 Task: Compose an email with the signature Bailey Nelson with the subject Congratulations and the message I will review this document and get back to you shortly. from softage.1@softage.net to softage.10@softage.net with an attached document Financial_report.xlsx Undo the message and rewrite the message as I am sorry for any inconvenience this may have caused. Send the email. Finally, move the email from Sent Items to the label Cover letters
Action: Mouse moved to (368, 598)
Screenshot: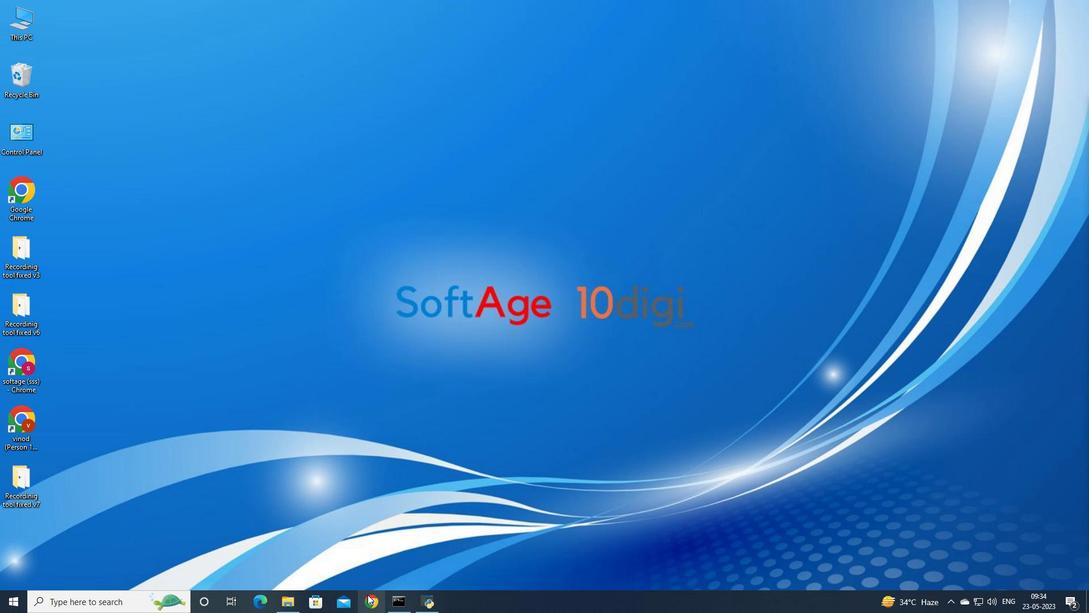 
Action: Mouse pressed left at (368, 598)
Screenshot: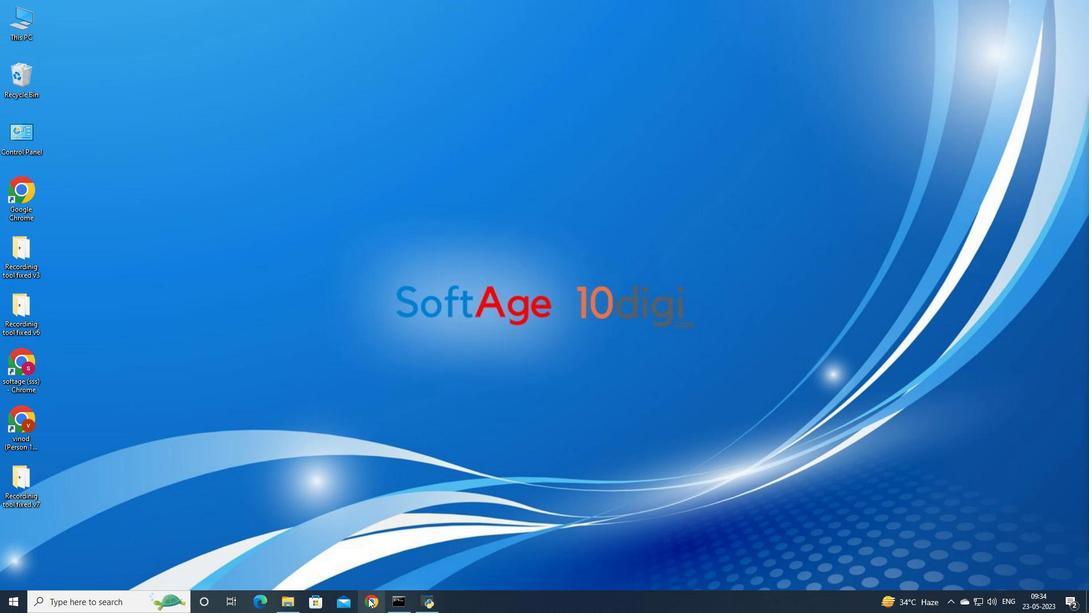 
Action: Mouse moved to (513, 332)
Screenshot: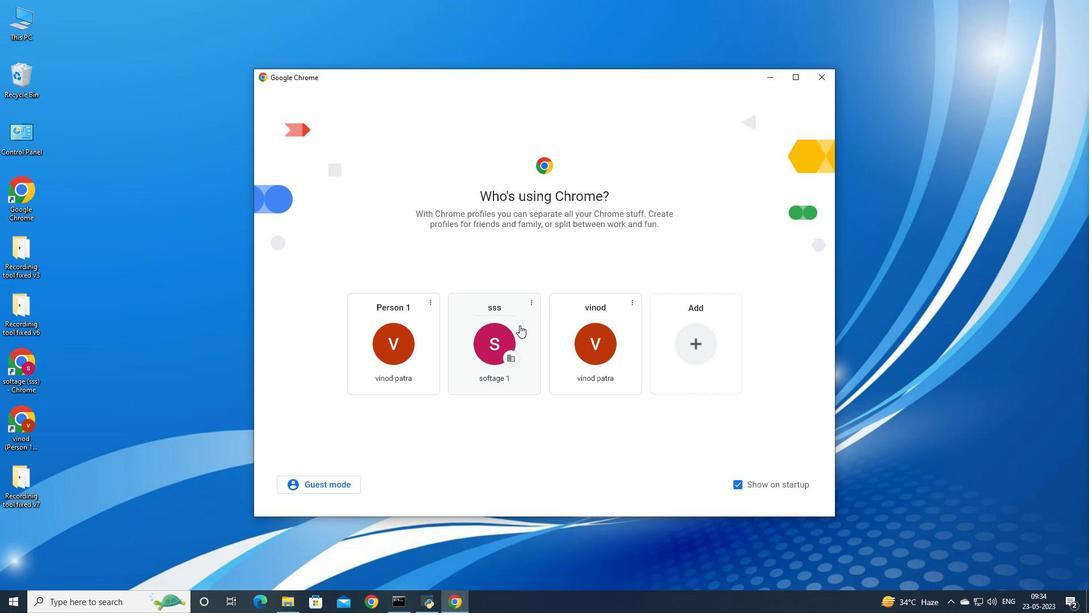 
Action: Mouse pressed left at (513, 332)
Screenshot: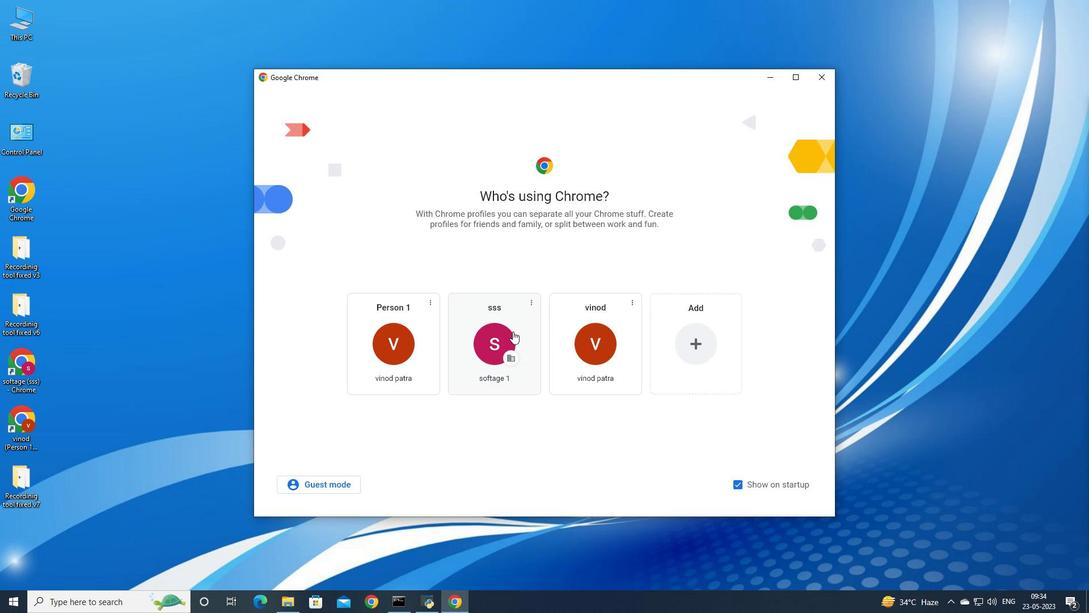 
Action: Mouse moved to (975, 59)
Screenshot: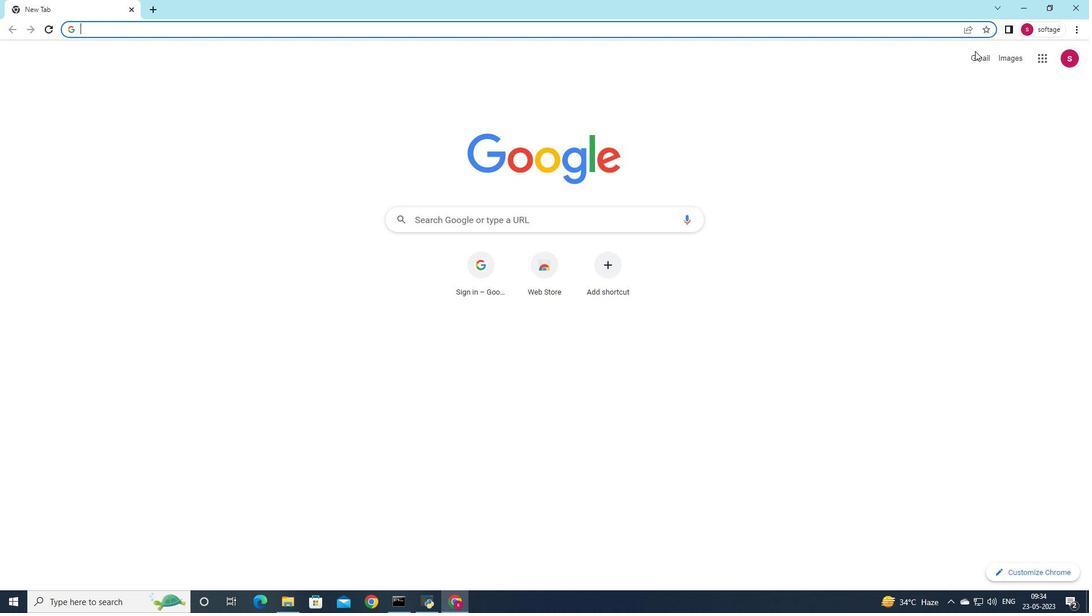 
Action: Mouse pressed left at (975, 59)
Screenshot: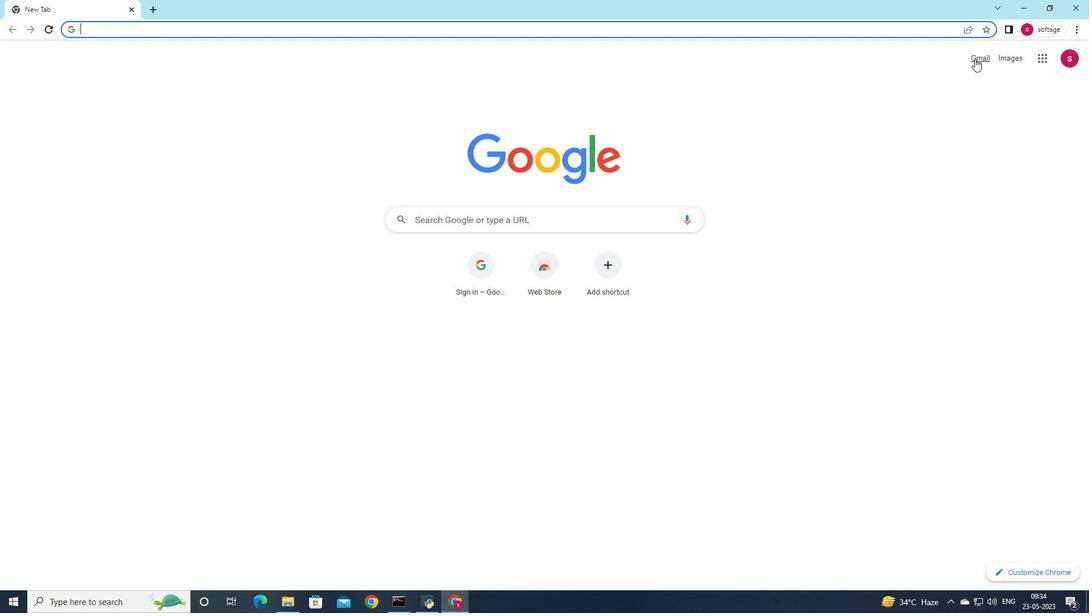 
Action: Mouse moved to (959, 80)
Screenshot: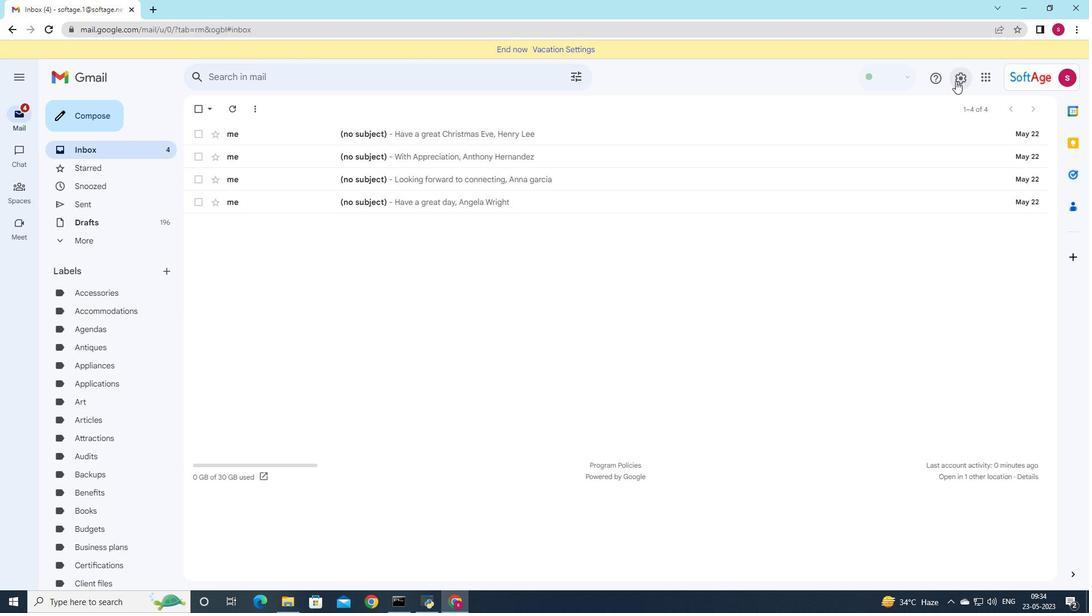 
Action: Mouse pressed left at (959, 80)
Screenshot: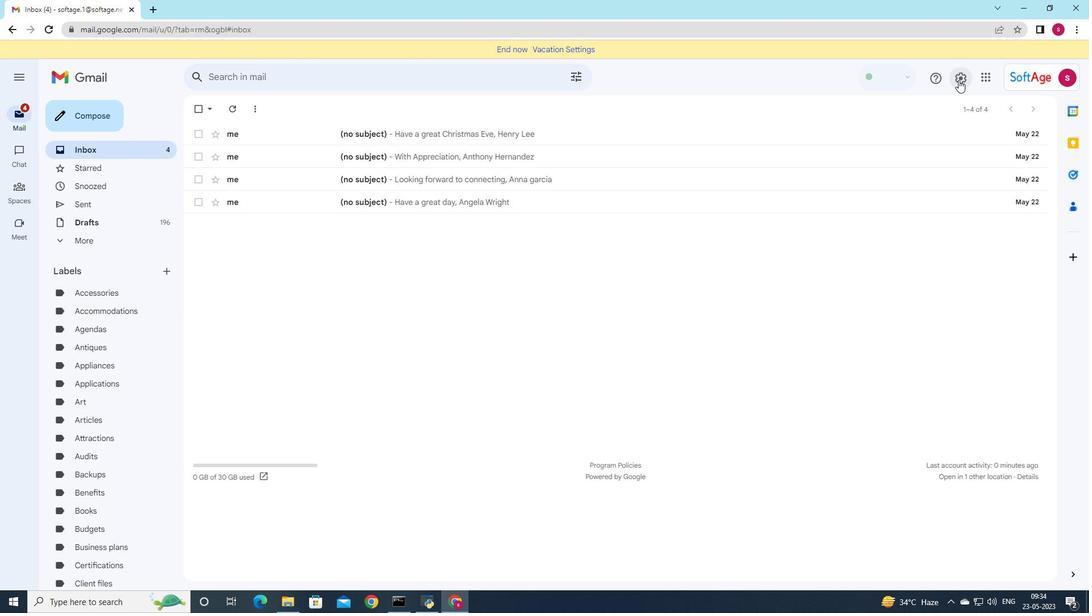 
Action: Mouse moved to (971, 135)
Screenshot: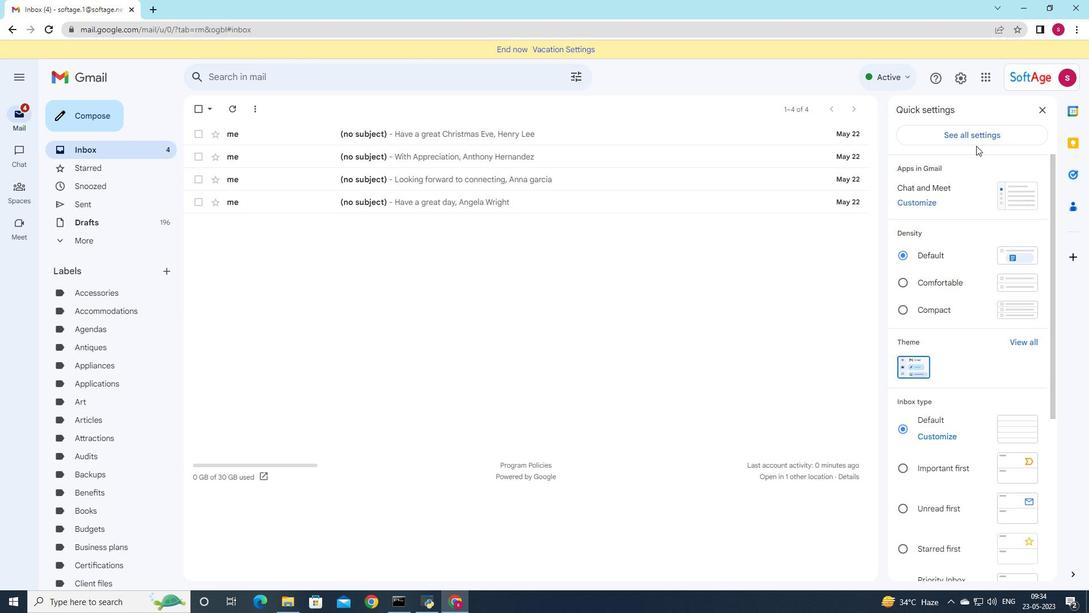 
Action: Mouse pressed left at (971, 135)
Screenshot: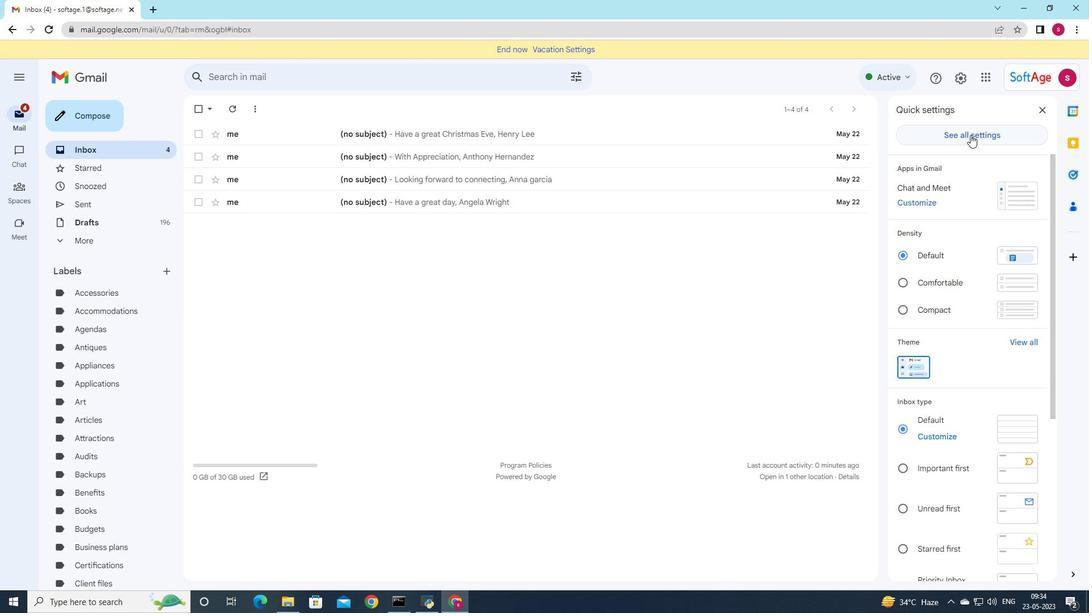 
Action: Mouse moved to (380, 291)
Screenshot: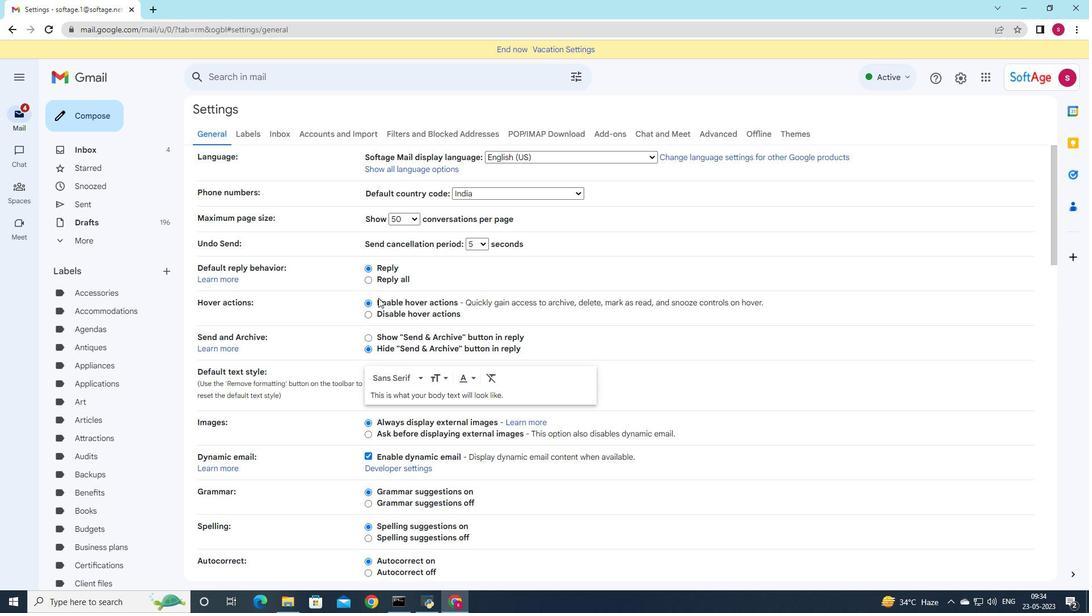 
Action: Mouse scrolled (380, 291) with delta (0, 0)
Screenshot: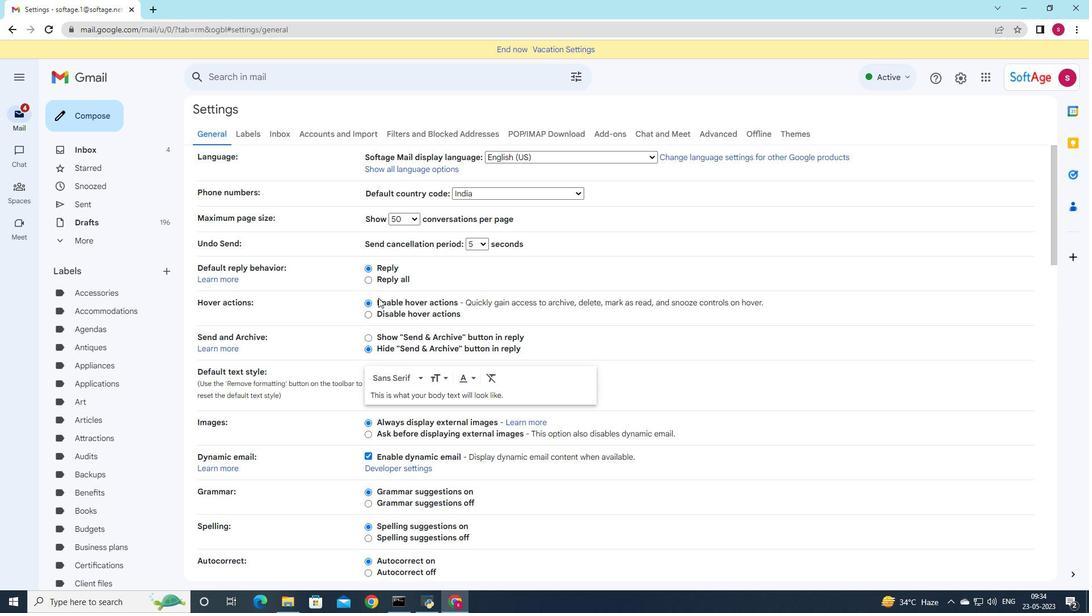 
Action: Mouse scrolled (380, 291) with delta (0, 0)
Screenshot: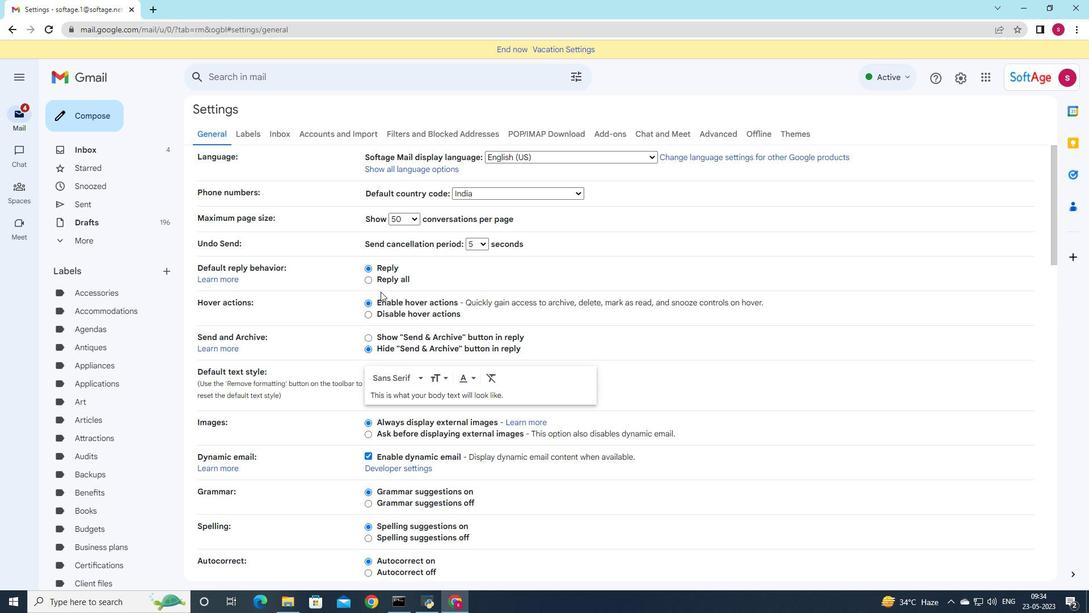 
Action: Mouse moved to (382, 291)
Screenshot: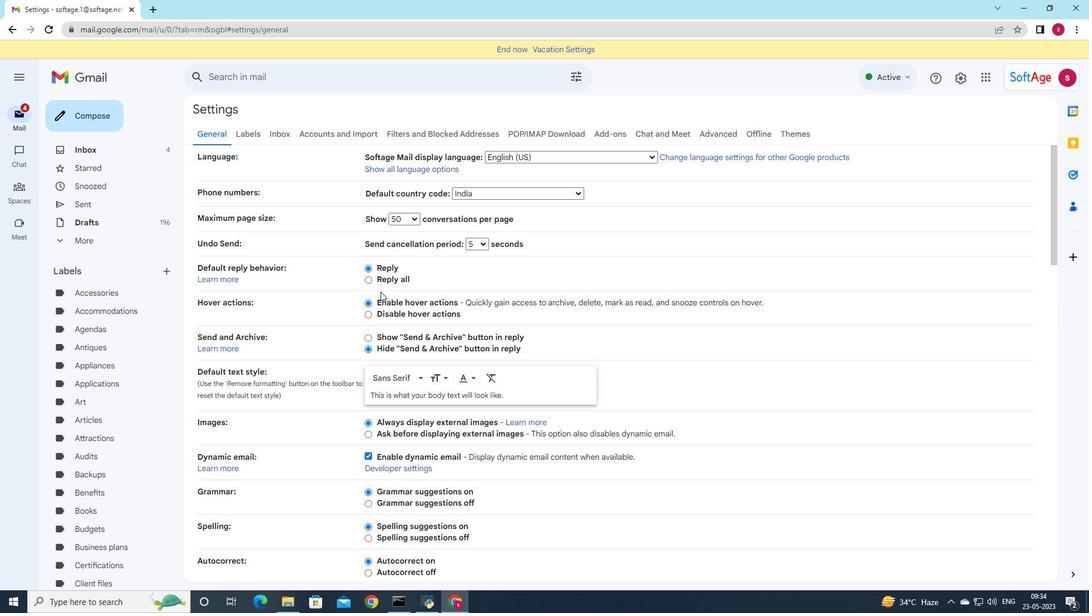 
Action: Mouse scrolled (382, 291) with delta (0, 0)
Screenshot: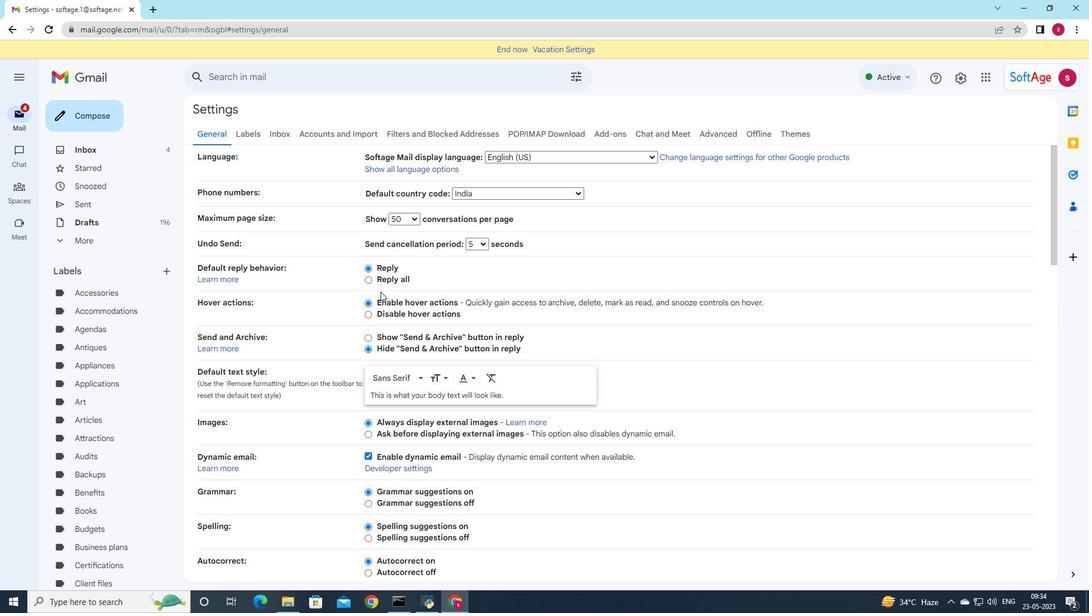 
Action: Mouse moved to (379, 250)
Screenshot: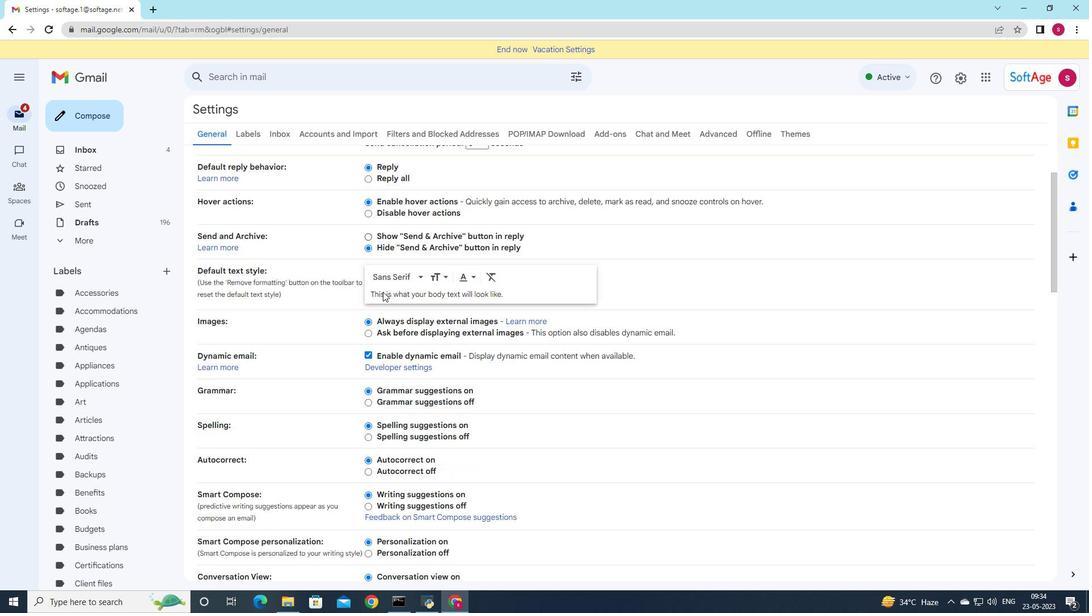
Action: Mouse scrolled (379, 250) with delta (0, 0)
Screenshot: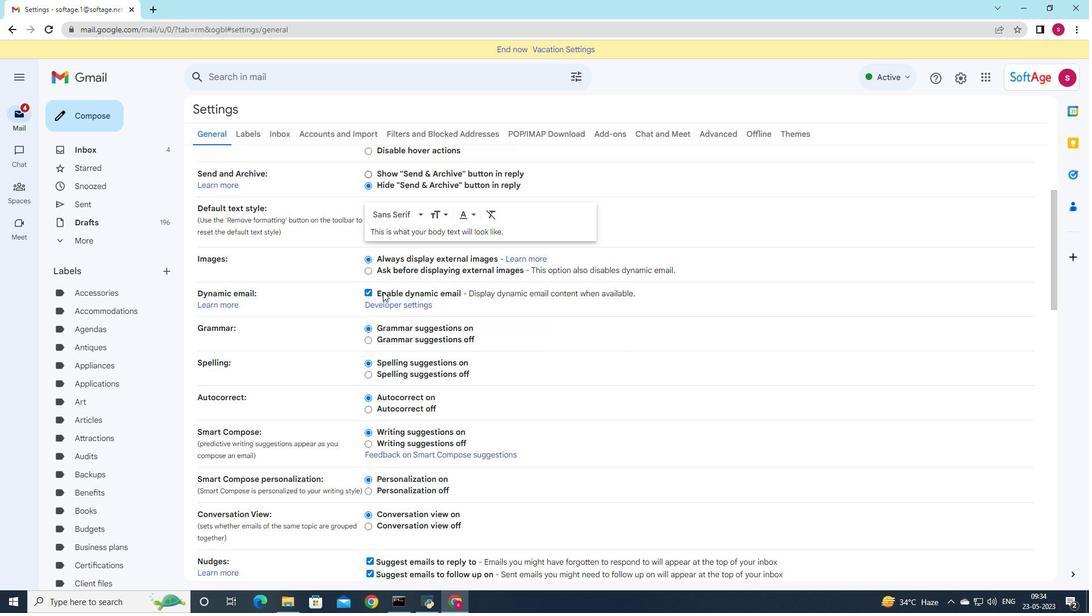 
Action: Mouse moved to (379, 250)
Screenshot: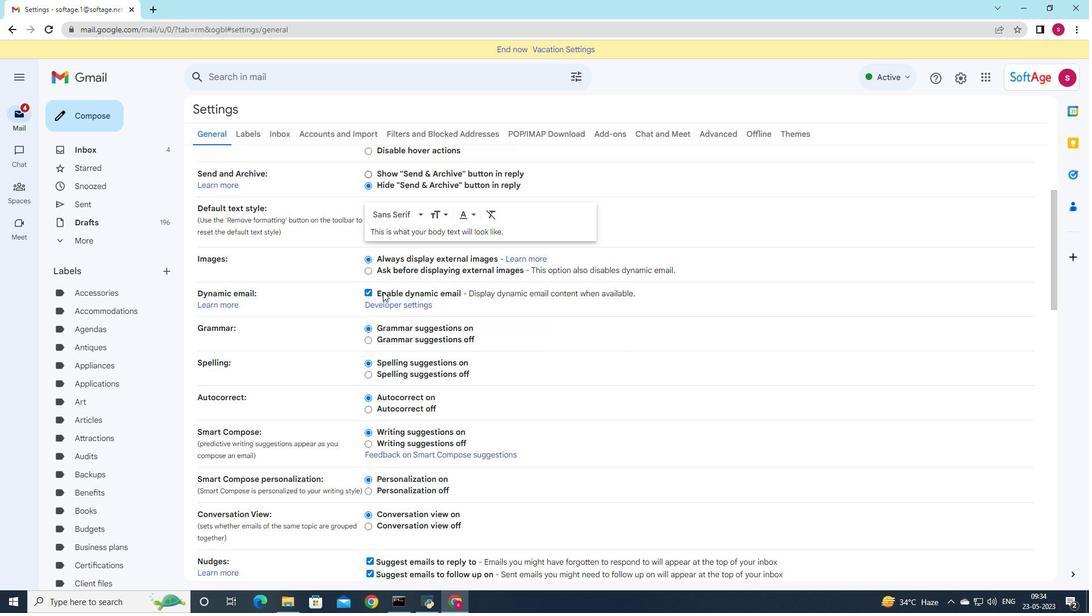 
Action: Mouse scrolled (379, 250) with delta (0, 0)
Screenshot: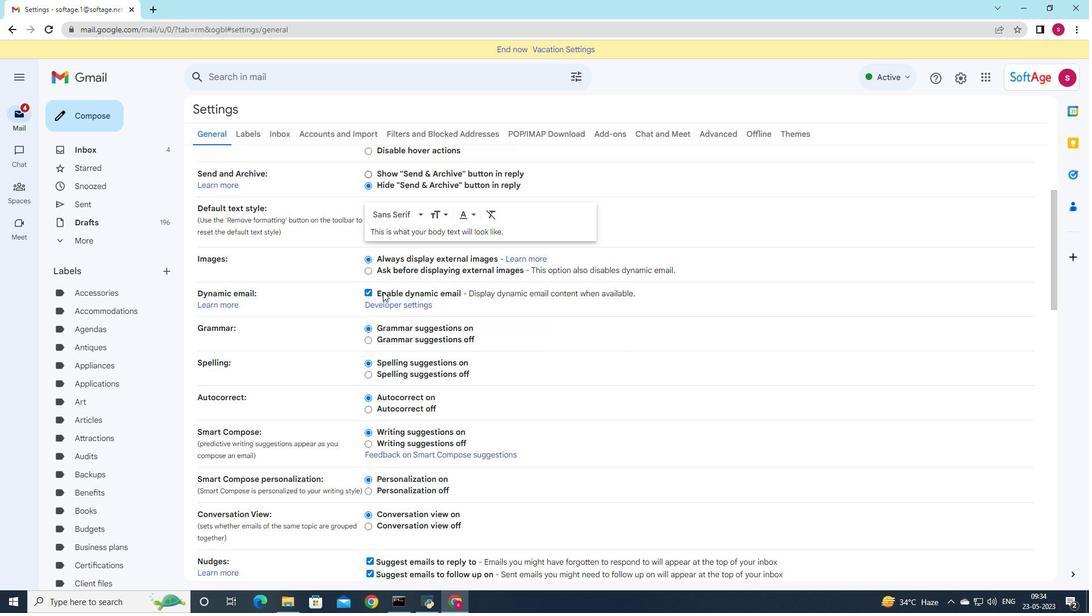 
Action: Mouse moved to (379, 250)
Screenshot: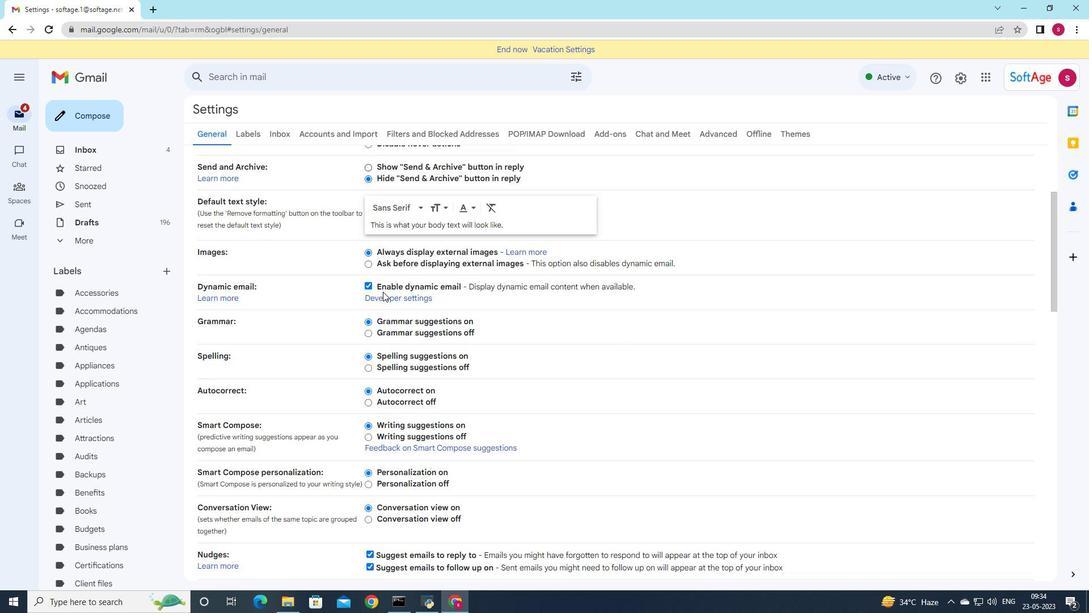 
Action: Mouse scrolled (379, 250) with delta (0, 0)
Screenshot: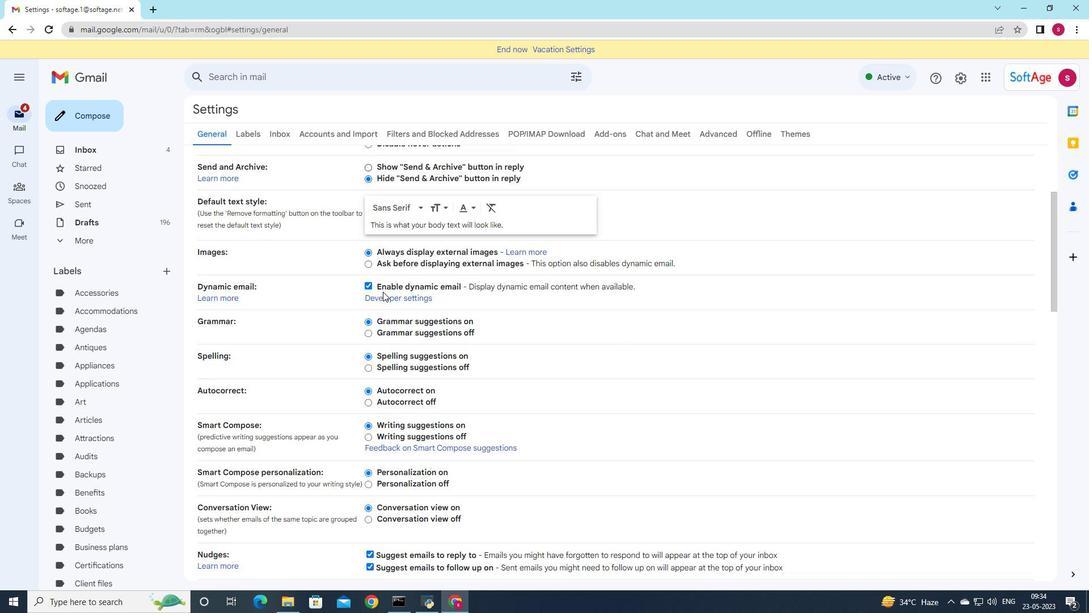 
Action: Mouse scrolled (379, 250) with delta (0, 0)
Screenshot: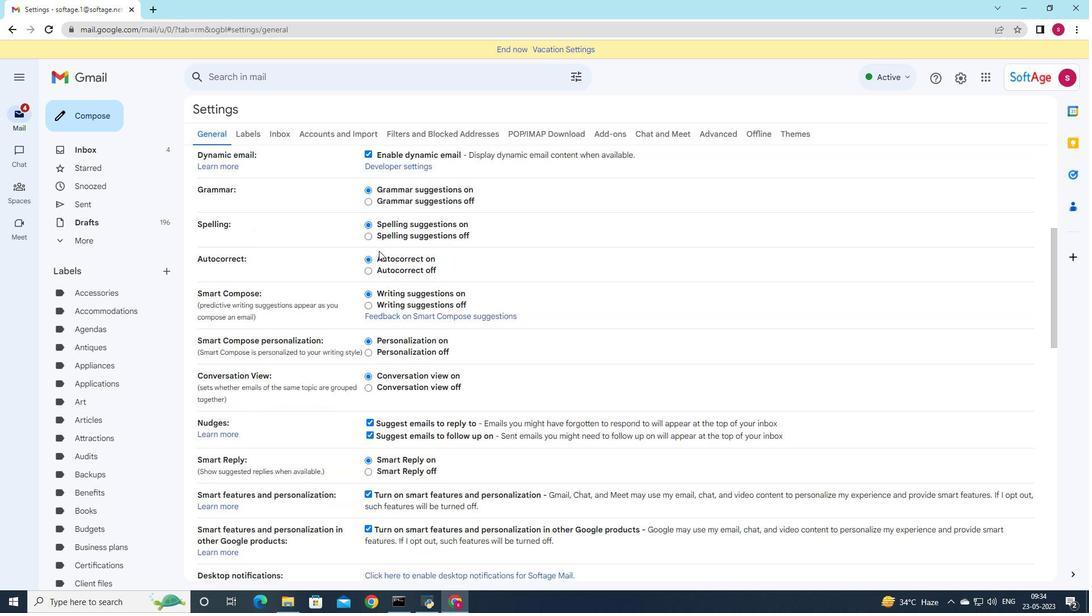 
Action: Mouse scrolled (379, 250) with delta (0, 0)
Screenshot: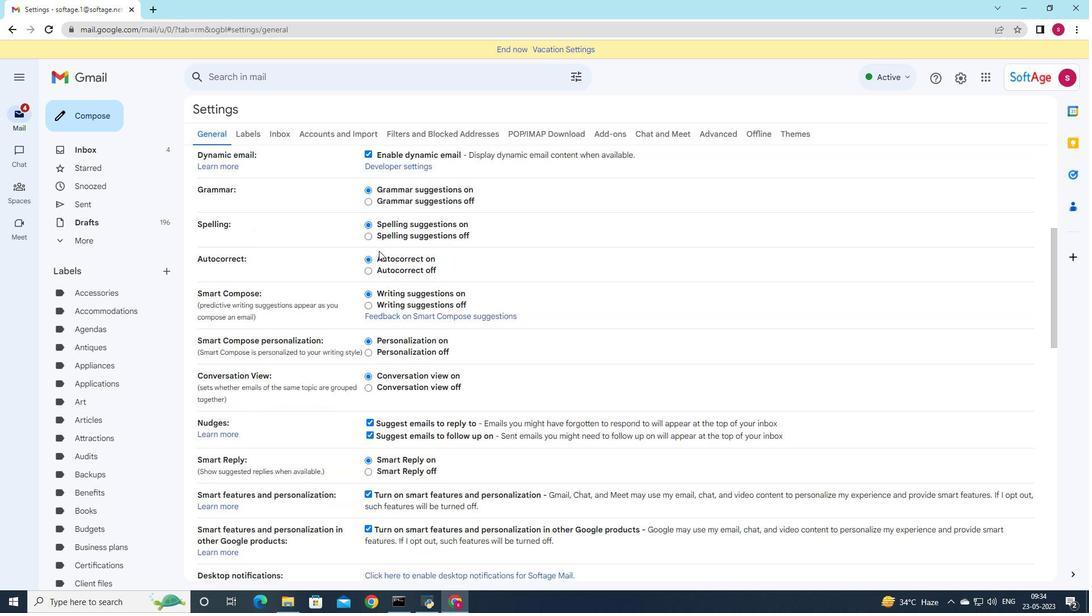 
Action: Mouse scrolled (379, 250) with delta (0, 0)
Screenshot: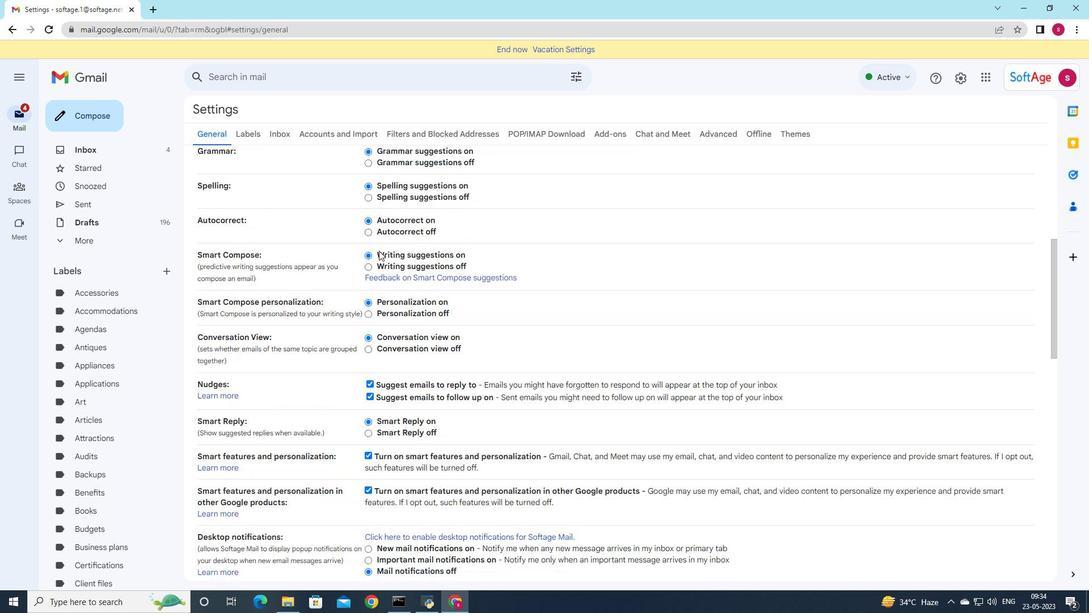 
Action: Mouse scrolled (379, 250) with delta (0, 0)
Screenshot: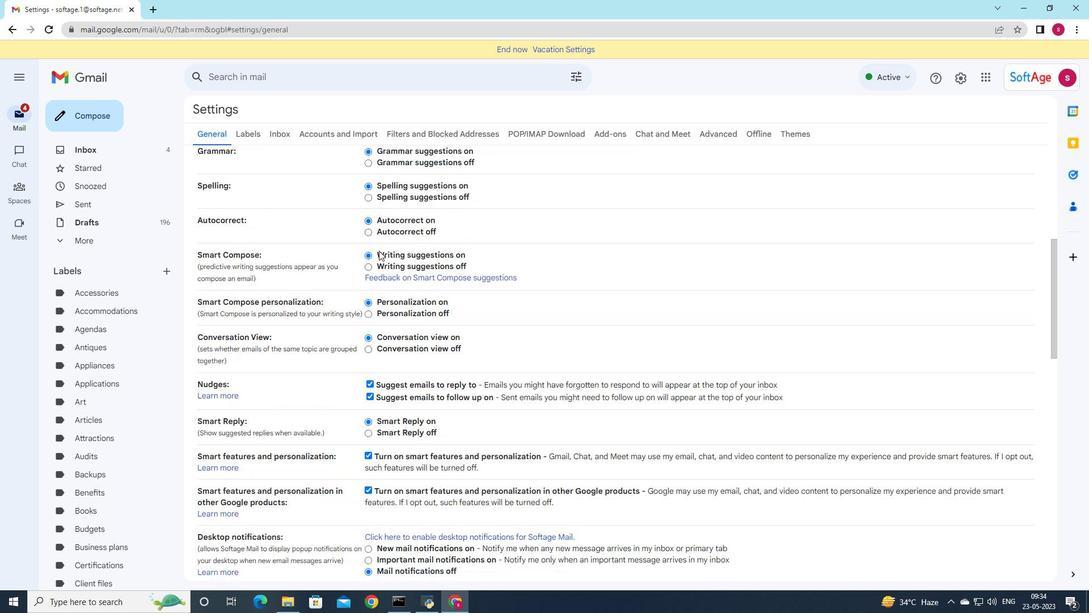 
Action: Mouse scrolled (379, 250) with delta (0, 0)
Screenshot: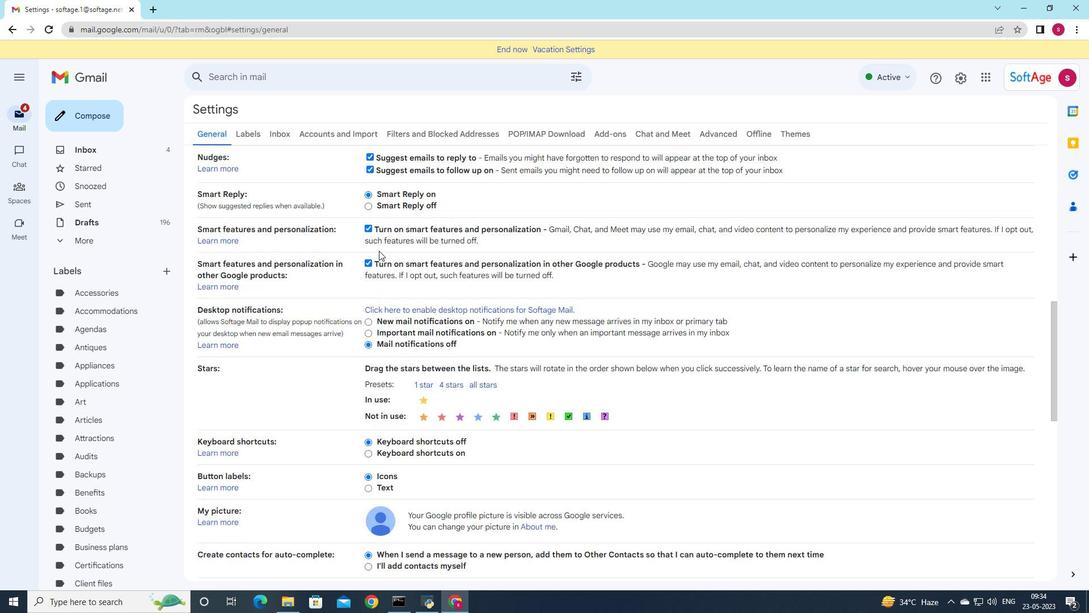 
Action: Mouse scrolled (379, 250) with delta (0, 0)
Screenshot: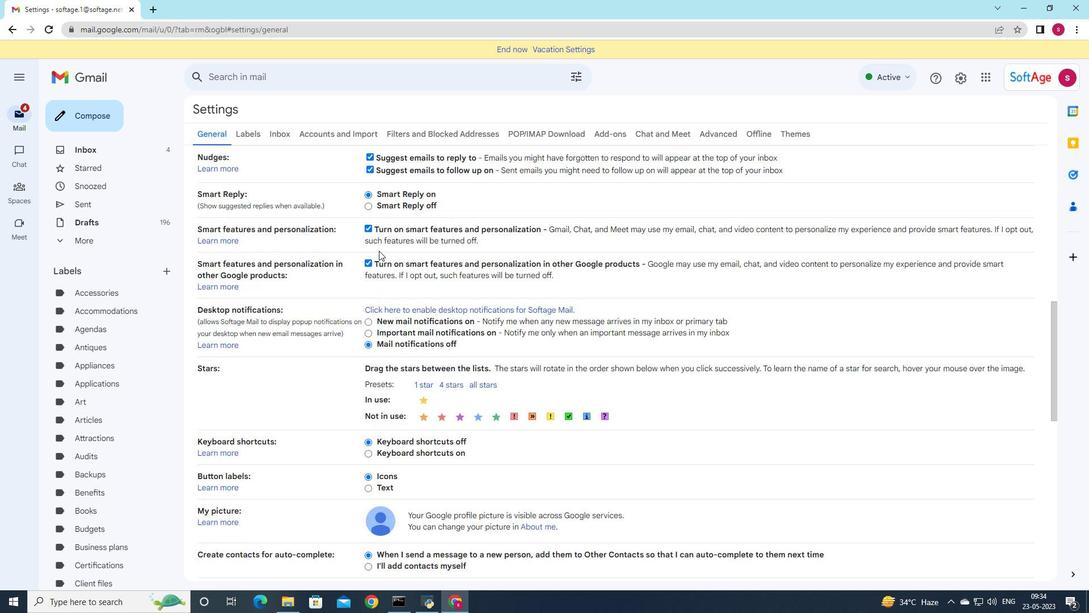 
Action: Mouse scrolled (379, 250) with delta (0, 0)
Screenshot: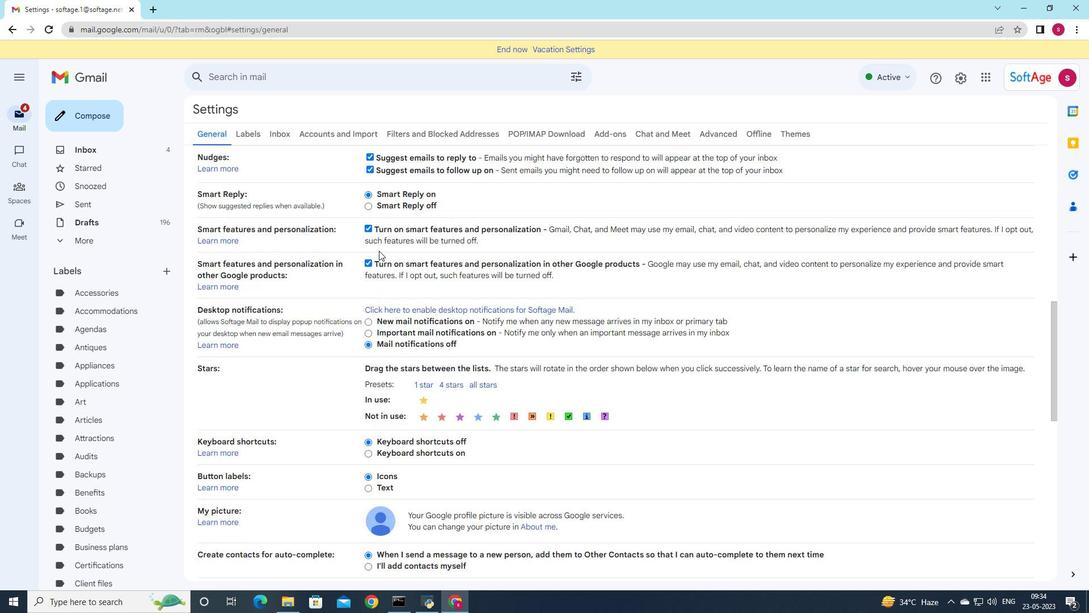 
Action: Mouse moved to (394, 276)
Screenshot: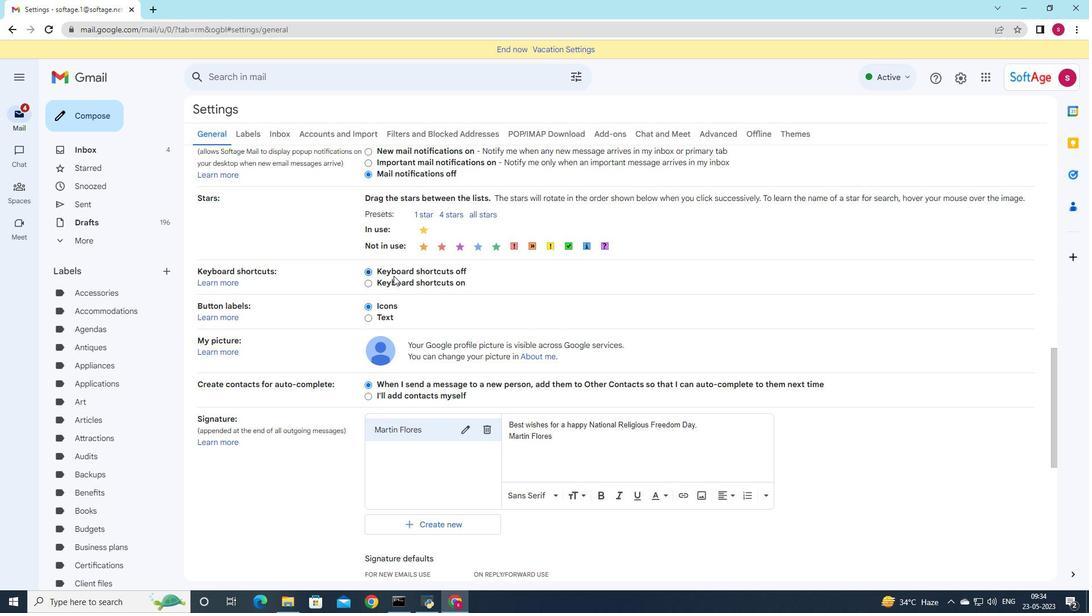 
Action: Mouse scrolled (394, 275) with delta (0, 0)
Screenshot: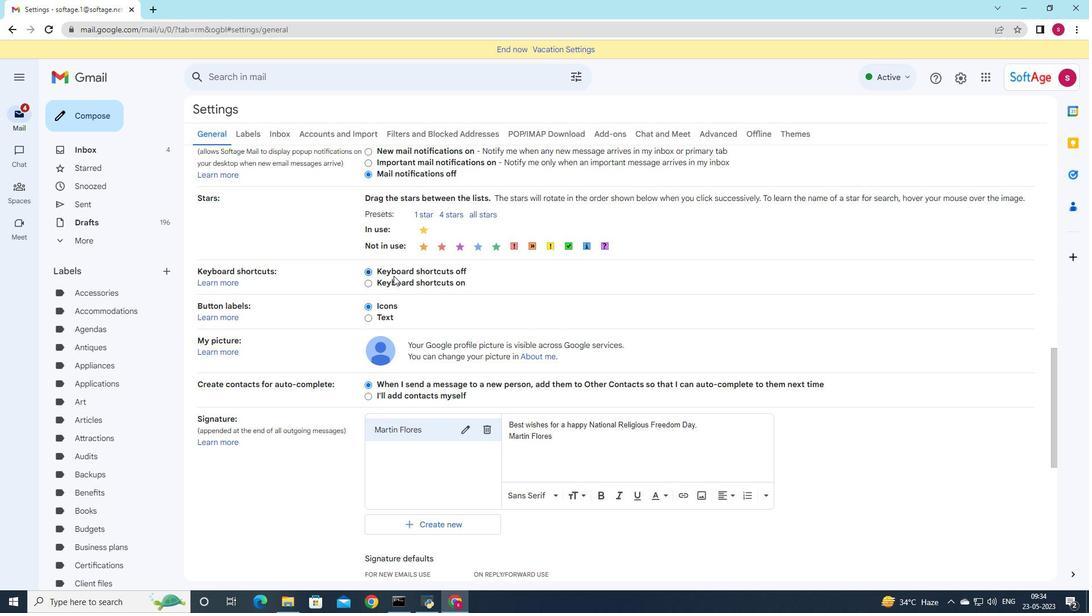
Action: Mouse scrolled (394, 275) with delta (0, 0)
Screenshot: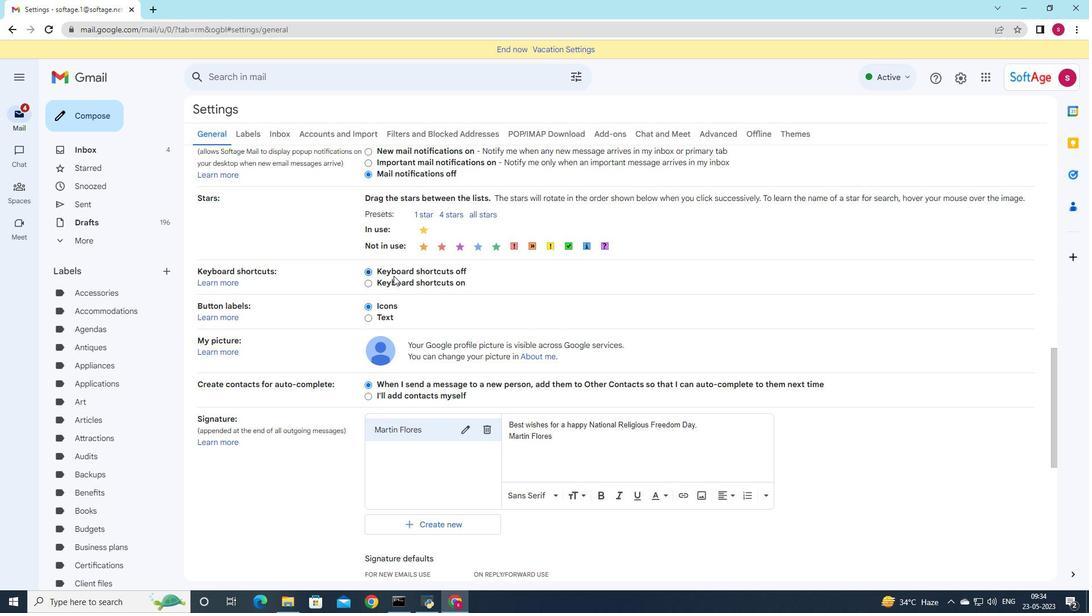 
Action: Mouse scrolled (394, 275) with delta (0, 0)
Screenshot: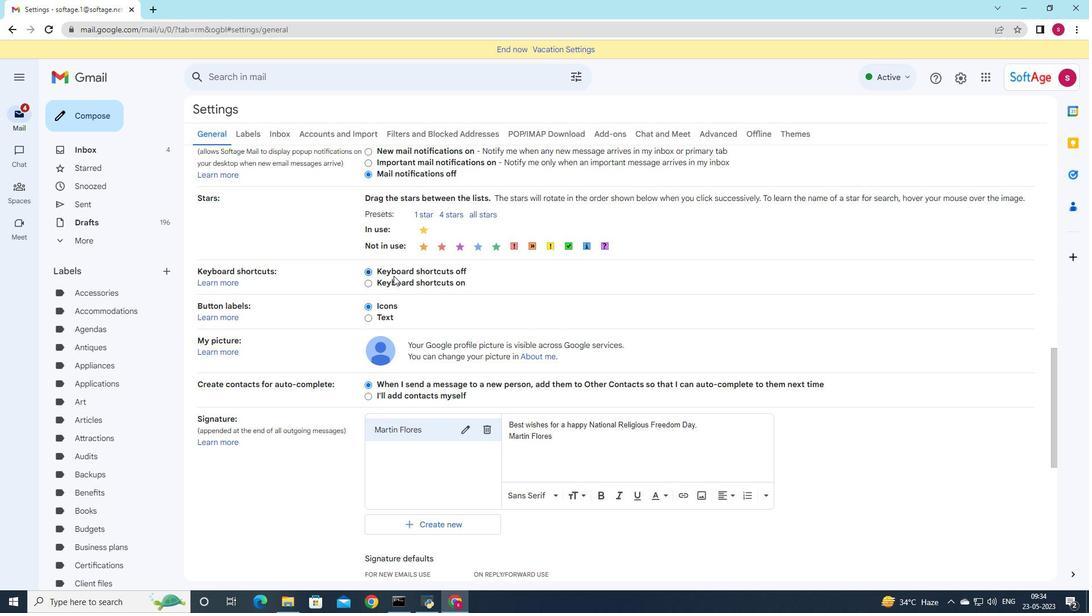 
Action: Mouse scrolled (394, 275) with delta (0, 0)
Screenshot: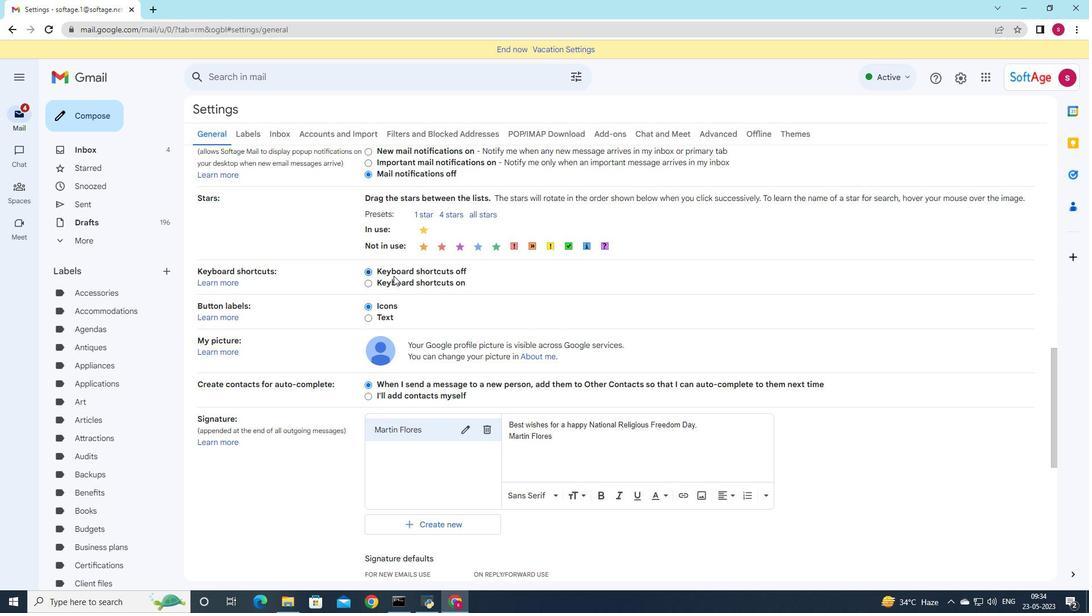 
Action: Mouse moved to (491, 202)
Screenshot: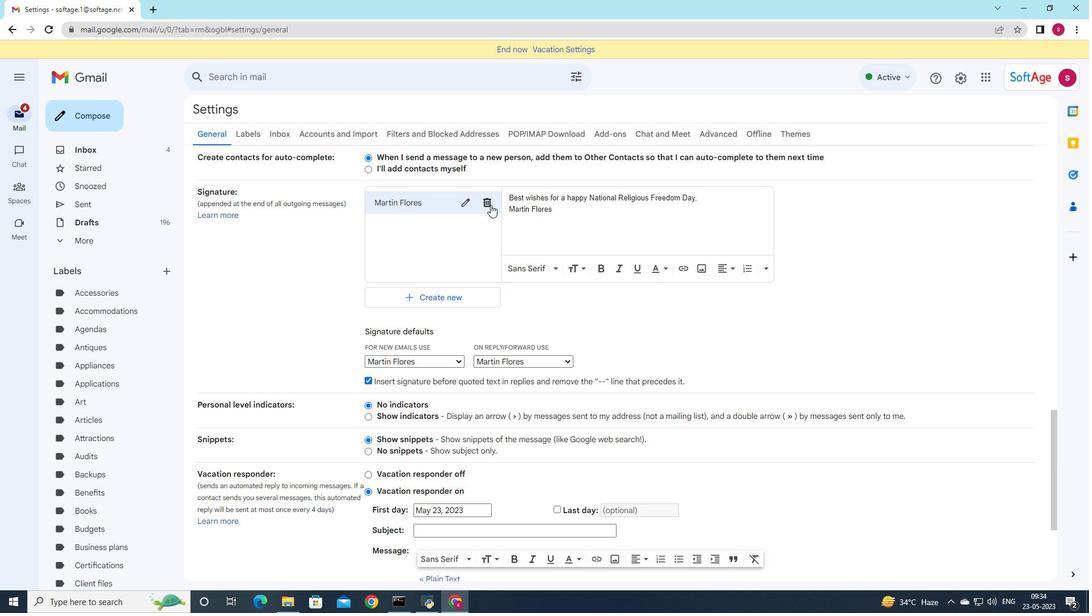 
Action: Mouse pressed left at (491, 202)
Screenshot: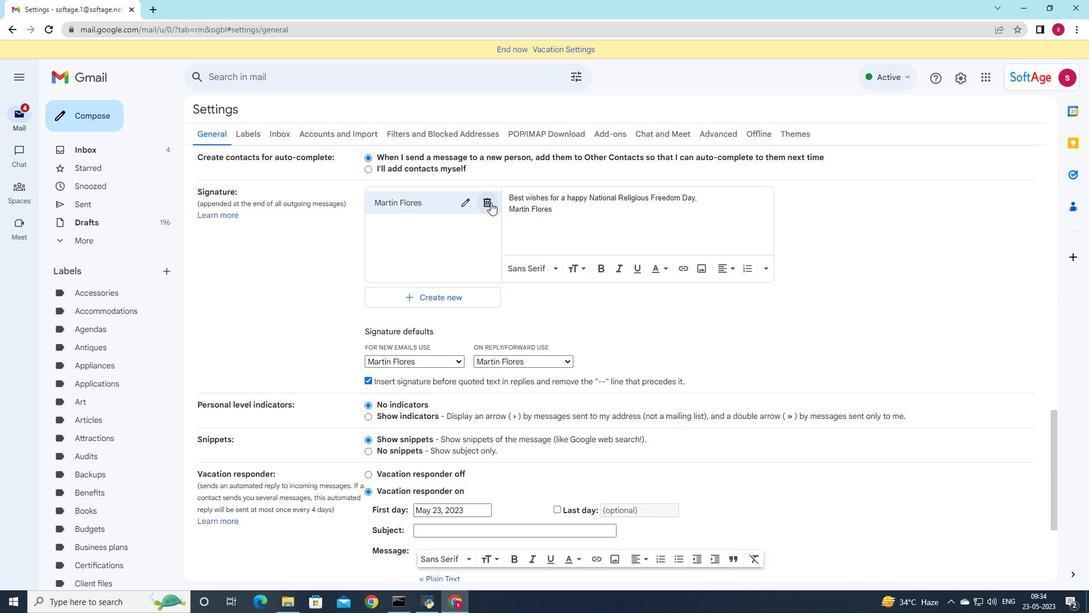 
Action: Mouse moved to (634, 333)
Screenshot: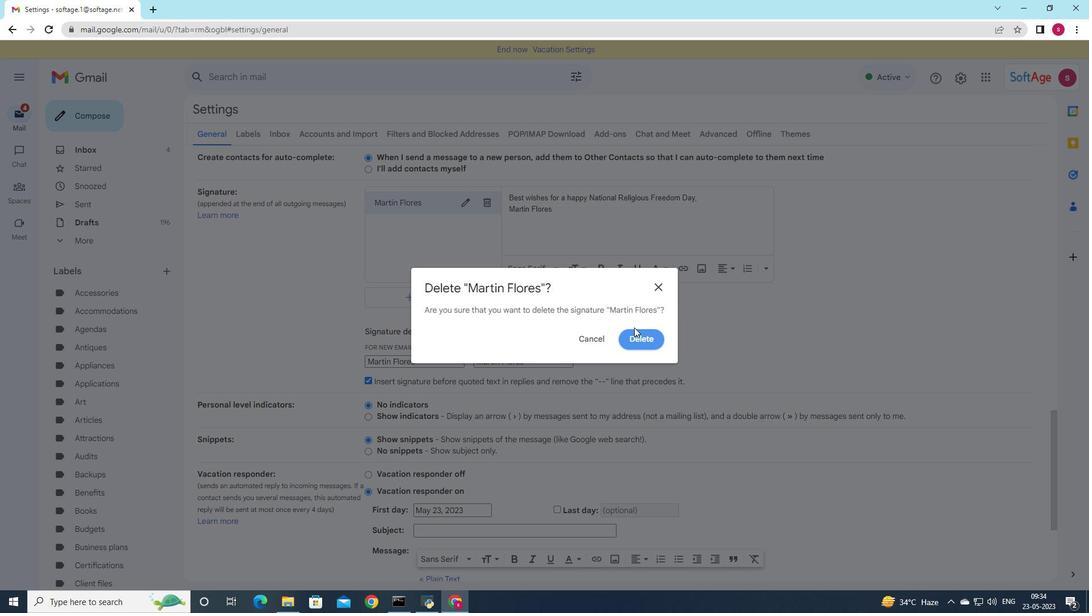 
Action: Mouse pressed left at (634, 333)
Screenshot: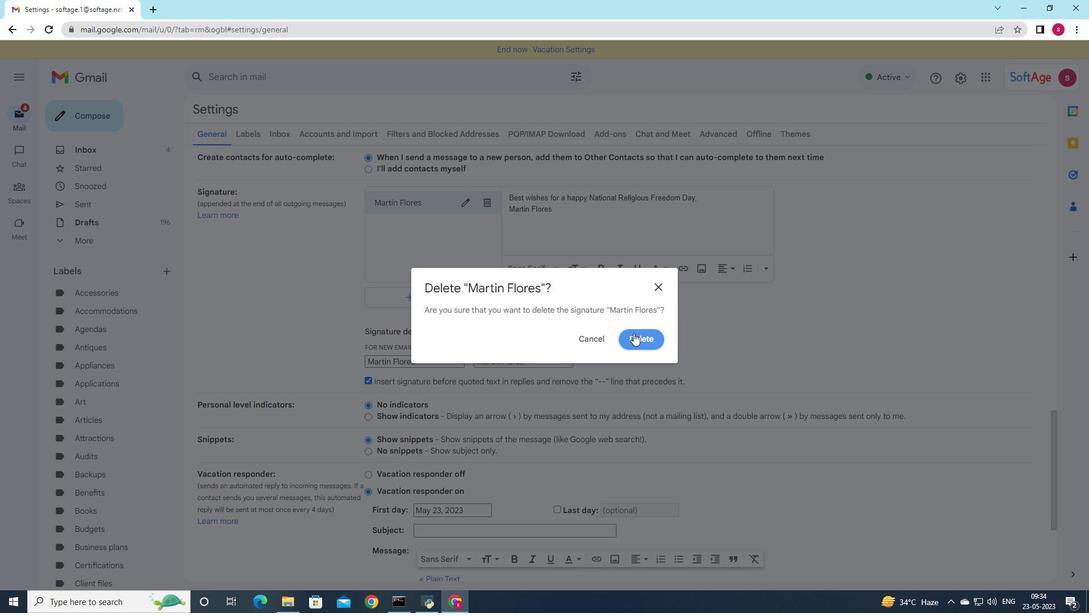 
Action: Mouse moved to (426, 217)
Screenshot: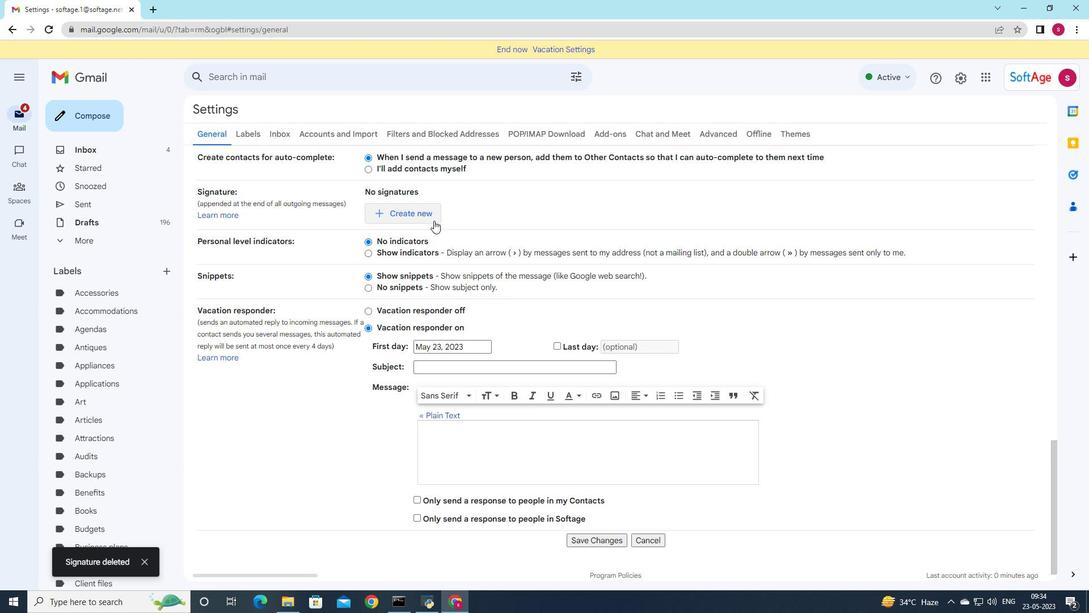 
Action: Mouse pressed left at (426, 217)
Screenshot: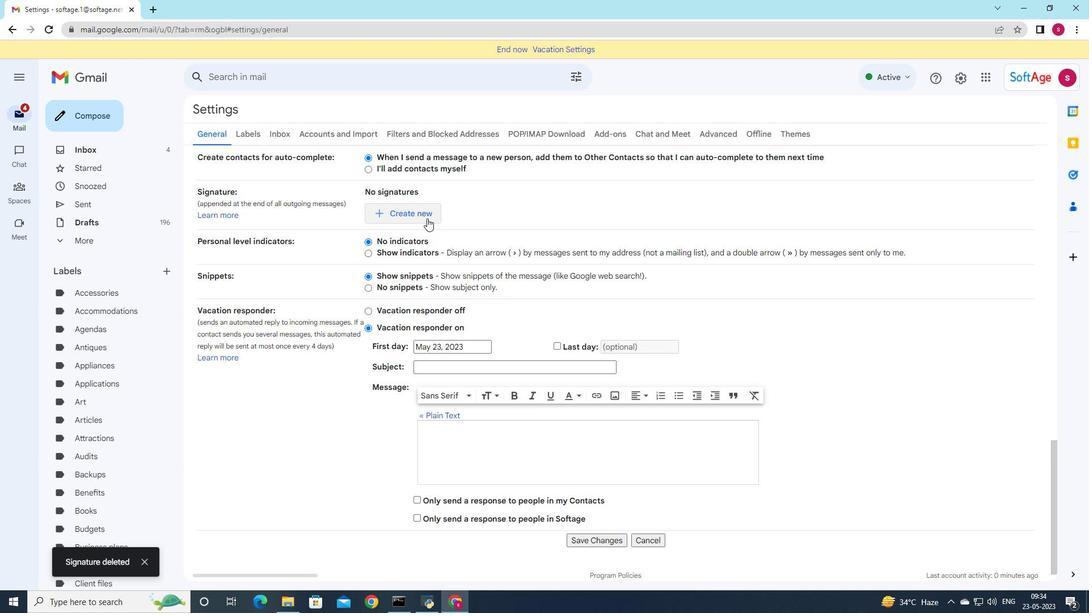 
Action: Mouse moved to (528, 234)
Screenshot: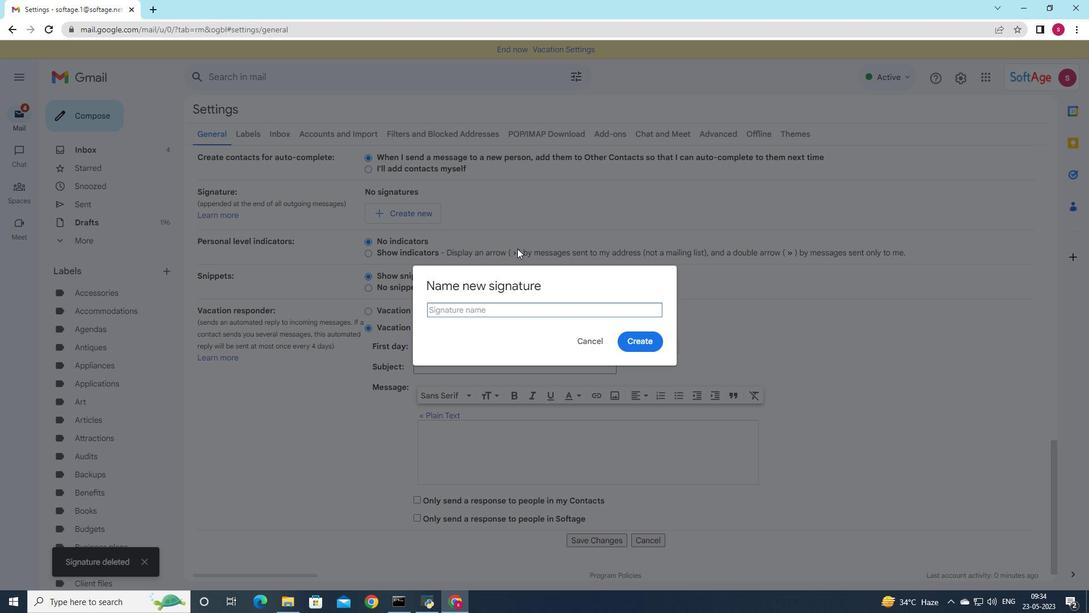 
Action: Key pressed <Key.shift>Bailey
Screenshot: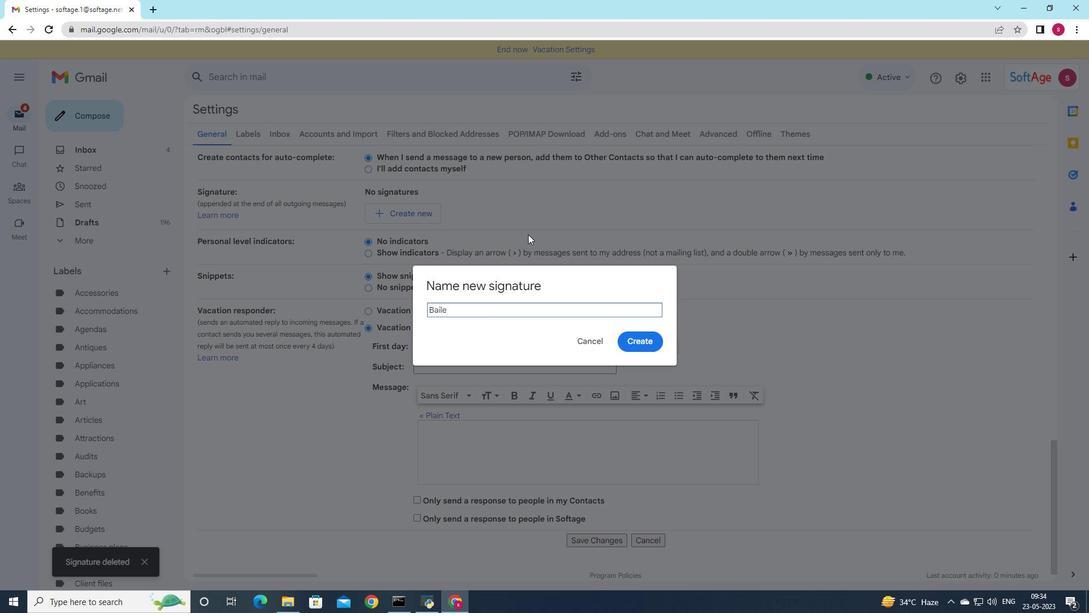 
Action: Mouse moved to (645, 336)
Screenshot: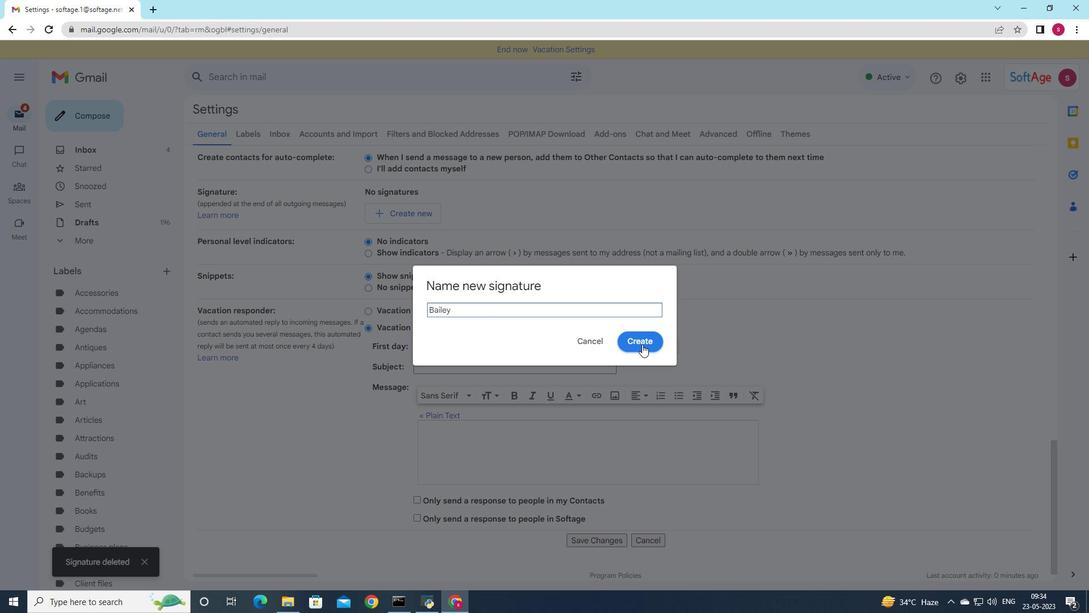 
Action: Mouse pressed left at (645, 336)
Screenshot: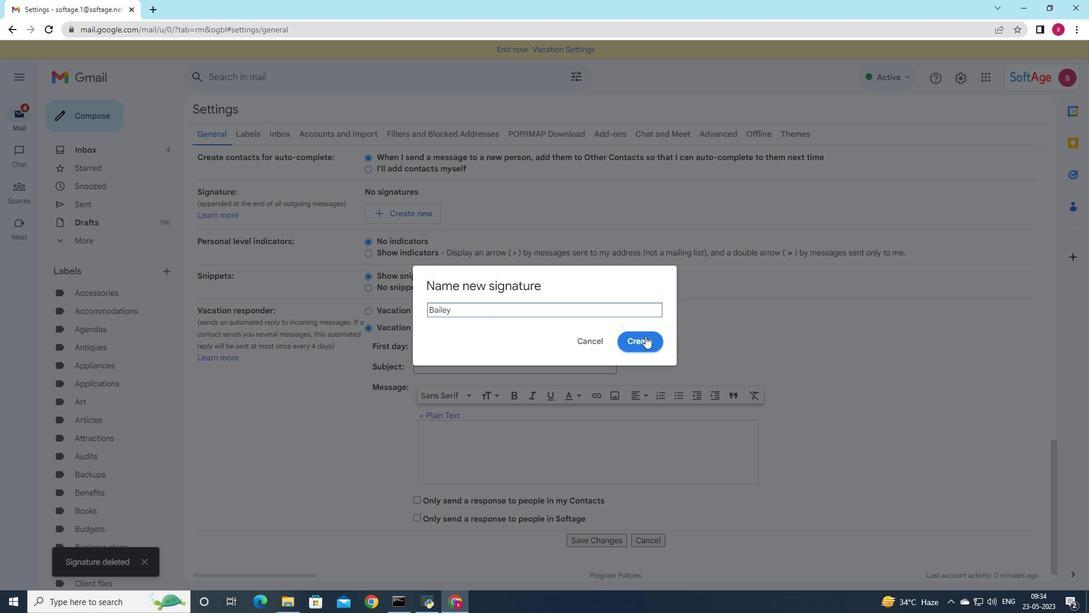 
Action: Mouse moved to (523, 192)
Screenshot: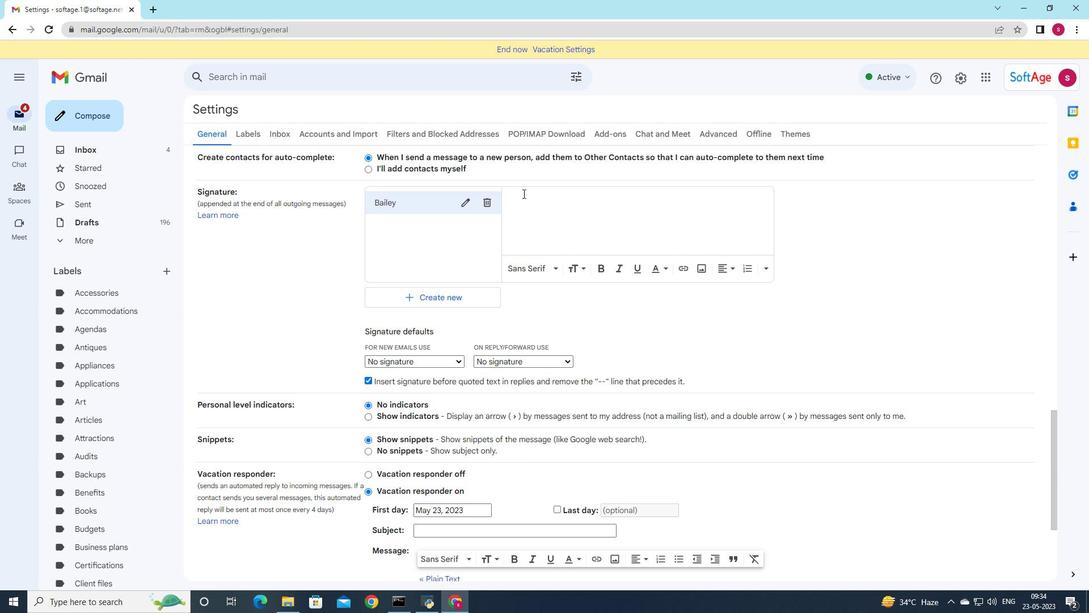 
Action: Mouse pressed middle at (523, 192)
Screenshot: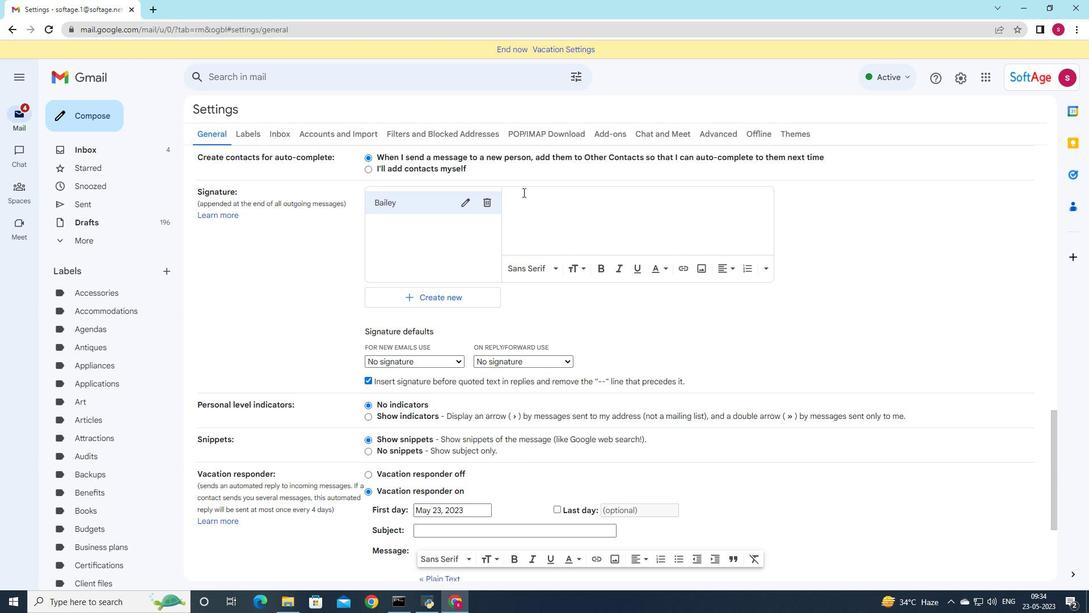
Action: Mouse moved to (526, 207)
Screenshot: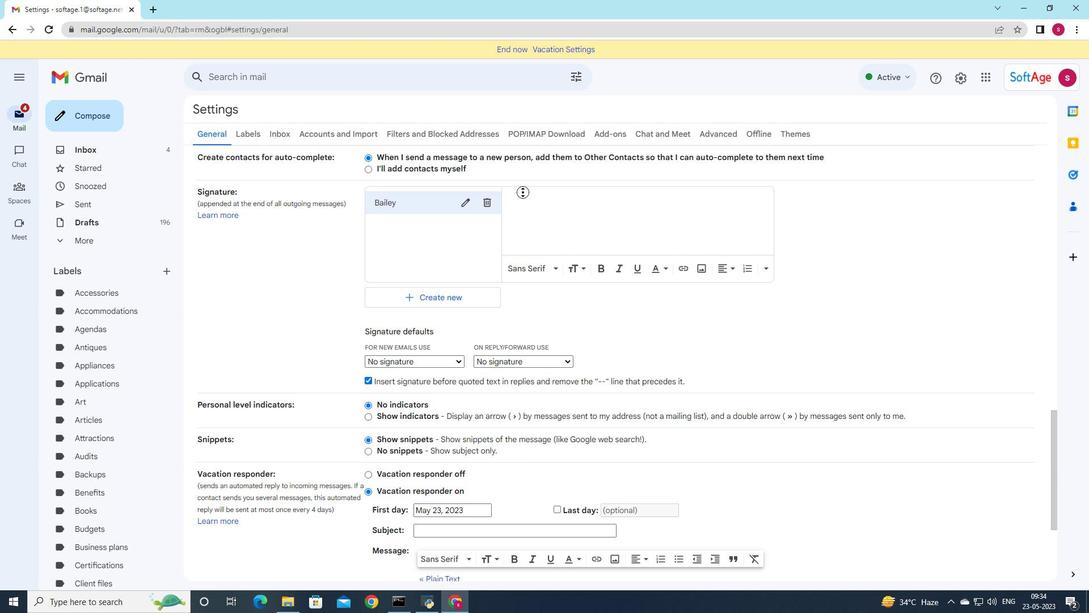 
Action: Mouse pressed left at (526, 207)
Screenshot: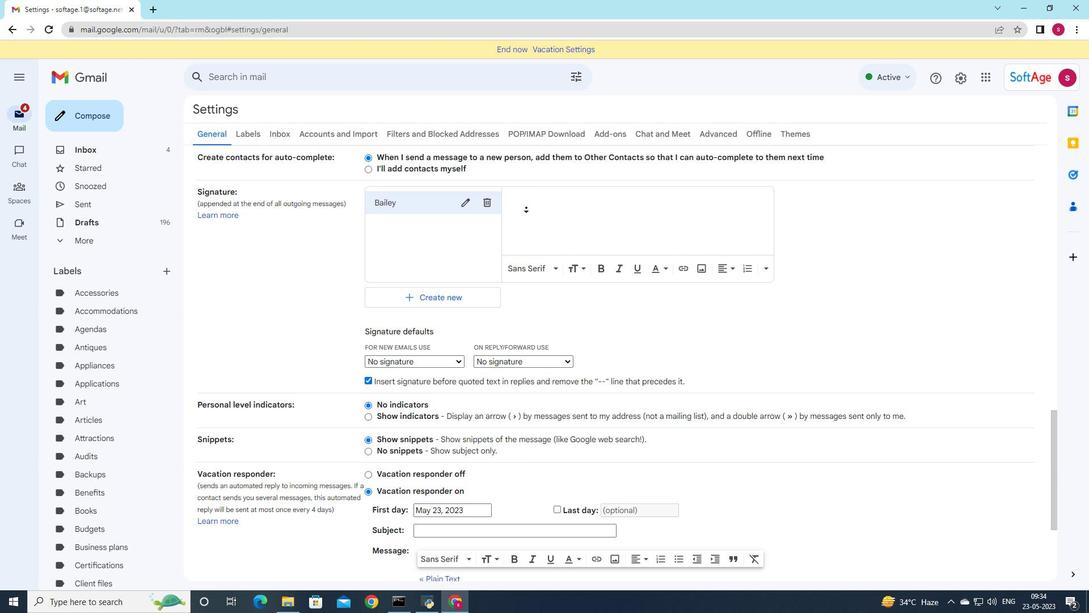 
Action: Mouse moved to (606, 190)
Screenshot: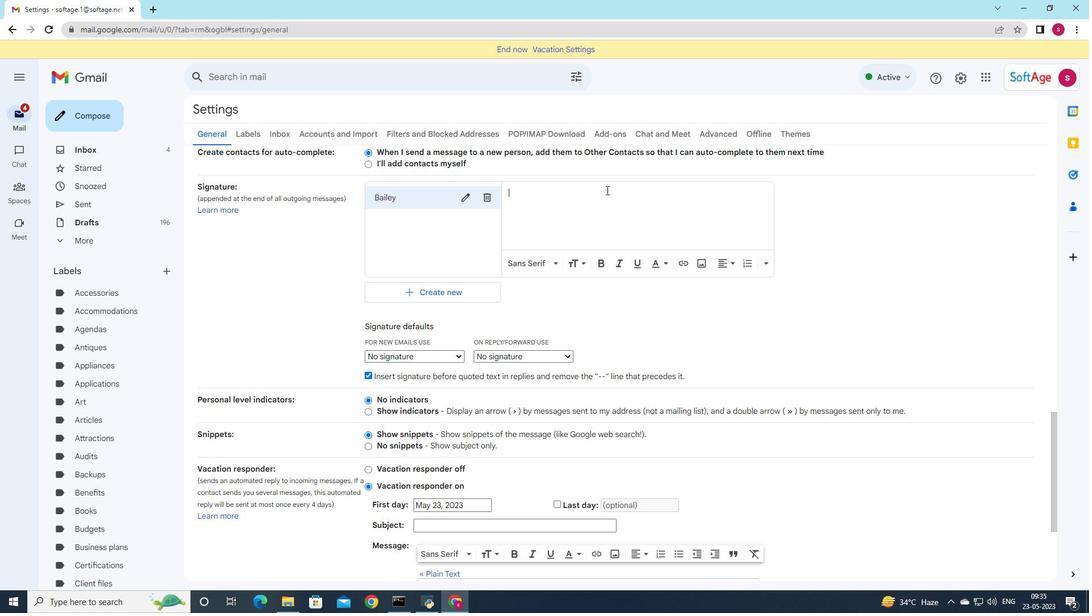 
Action: Key pressed <Key.shift><Key.shift><Key.shift>I<Key.space>will<Key.space>review<Key.space>this<Key.space>document<Key.space>and<Key.space>get<Key.space>back<Key.space>to<Key.space>you<Key.space>shortly<Key.enter><Key.shift>bailey<Key.backspace><Key.backspace><Key.backspace><Key.backspace><Key.backspace><Key.backspace><Key.caps_lock>BAI<Key.insert><Key.backspace><Key.backspace><Key.caps_lock>ailey<Key.space><Key.shift>Nelson
Screenshot: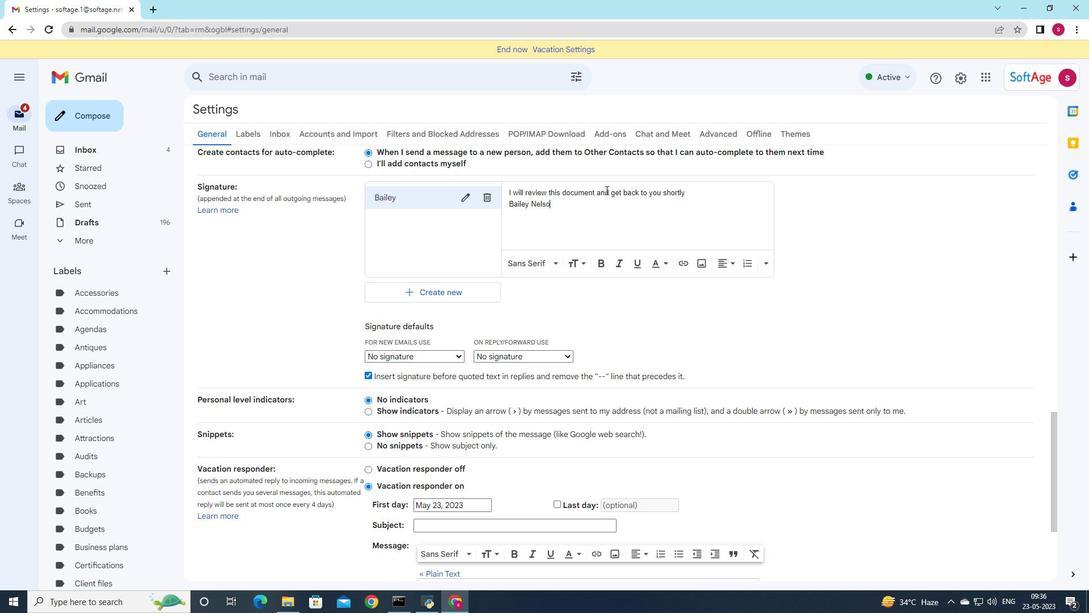 
Action: Mouse moved to (568, 275)
Screenshot: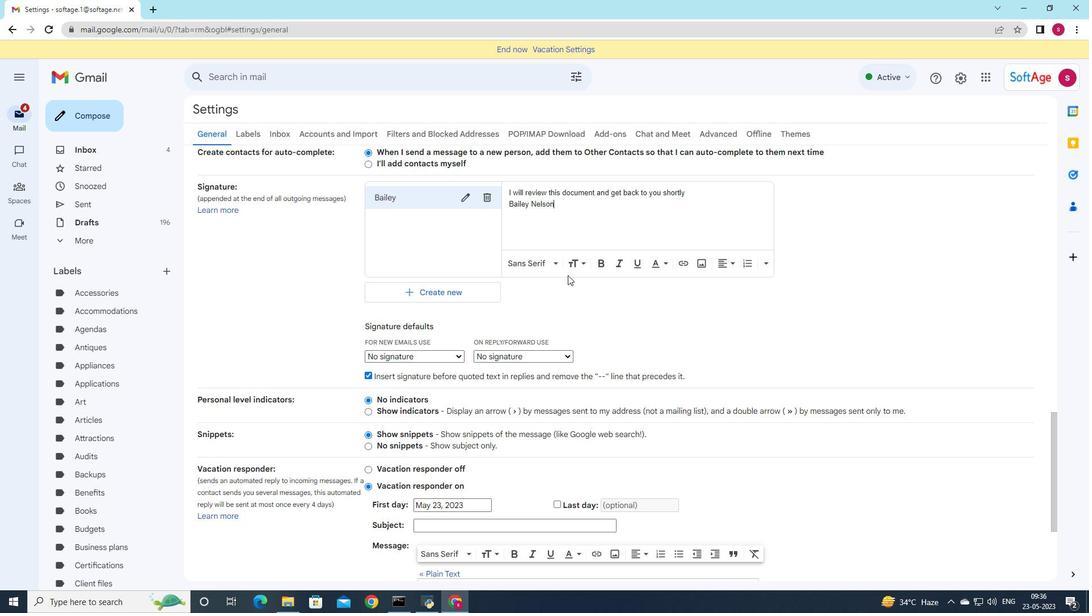 
Action: Mouse scrolled (568, 274) with delta (0, 0)
Screenshot: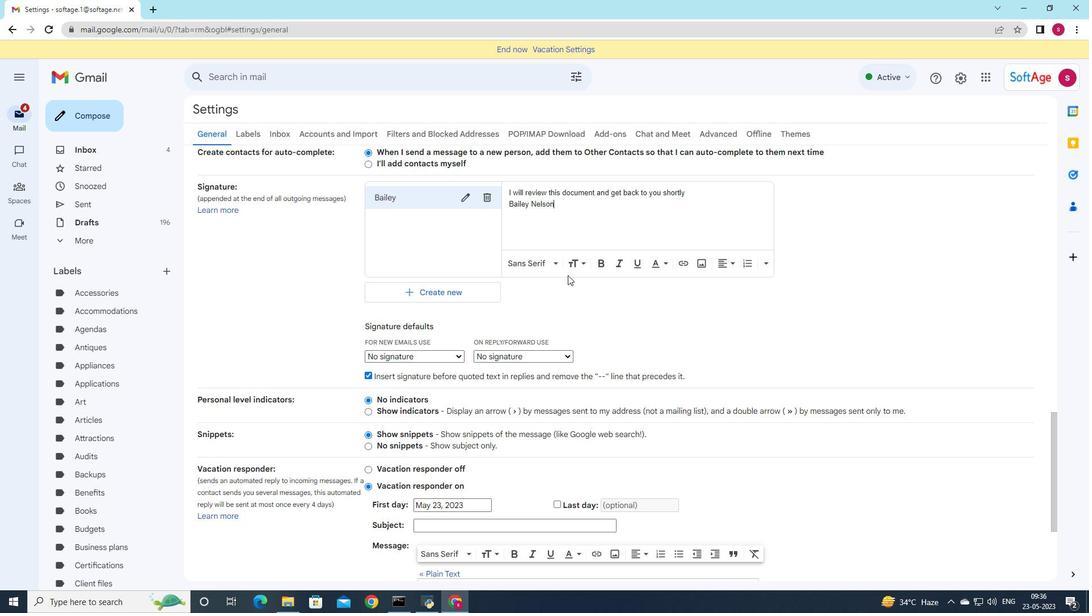 
Action: Mouse moved to (456, 301)
Screenshot: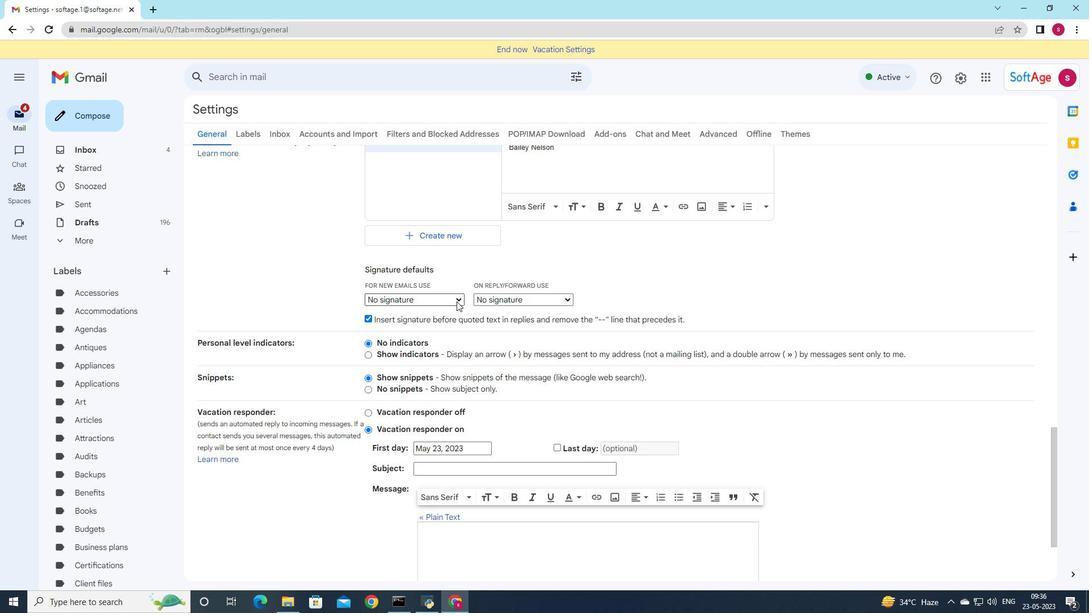 
Action: Mouse pressed left at (456, 301)
Screenshot: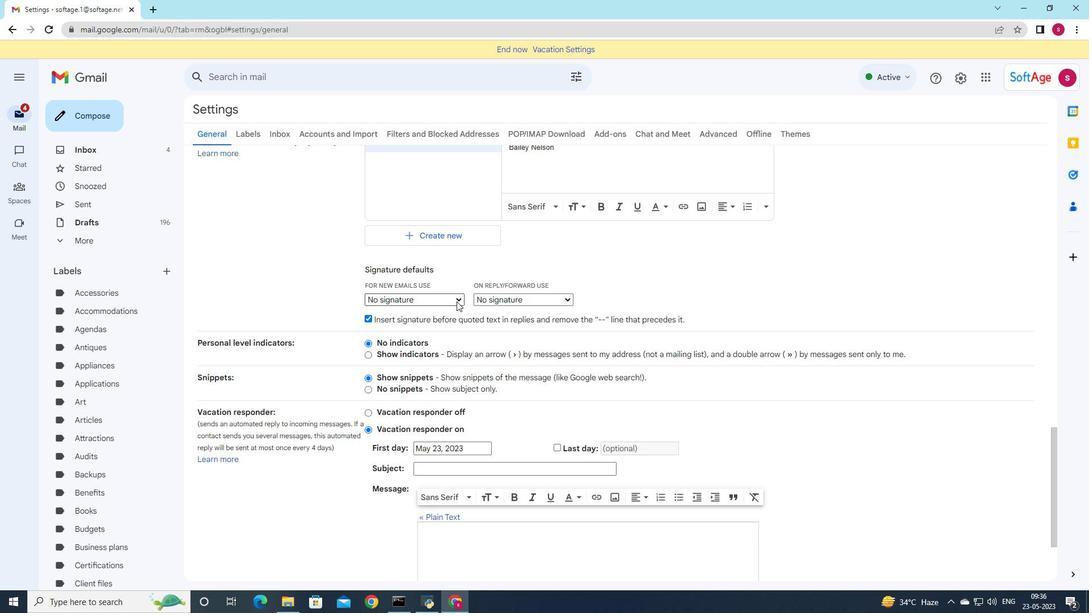 
Action: Mouse moved to (452, 329)
Screenshot: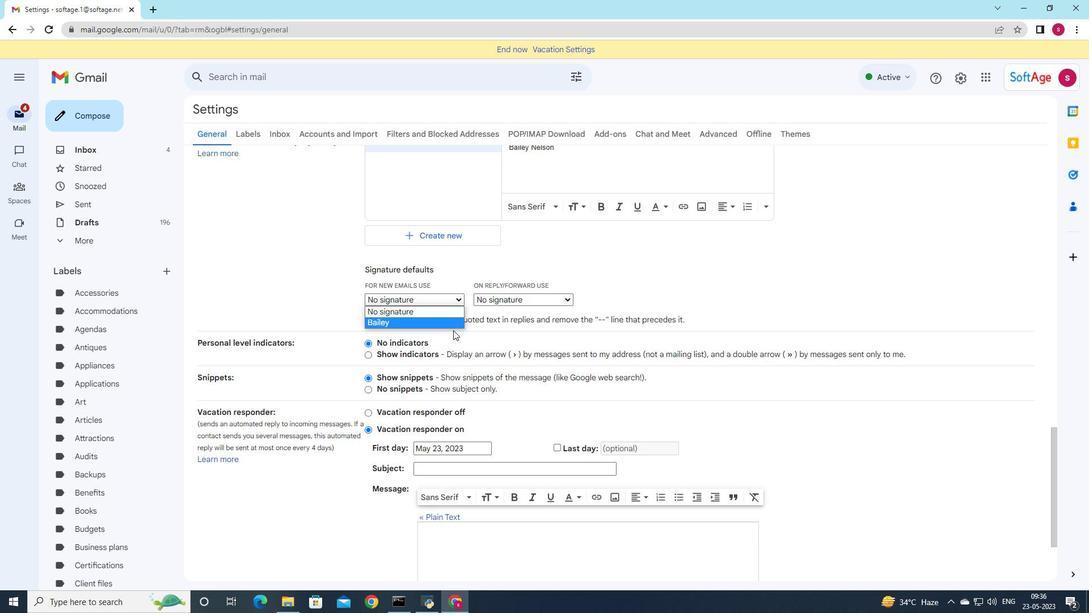 
Action: Mouse pressed left at (452, 329)
Screenshot: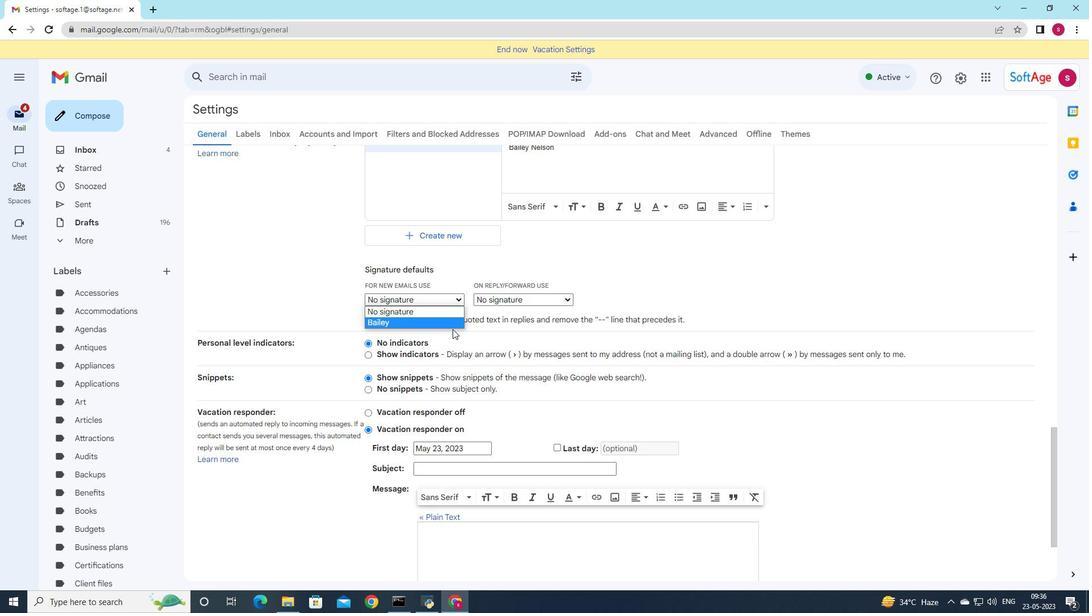 
Action: Mouse moved to (454, 300)
Screenshot: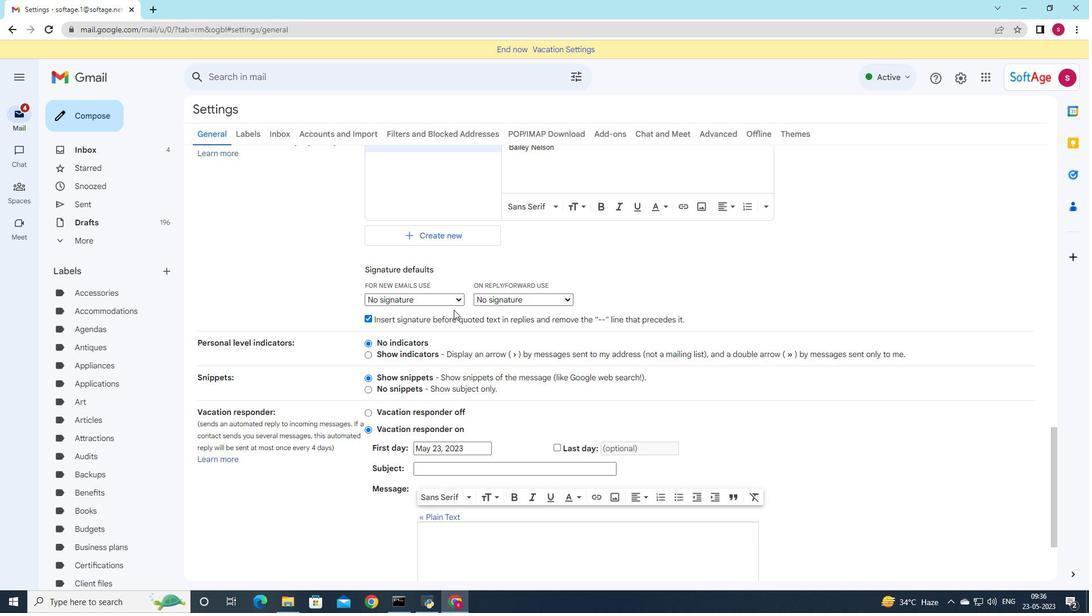 
Action: Mouse pressed left at (454, 300)
Screenshot: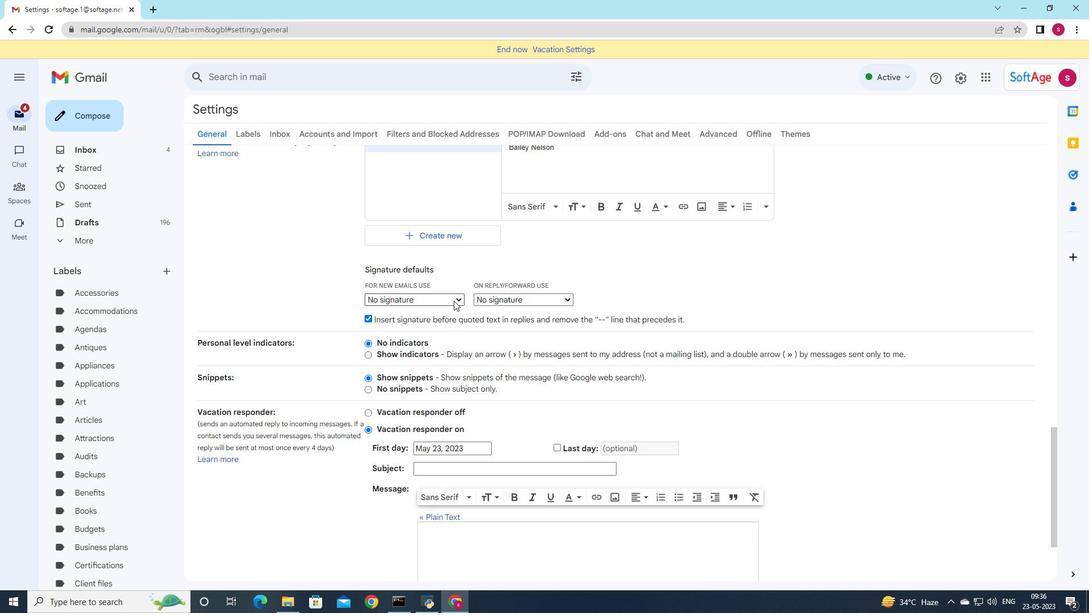 
Action: Mouse moved to (451, 315)
Screenshot: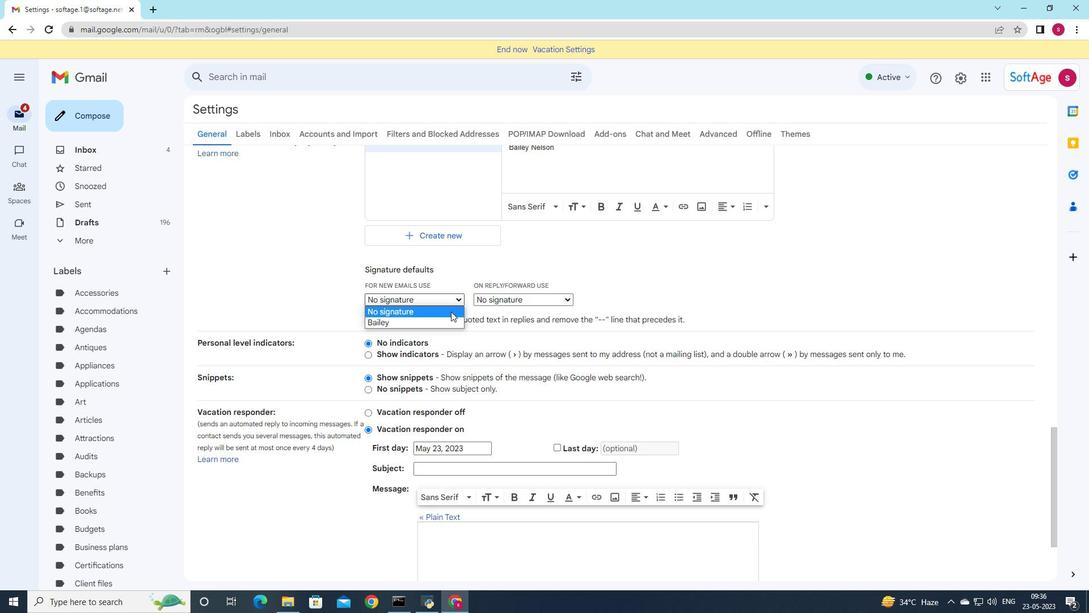 
Action: Mouse pressed left at (451, 315)
Screenshot: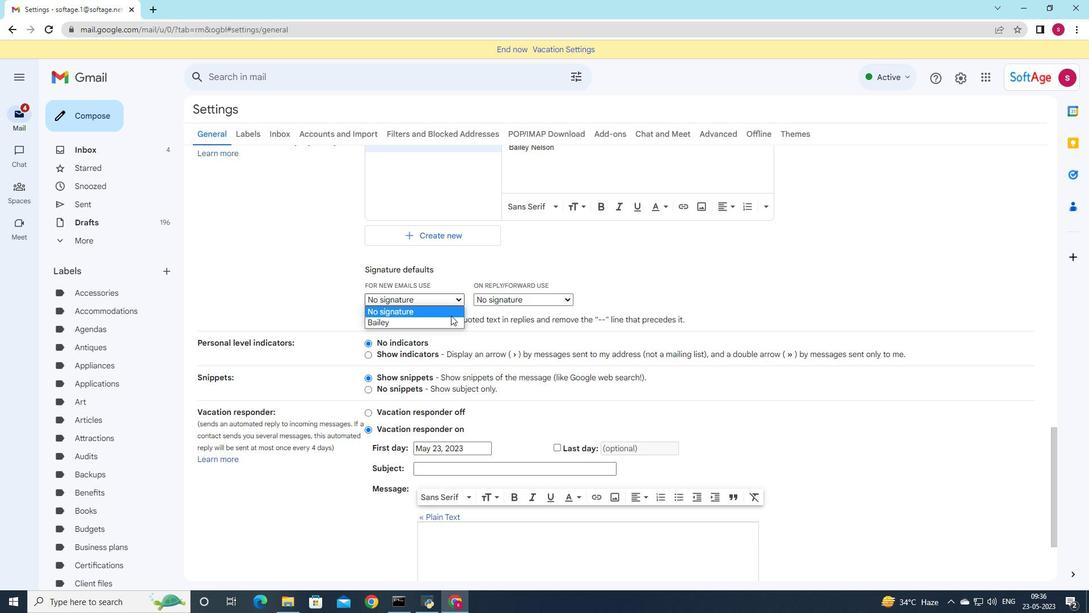 
Action: Mouse moved to (449, 321)
Screenshot: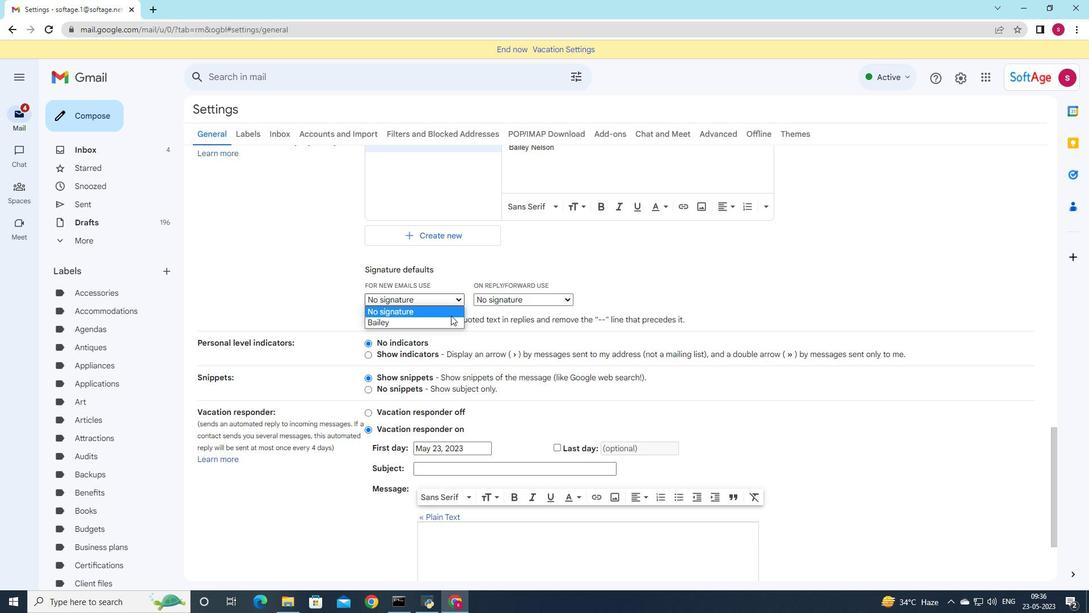 
Action: Mouse pressed left at (449, 321)
Screenshot: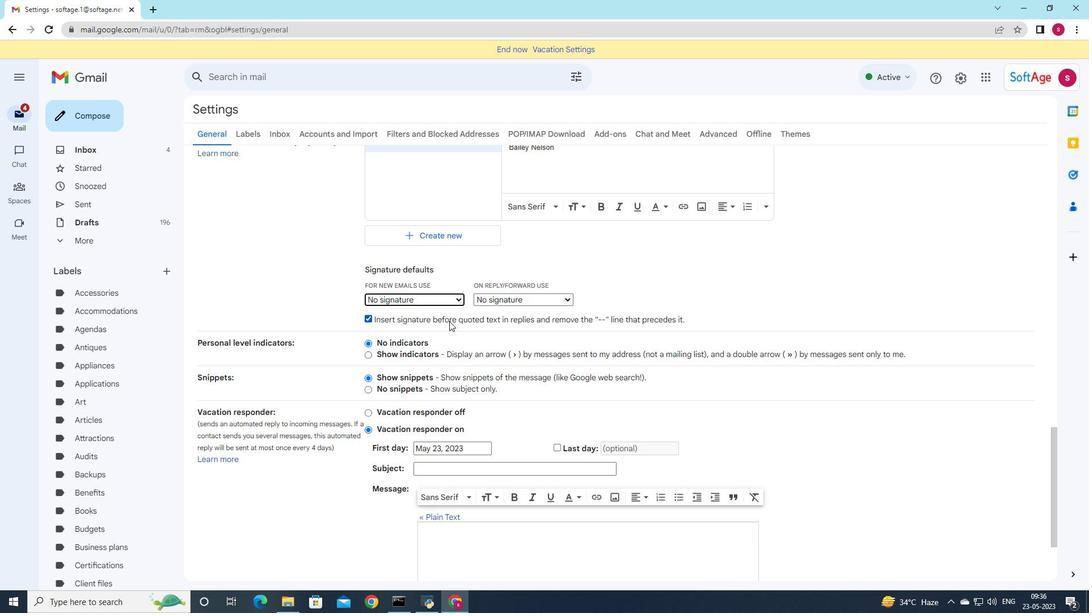 
Action: Mouse moved to (448, 294)
Screenshot: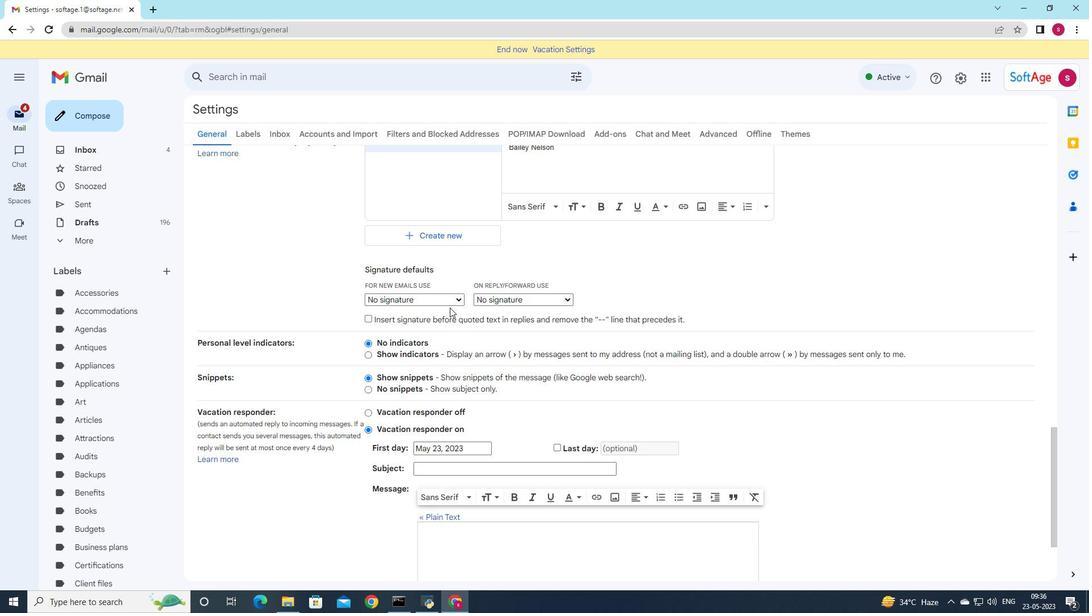 
Action: Mouse pressed left at (448, 294)
Screenshot: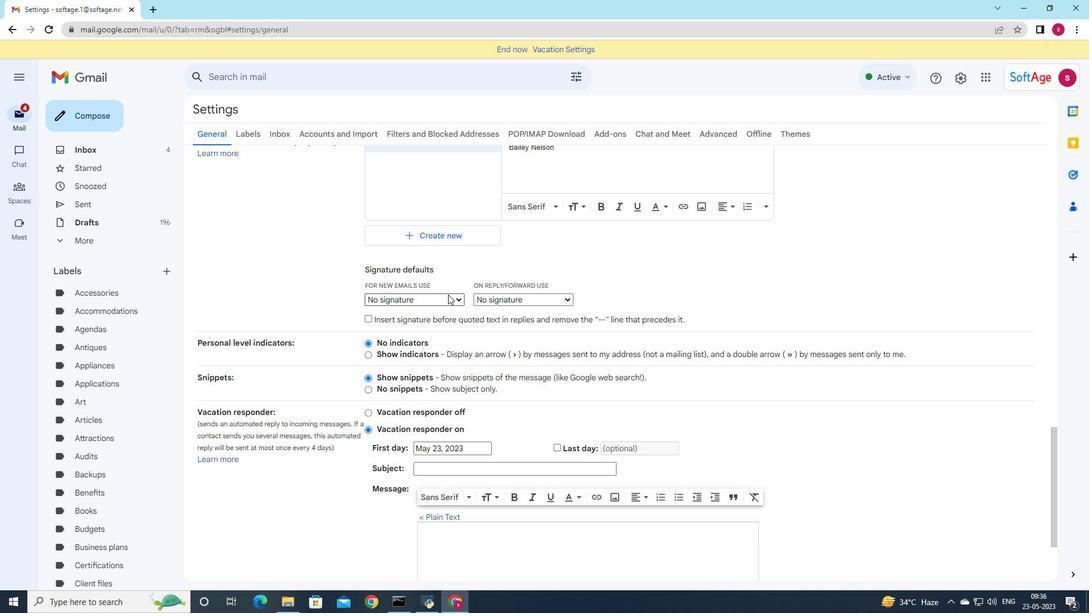 
Action: Mouse moved to (445, 321)
Screenshot: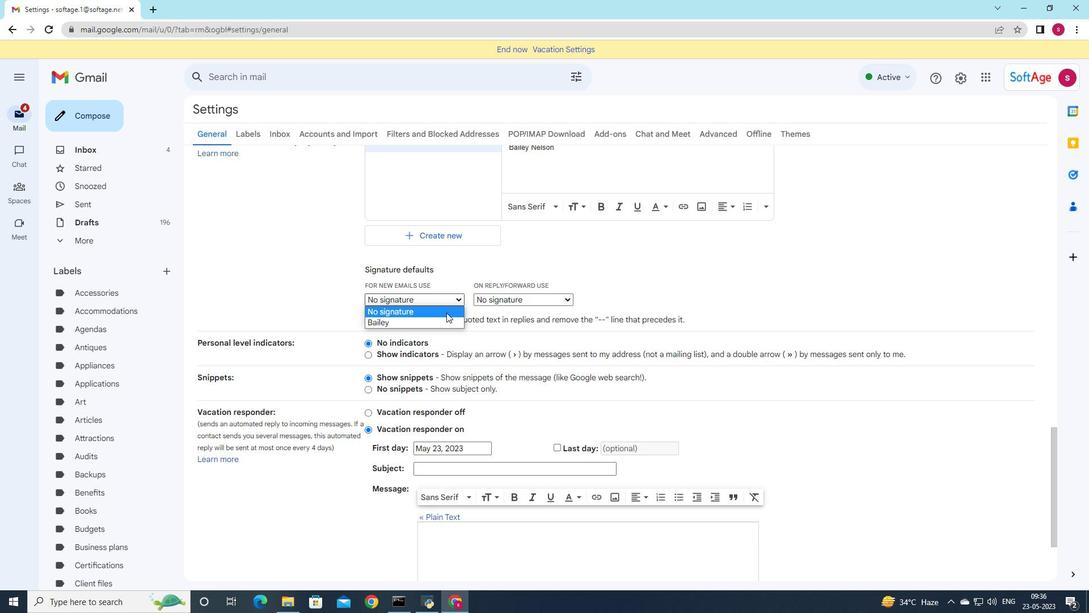 
Action: Mouse pressed left at (445, 321)
Screenshot: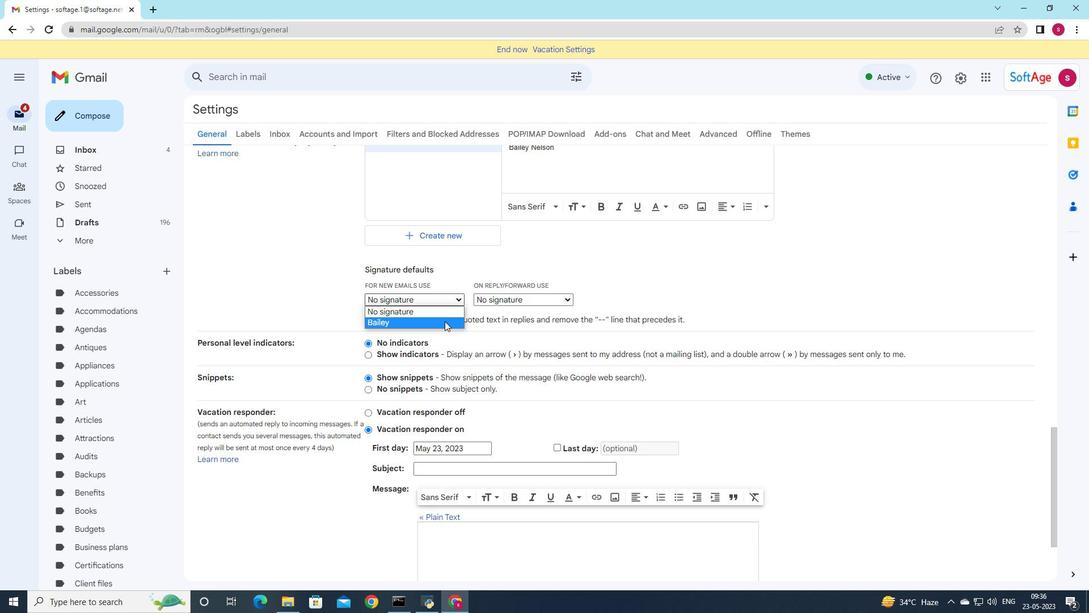 
Action: Mouse moved to (369, 320)
Screenshot: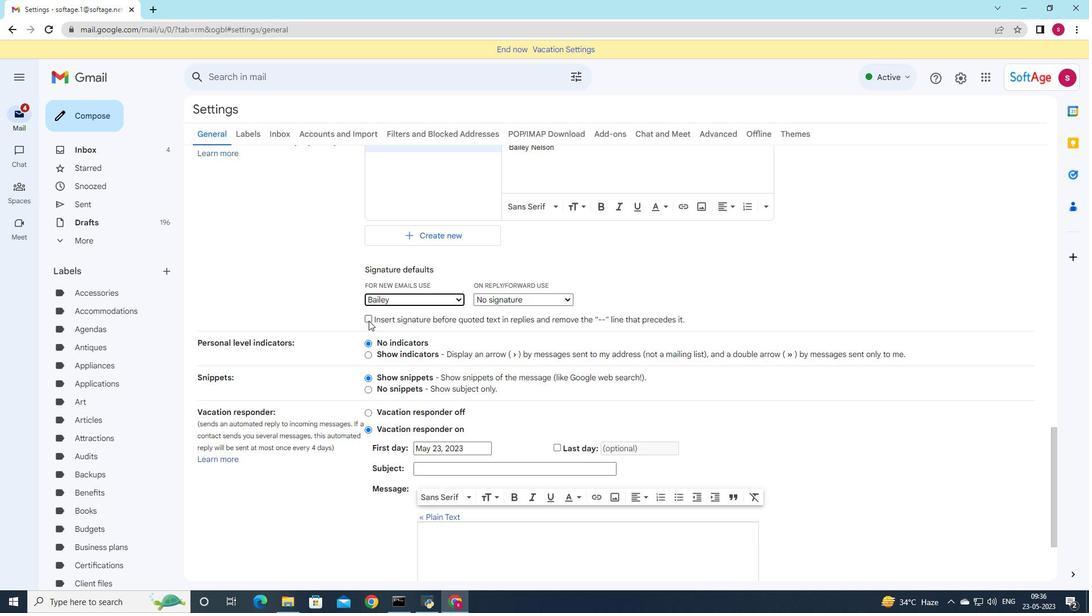 
Action: Mouse pressed left at (369, 320)
Screenshot: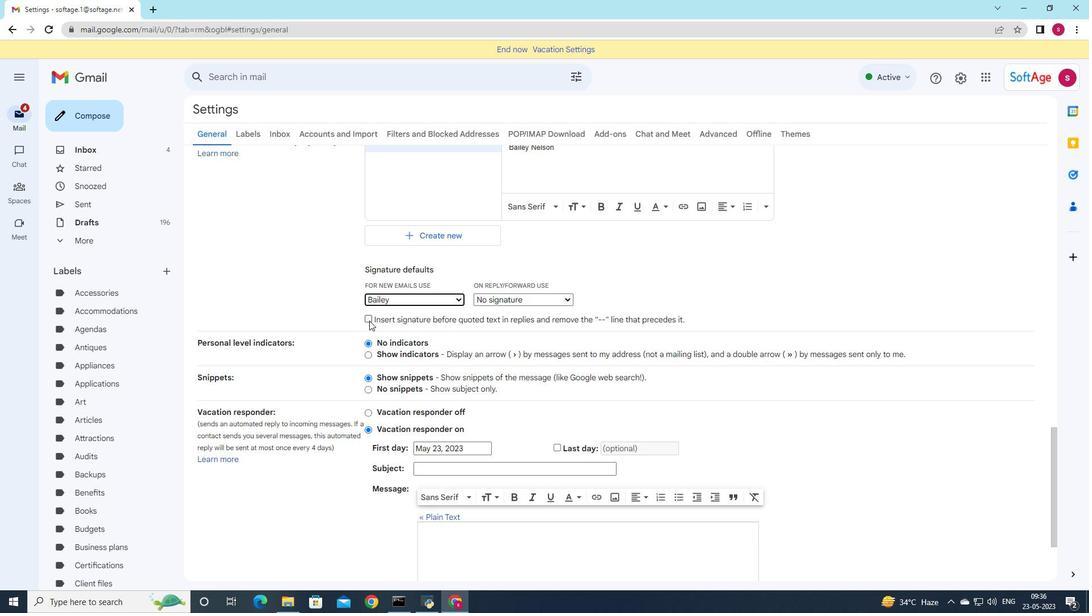 
Action: Mouse moved to (568, 303)
Screenshot: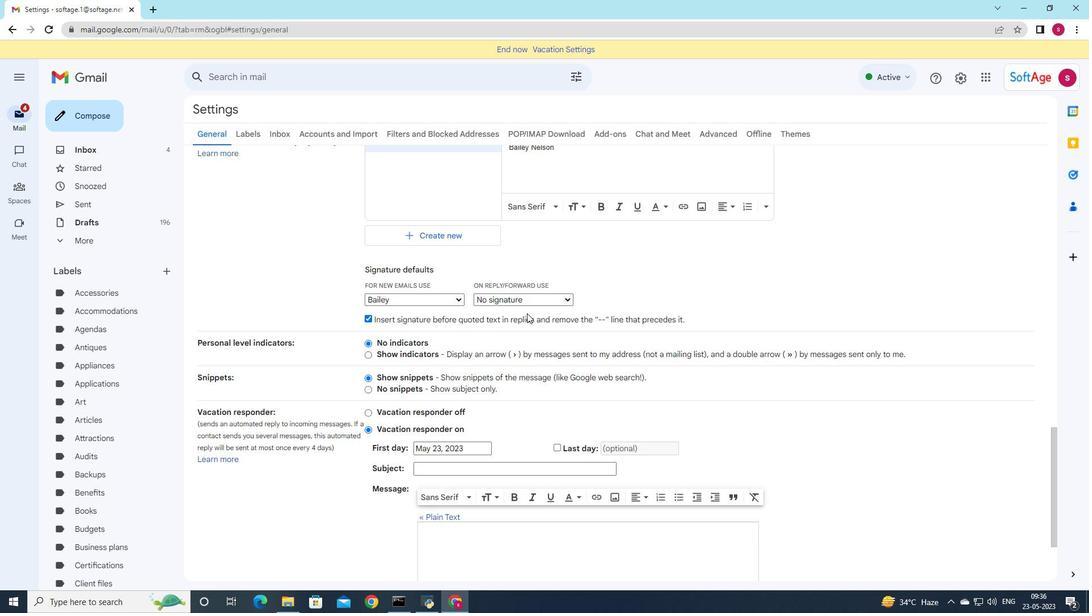 
Action: Mouse pressed left at (568, 303)
Screenshot: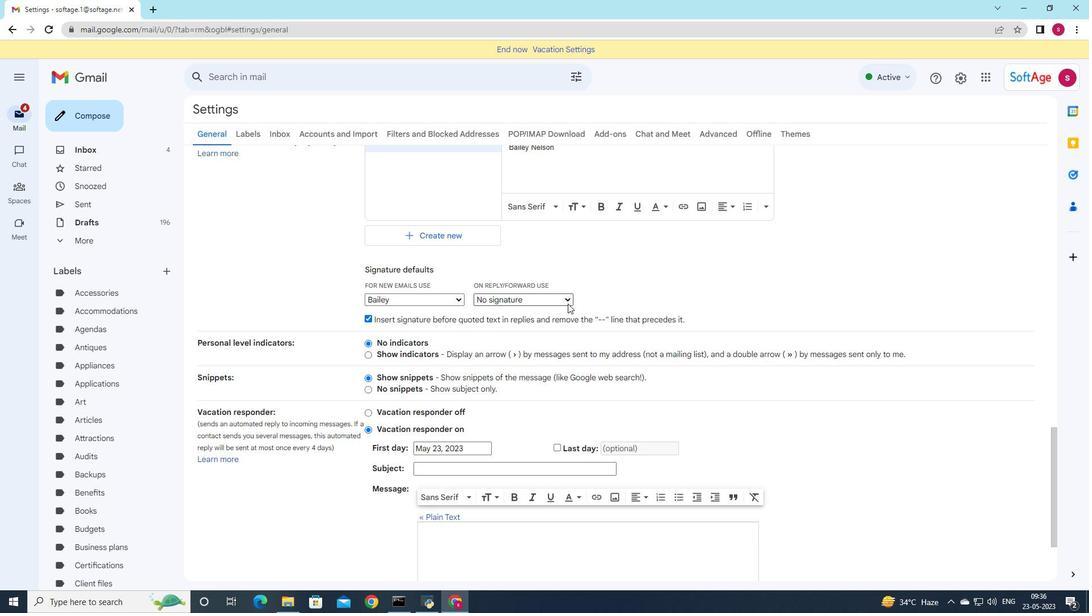
Action: Mouse moved to (558, 318)
Screenshot: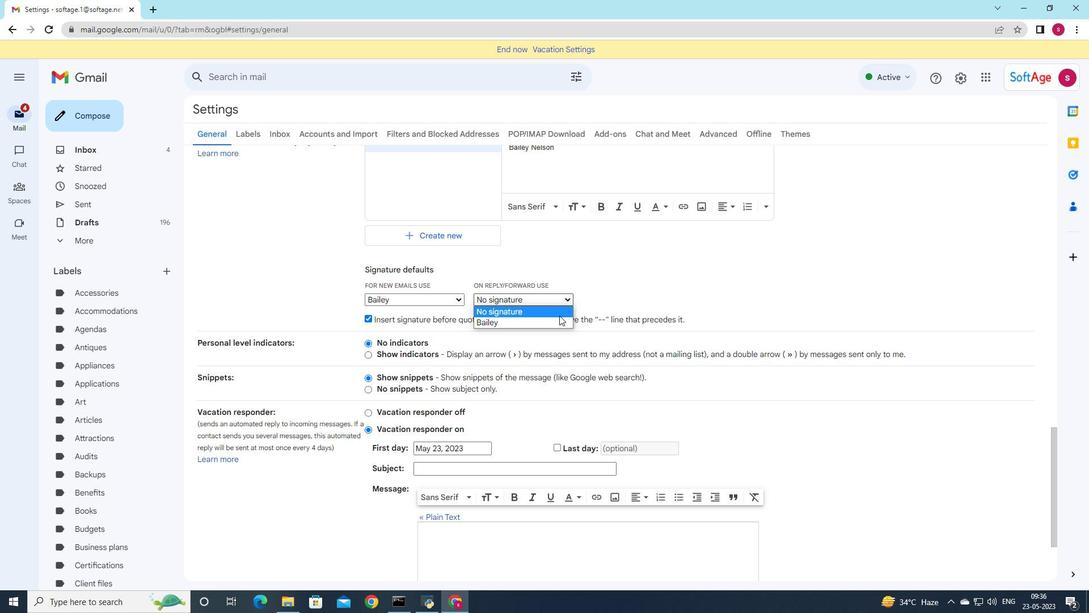 
Action: Mouse pressed left at (558, 318)
Screenshot: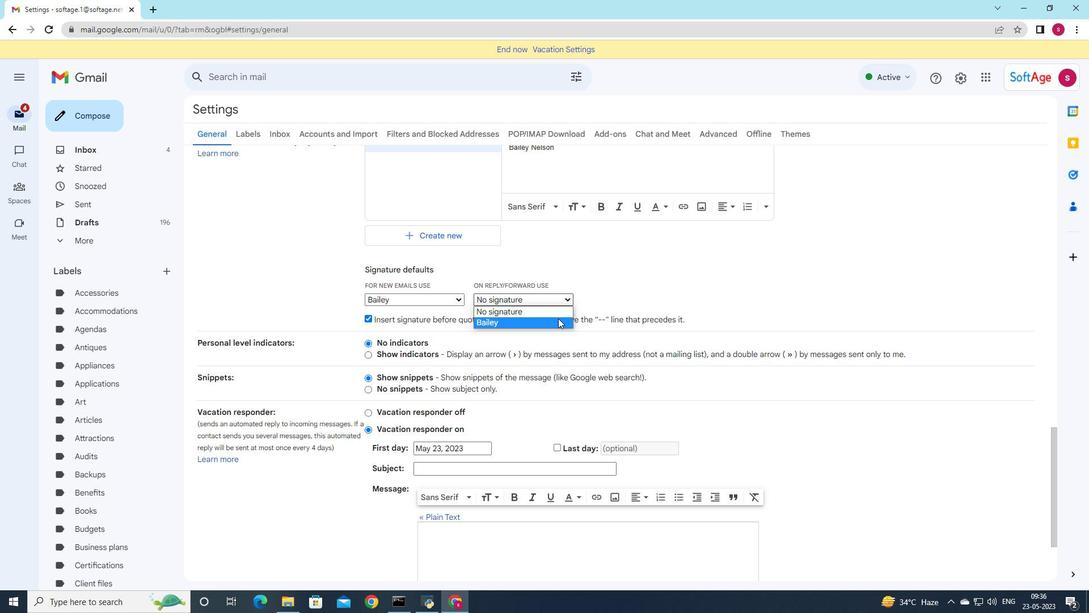 
Action: Mouse moved to (456, 305)
Screenshot: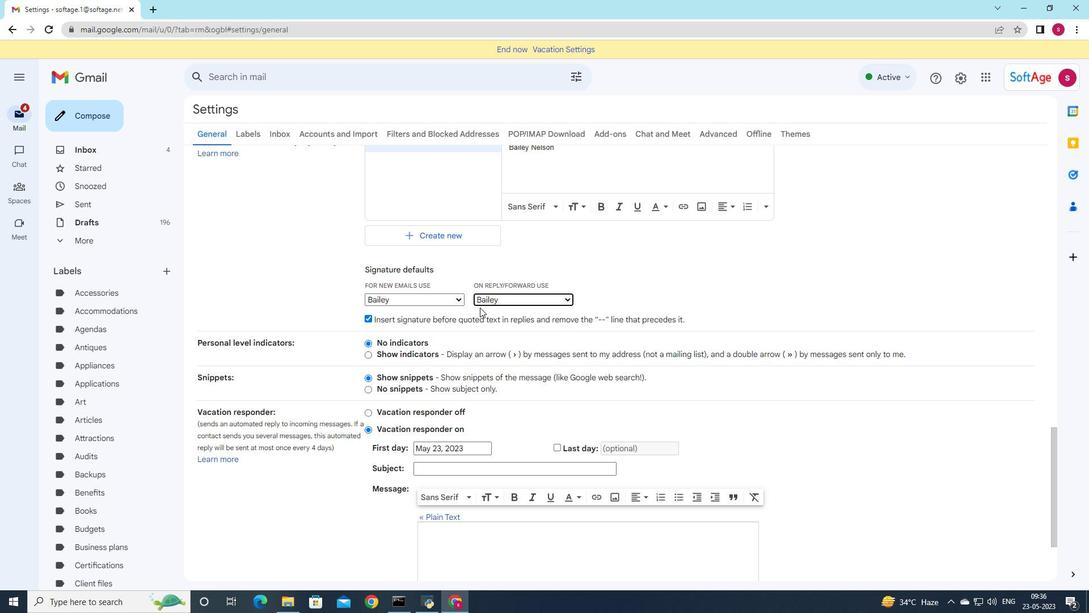 
Action: Mouse scrolled (456, 304) with delta (0, 0)
Screenshot: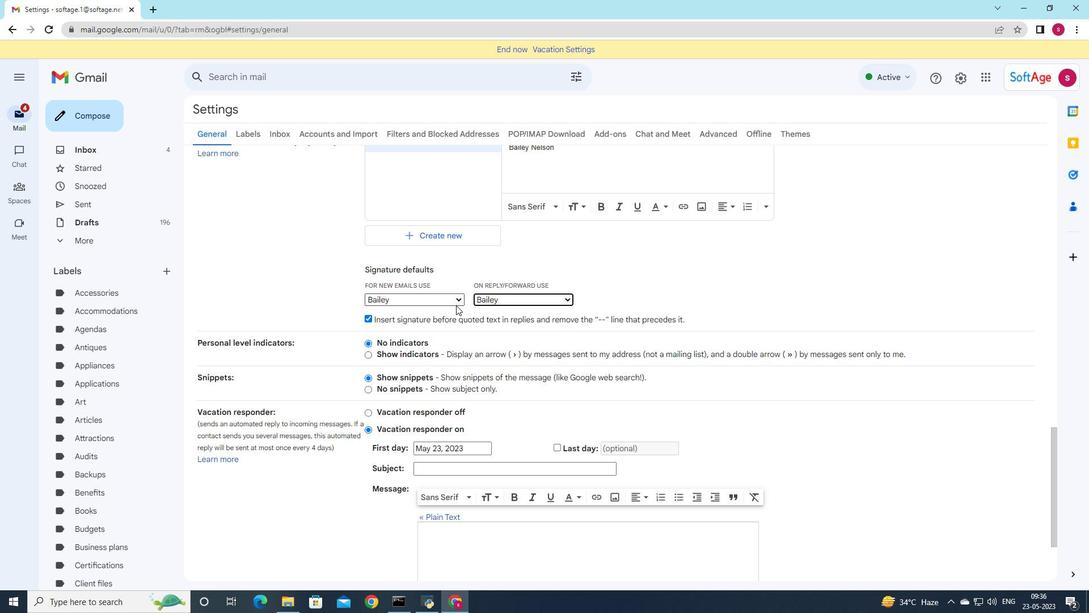 
Action: Mouse scrolled (456, 304) with delta (0, 0)
Screenshot: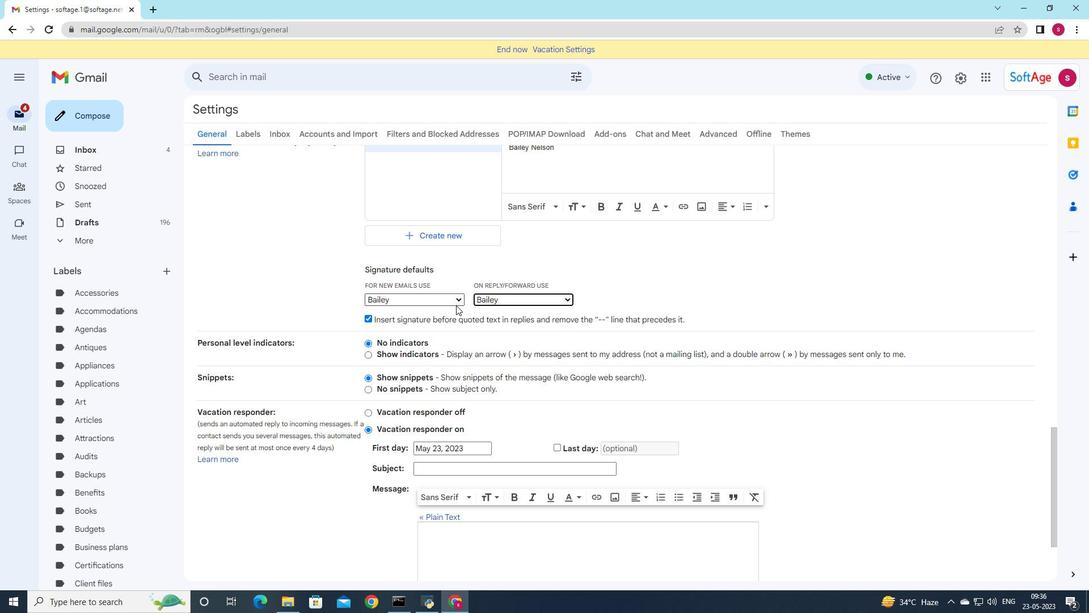 
Action: Mouse scrolled (456, 304) with delta (0, 0)
Screenshot: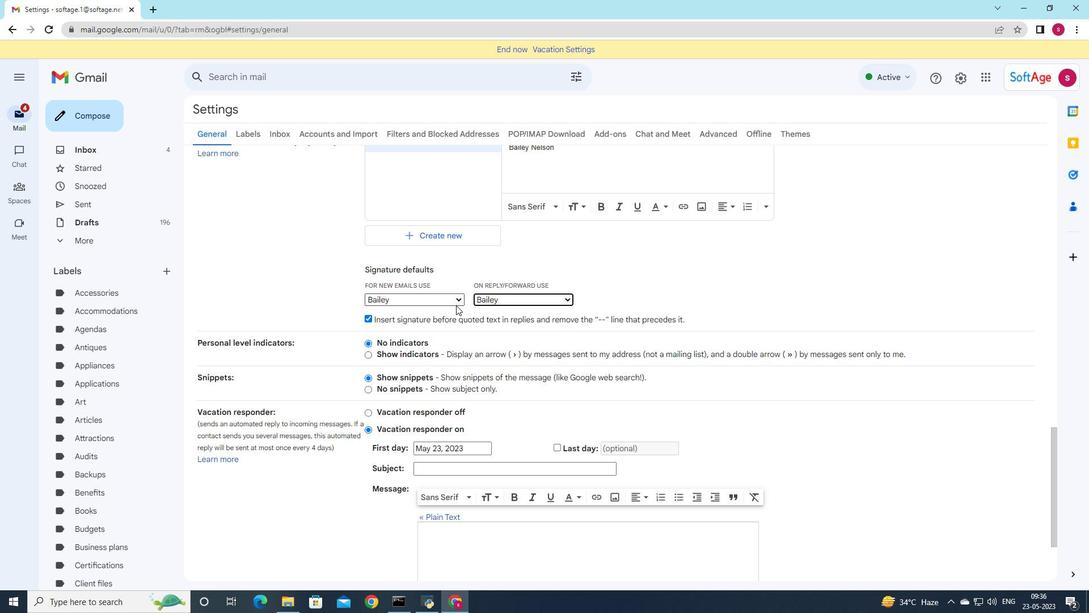 
Action: Mouse moved to (462, 310)
Screenshot: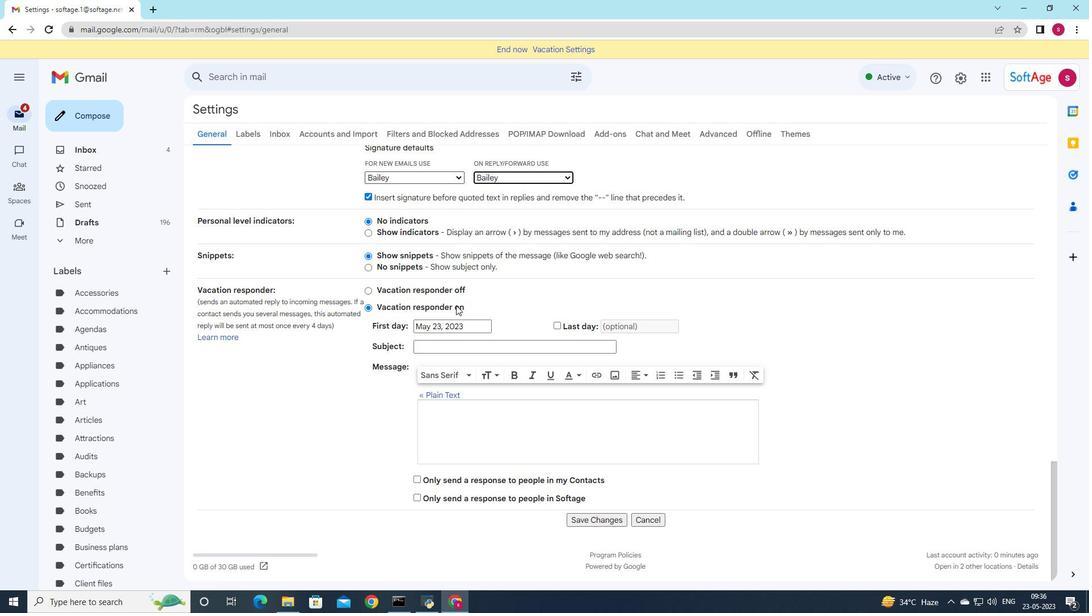 
Action: Mouse scrolled (462, 309) with delta (0, 0)
Screenshot: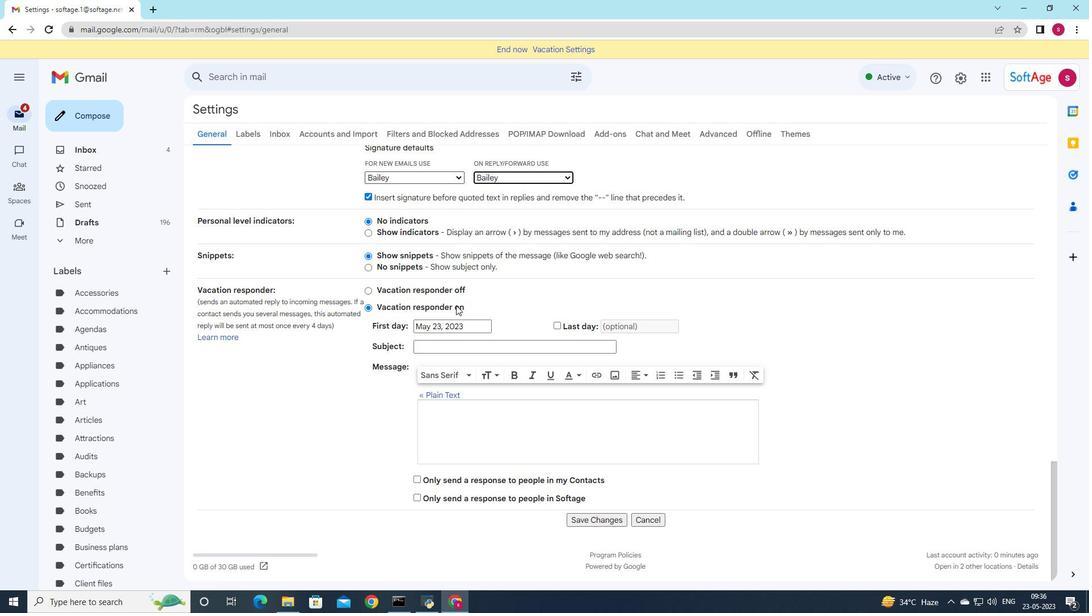 
Action: Mouse moved to (463, 313)
Screenshot: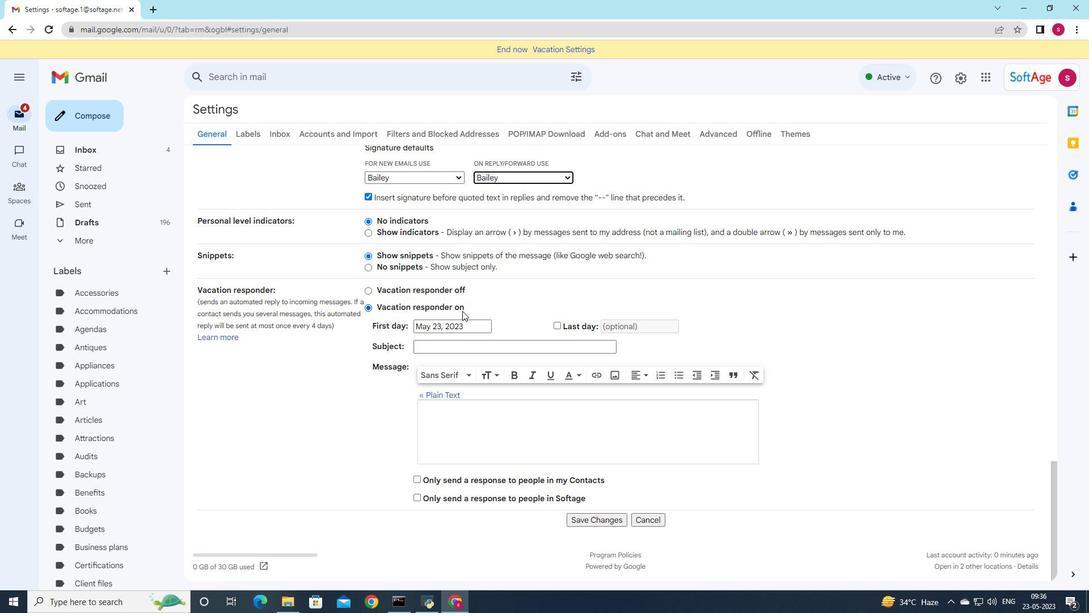 
Action: Mouse scrolled (463, 313) with delta (0, 0)
Screenshot: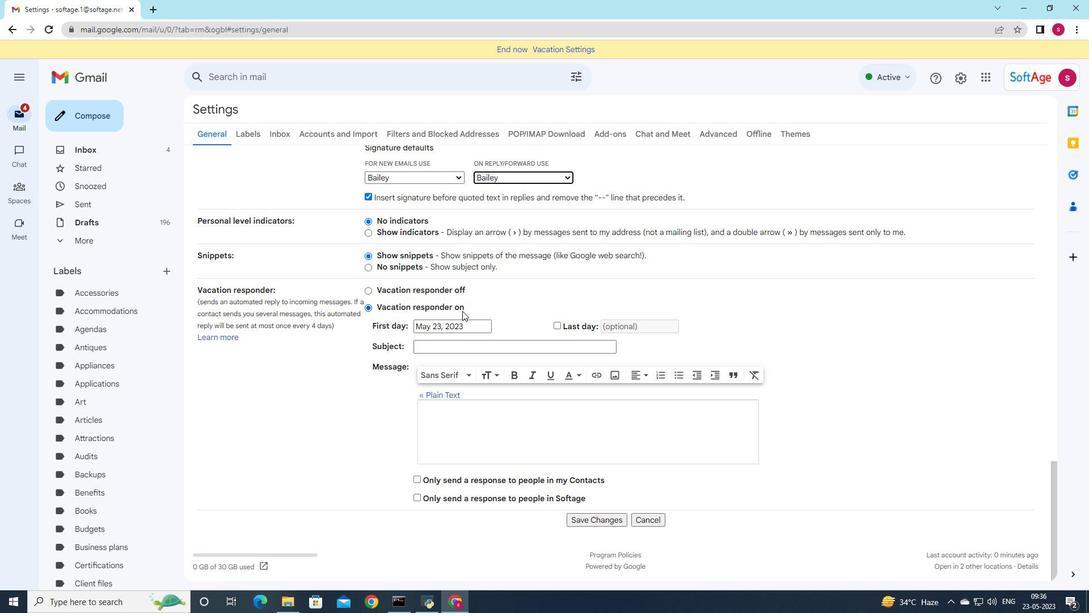 
Action: Mouse moved to (480, 326)
Screenshot: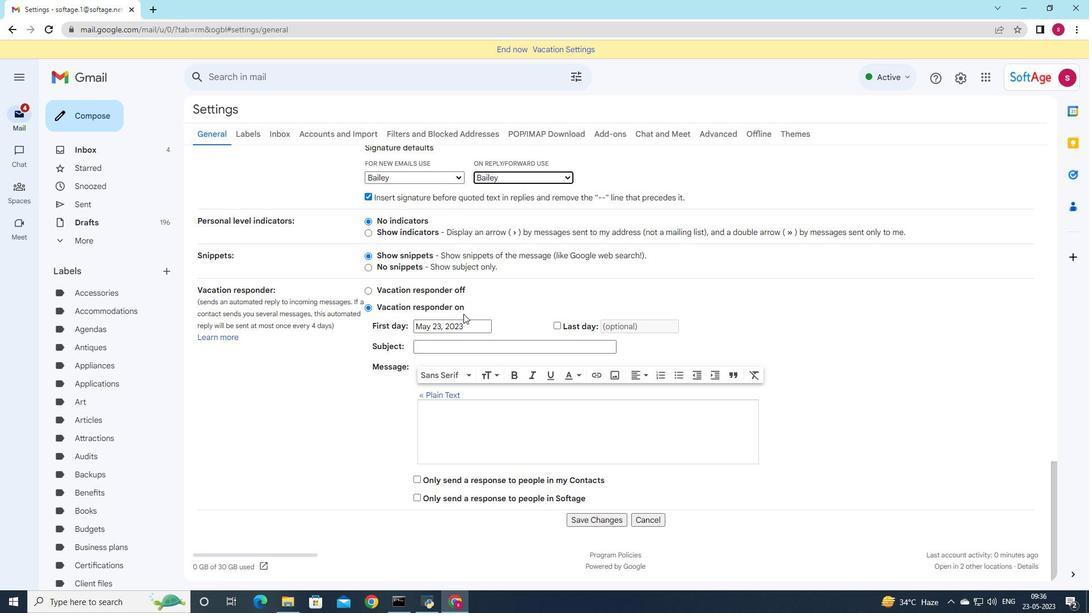 
Action: Mouse scrolled (480, 325) with delta (0, 0)
Screenshot: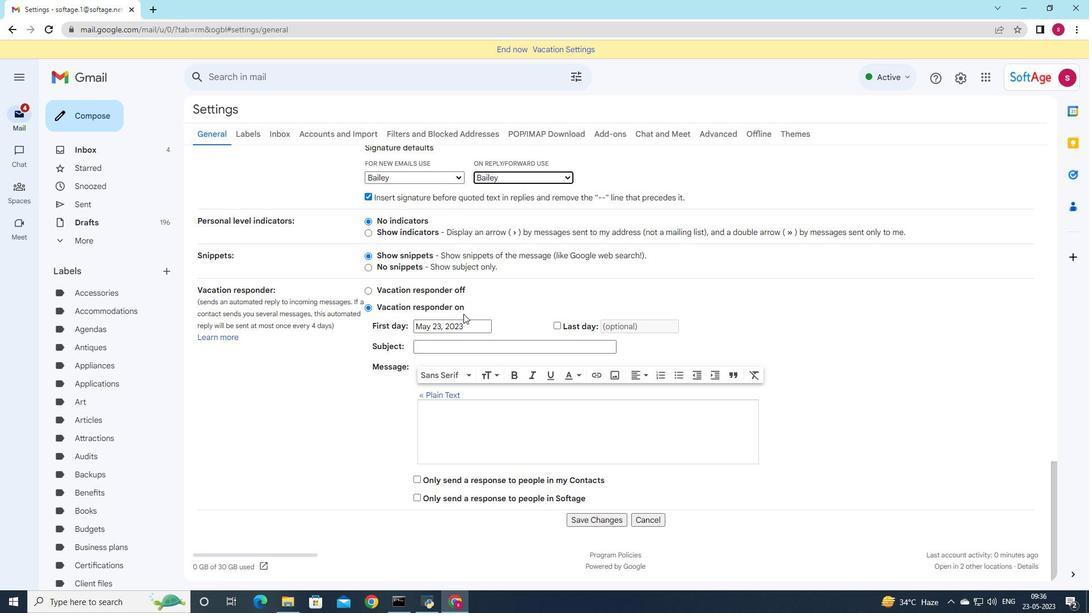 
Action: Mouse moved to (509, 341)
Screenshot: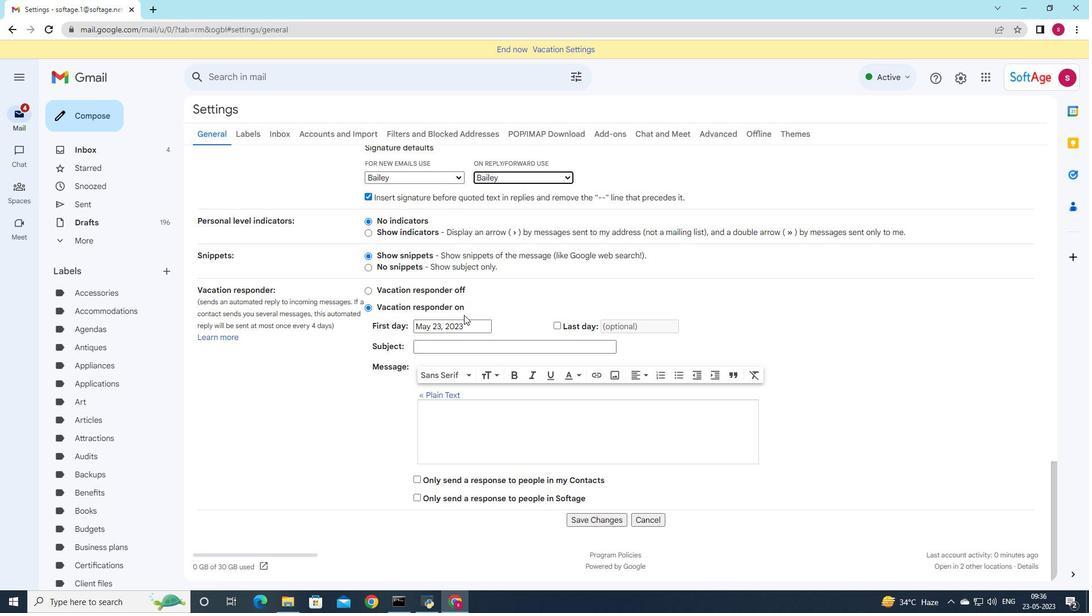 
Action: Mouse scrolled (509, 340) with delta (0, 0)
Screenshot: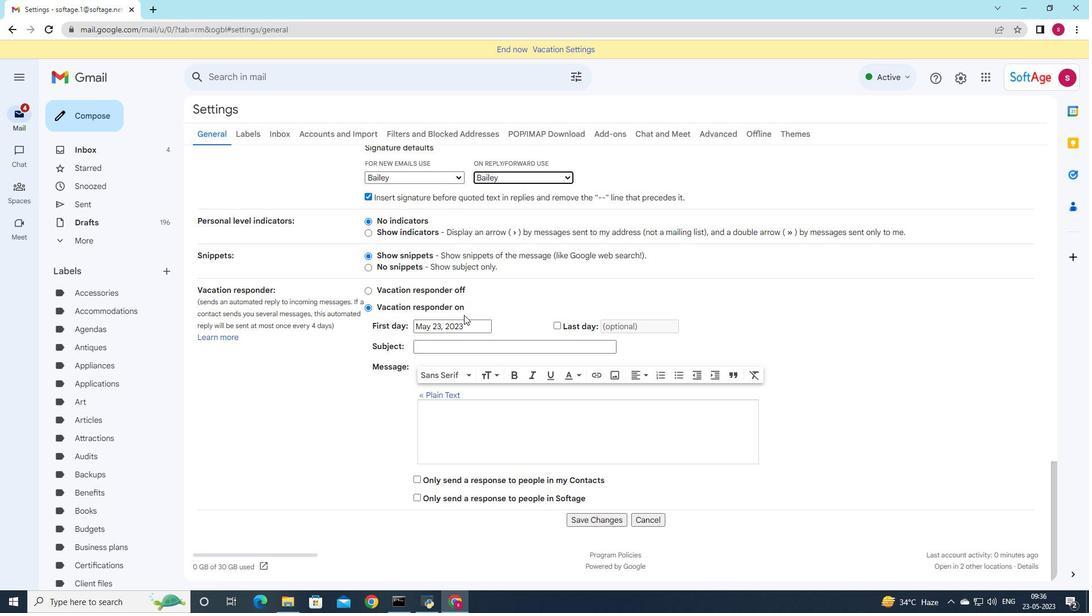 
Action: Mouse moved to (596, 519)
Screenshot: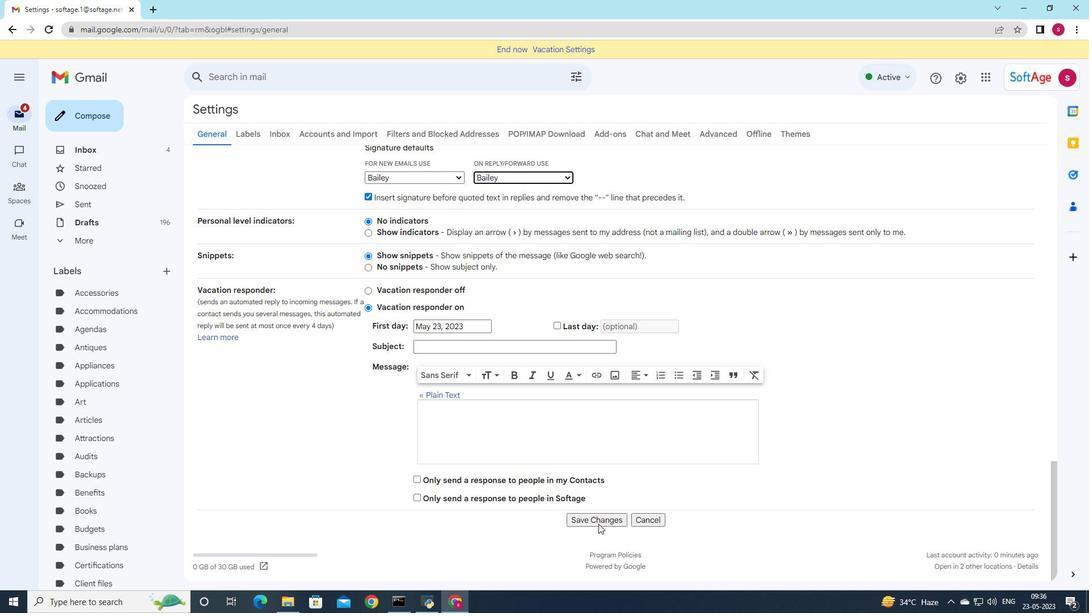 
Action: Mouse pressed left at (596, 519)
Screenshot: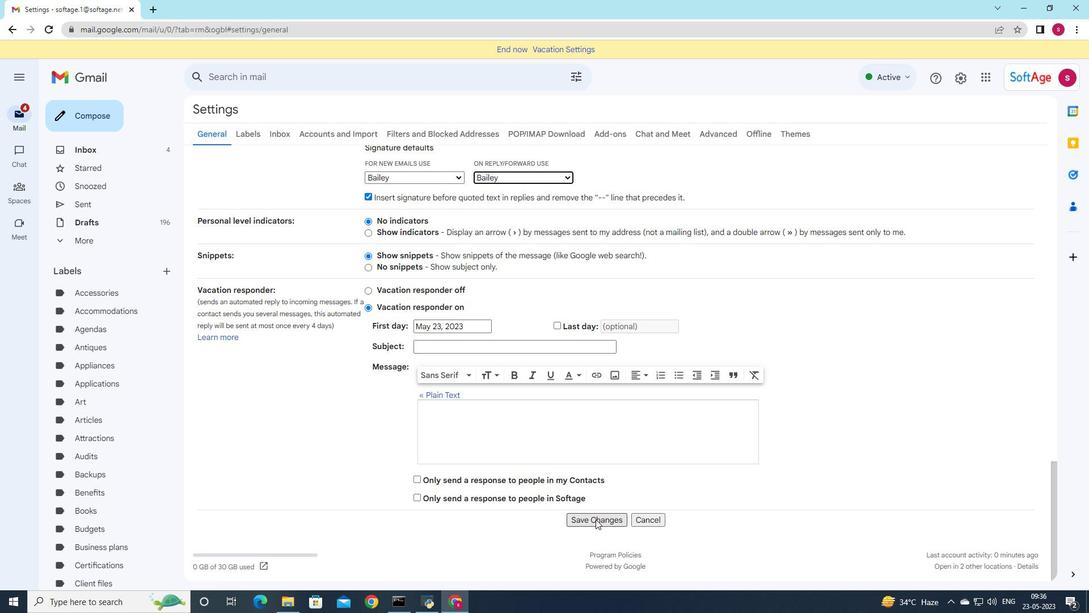 
Action: Mouse moved to (71, 114)
Screenshot: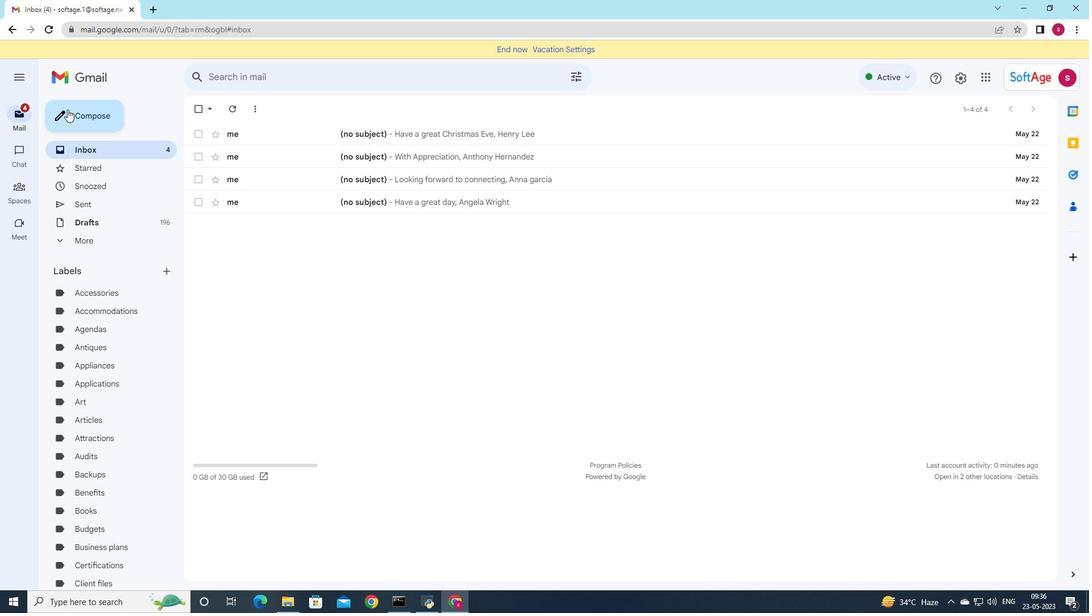 
Action: Mouse pressed left at (71, 114)
Screenshot: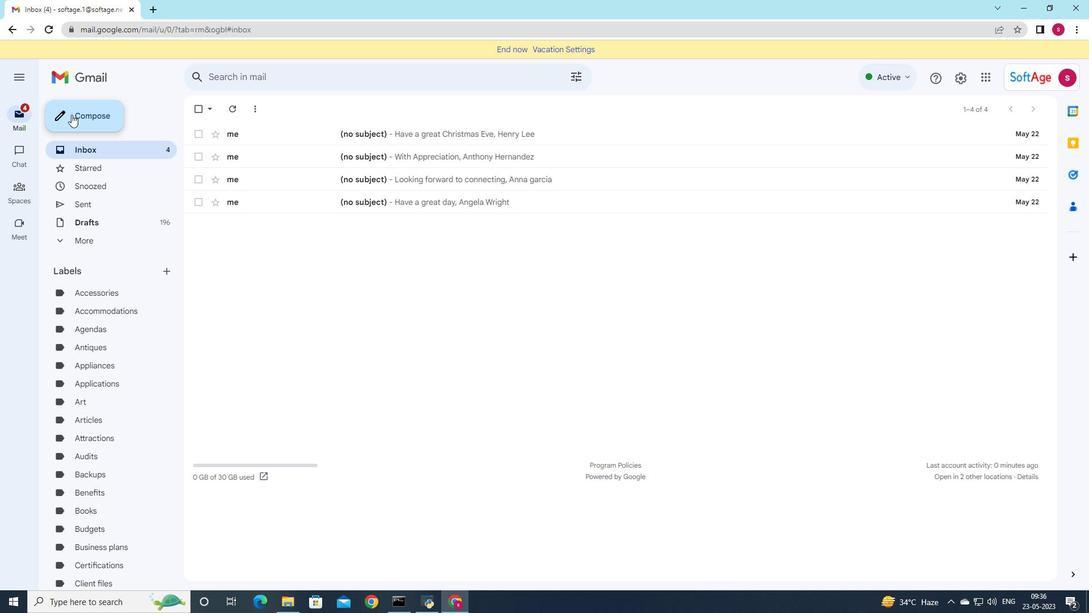 
Action: Mouse moved to (757, 301)
Screenshot: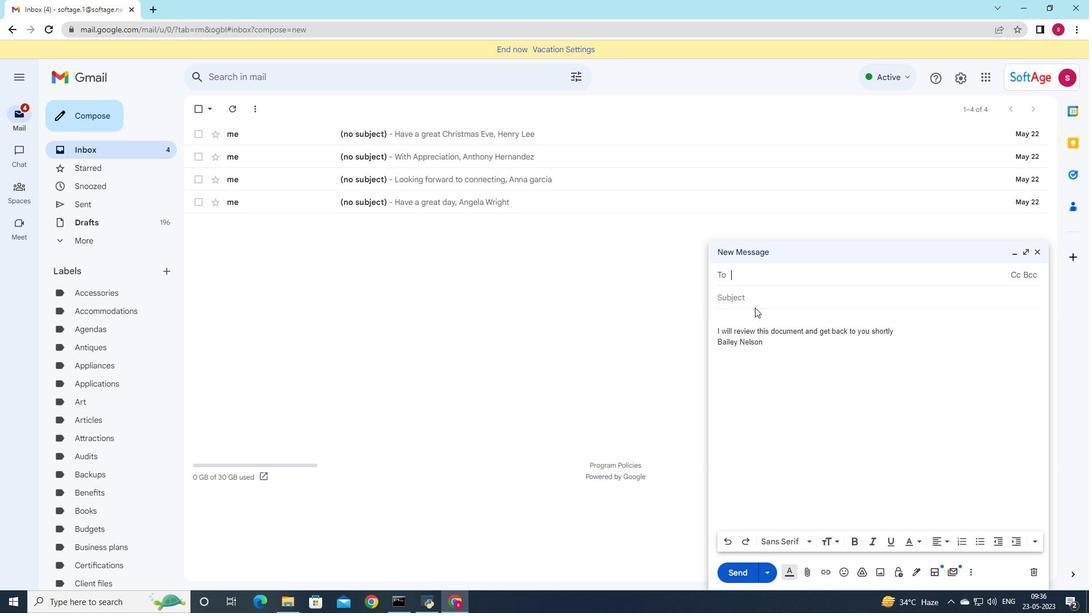 
Action: Mouse pressed left at (757, 301)
Screenshot: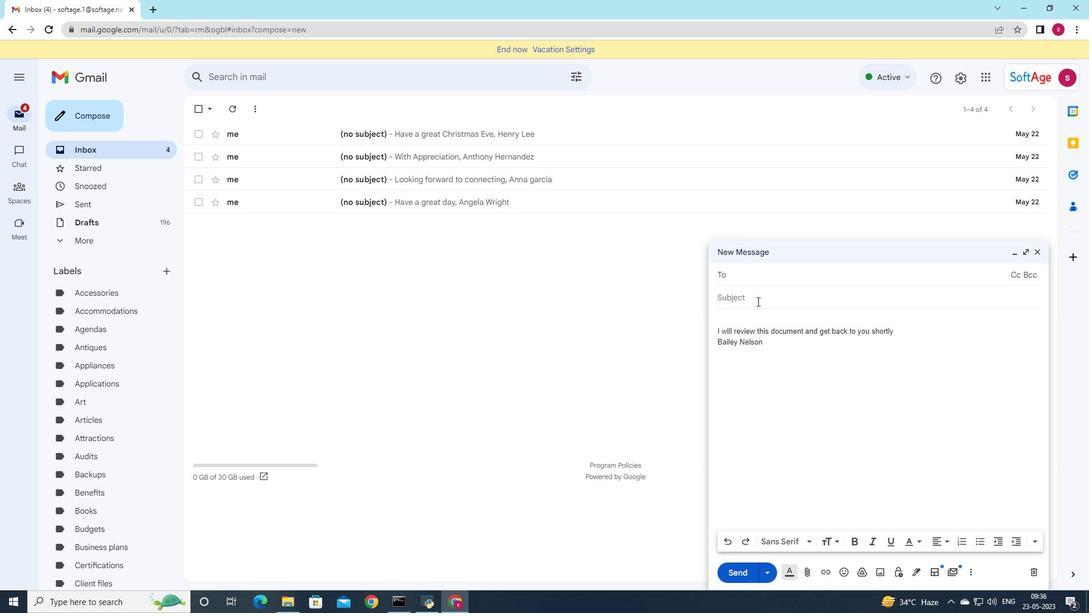 
Action: Key pressed <Key.shift>Congratulationd<Key.backspace>s
Screenshot: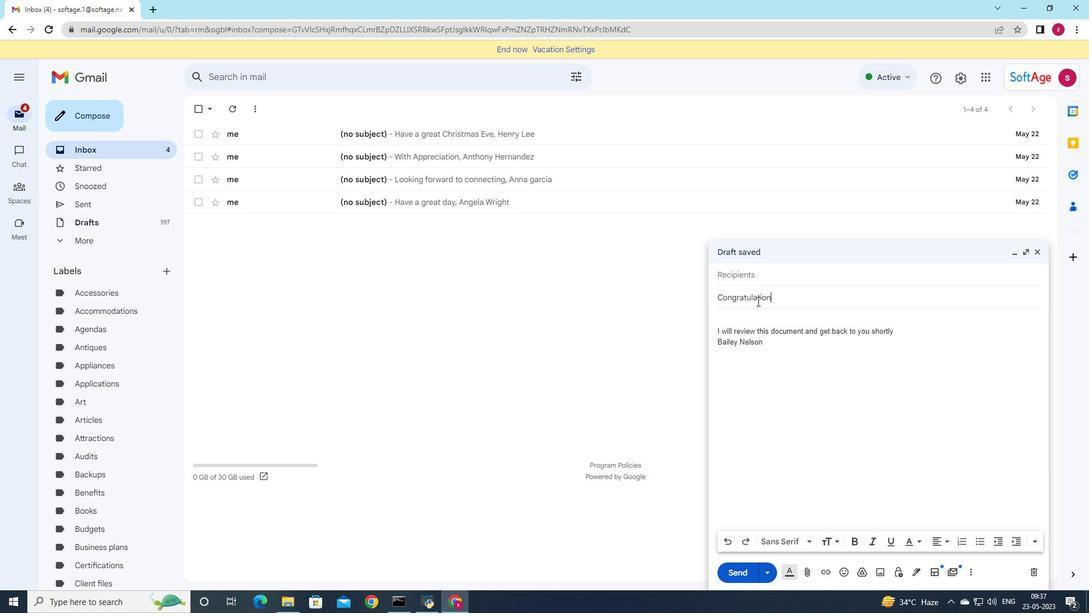 
Action: Mouse moved to (757, 279)
Screenshot: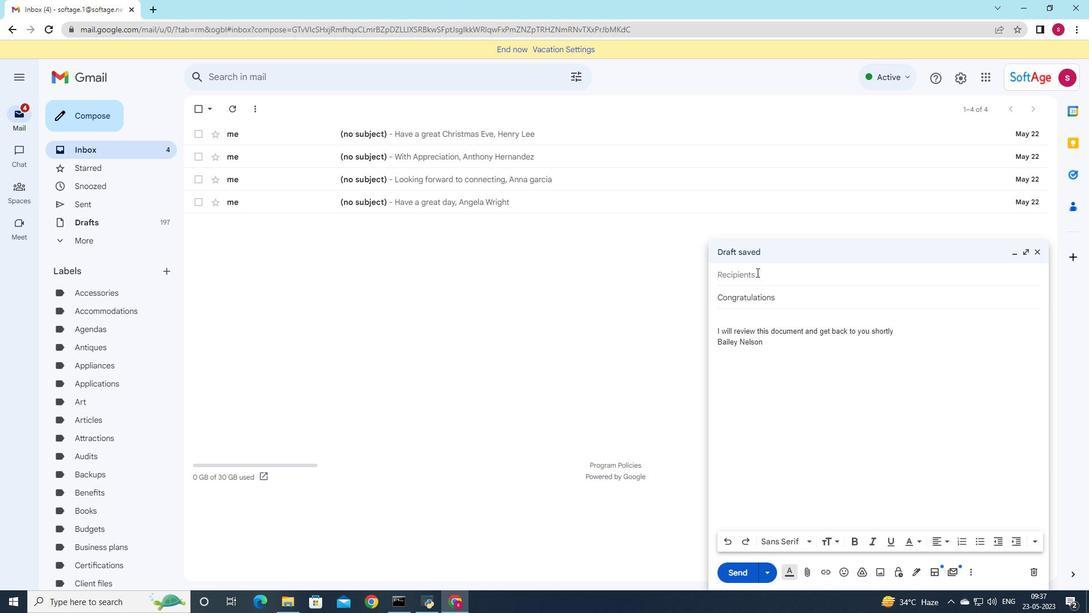 
Action: Mouse pressed left at (757, 279)
Screenshot: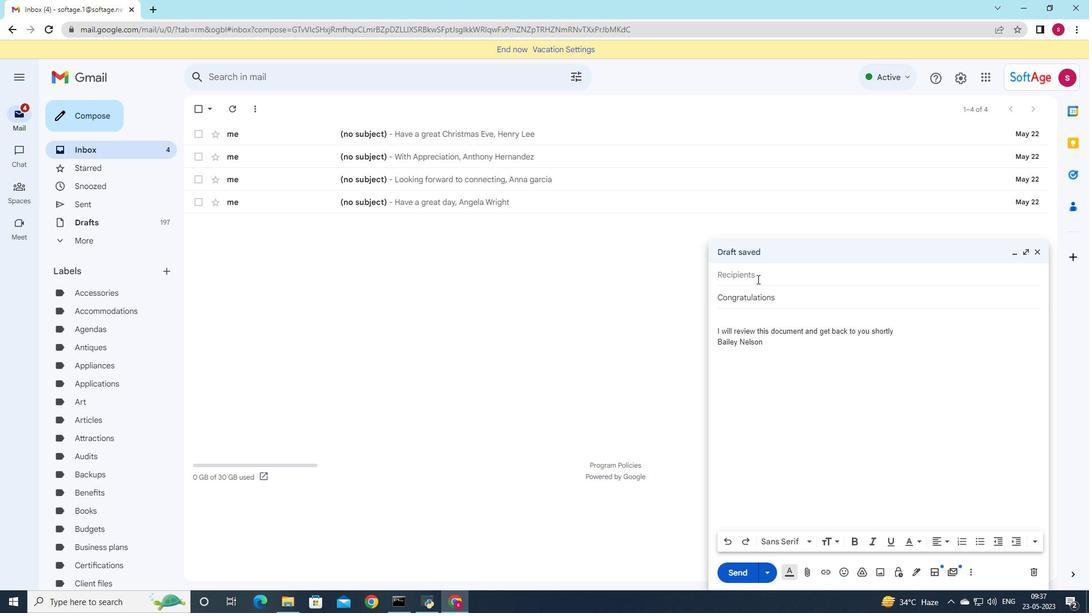 
Action: Mouse moved to (910, 303)
Screenshot: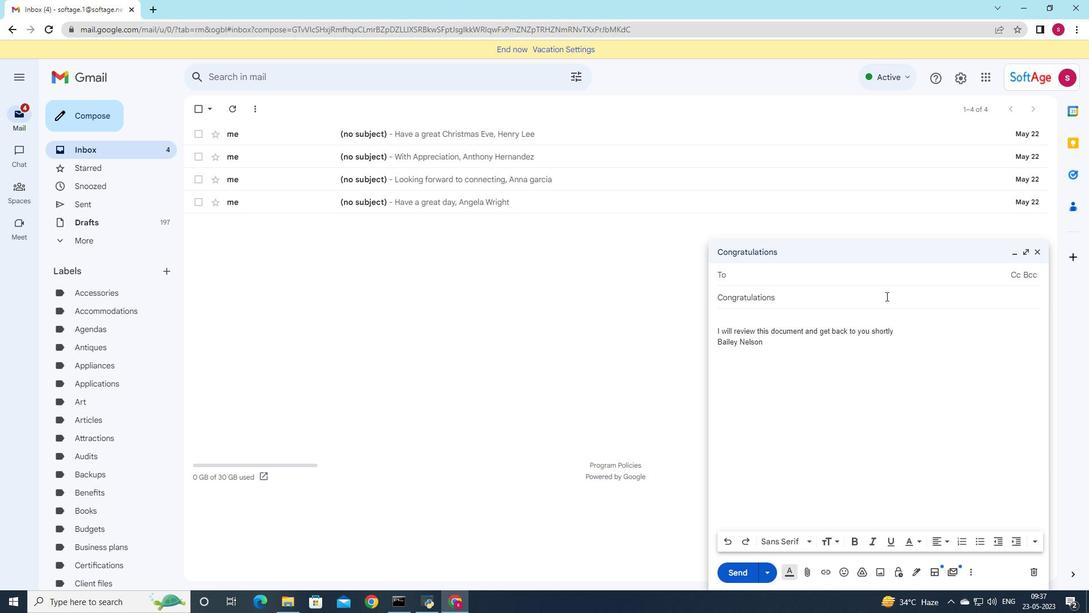 
Action: Key pressed softa
Screenshot: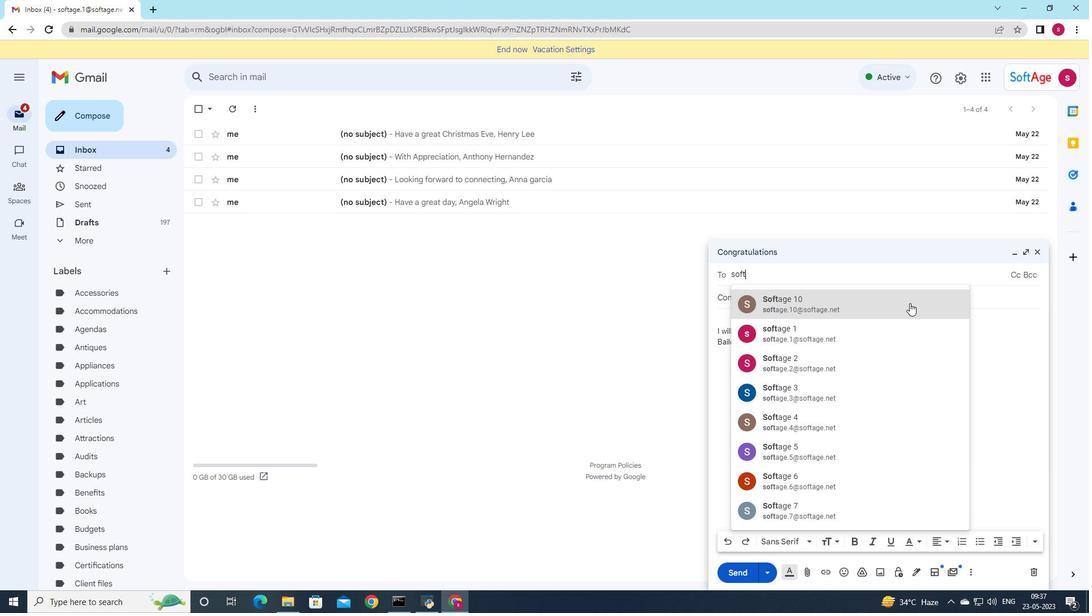 
Action: Mouse pressed middle at (910, 303)
Screenshot: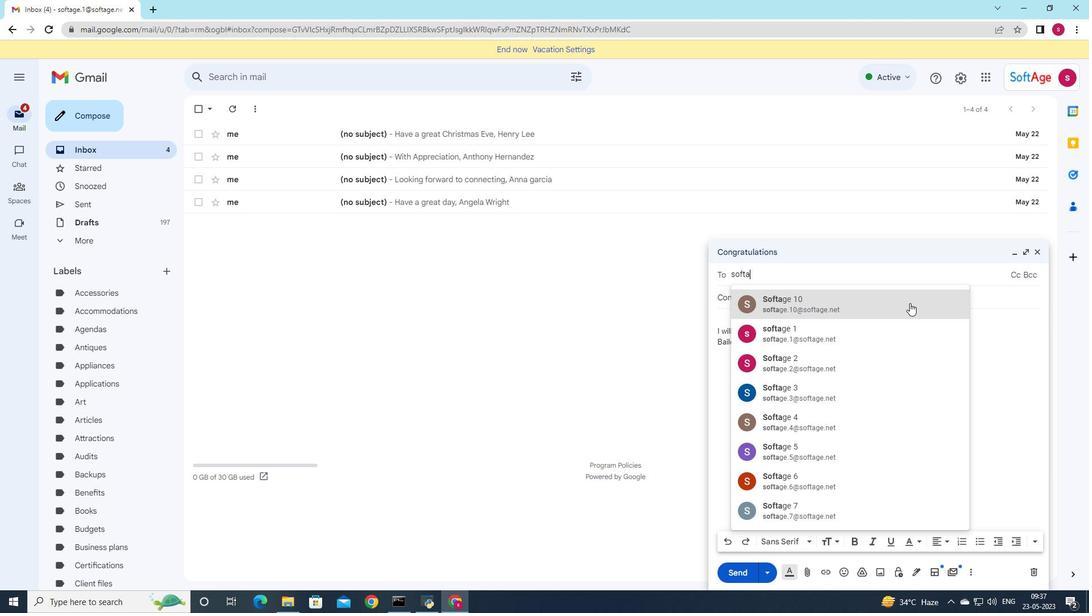 
Action: Mouse pressed left at (910, 303)
Screenshot: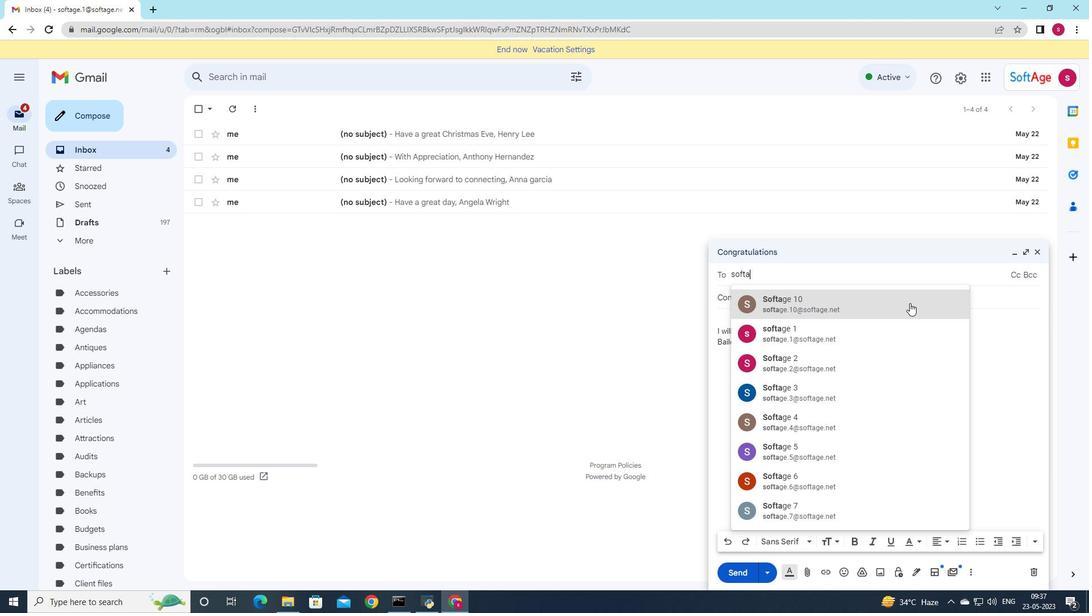 
Action: Mouse moved to (825, 341)
Screenshot: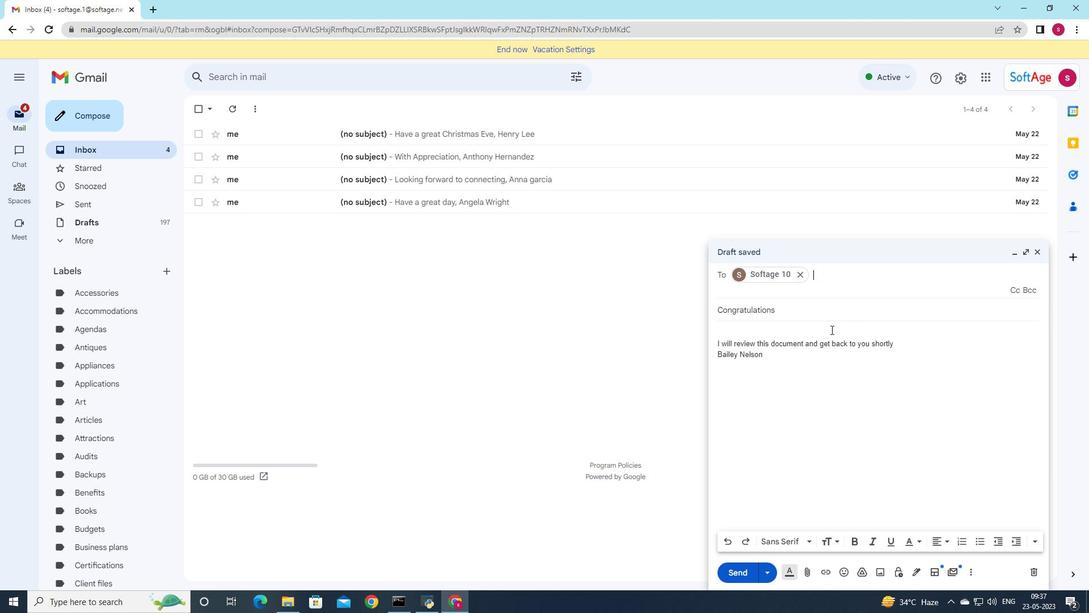 
Action: Mouse scrolled (825, 340) with delta (0, 0)
Screenshot: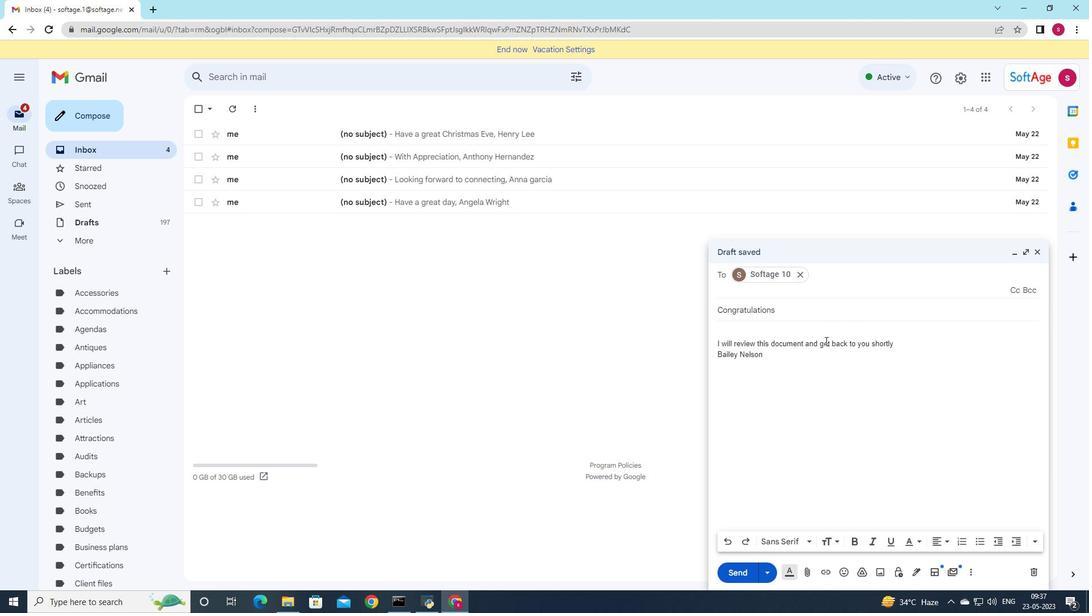
Action: Mouse moved to (823, 351)
Screenshot: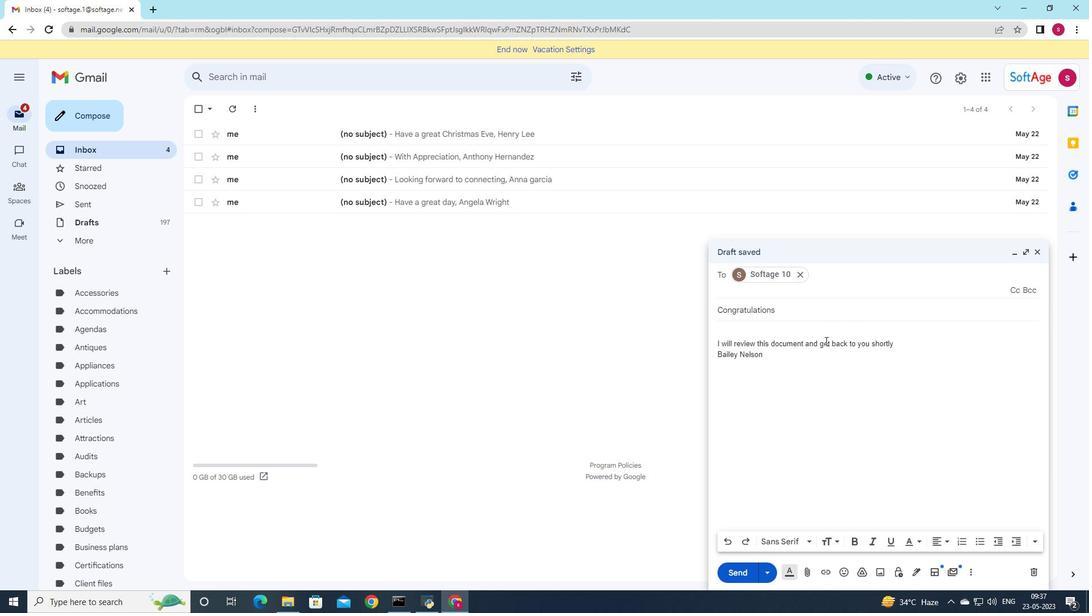
Action: Mouse scrolled (823, 350) with delta (0, 0)
Screenshot: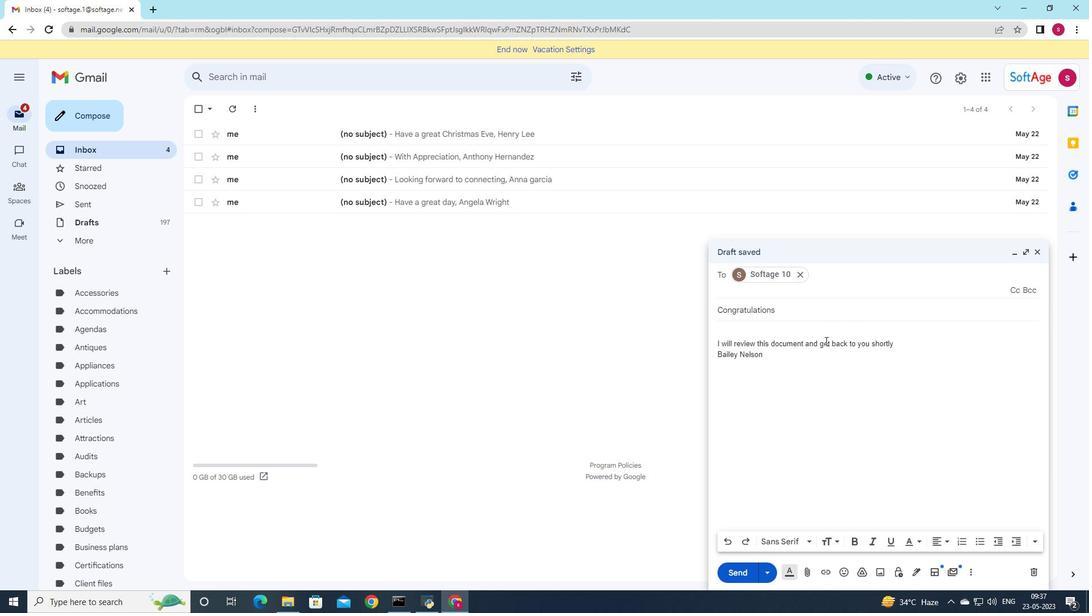 
Action: Mouse moved to (806, 569)
Screenshot: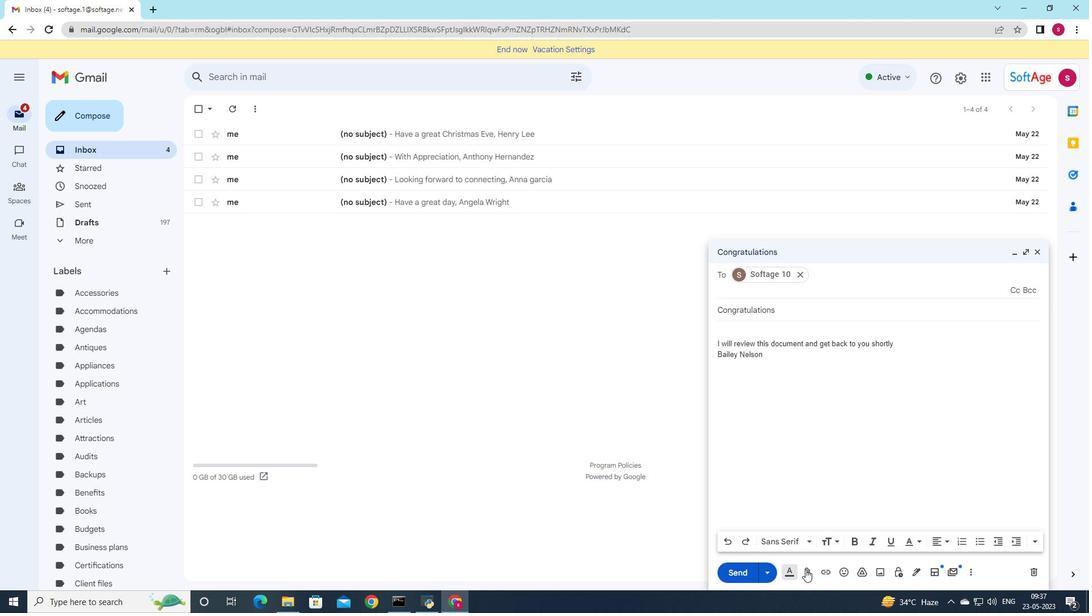 
Action: Mouse pressed left at (806, 569)
Screenshot: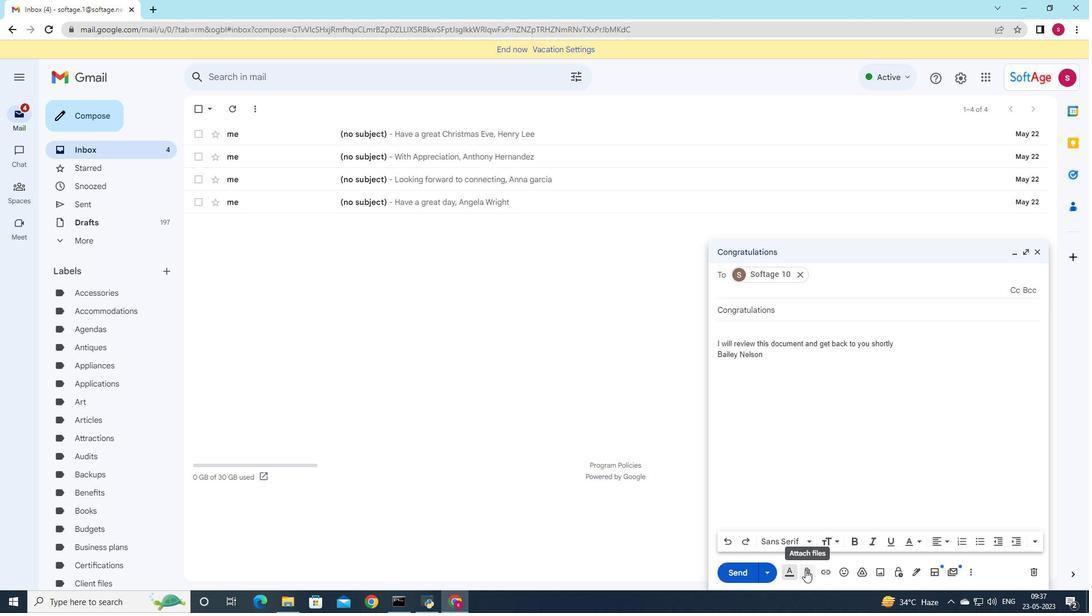 
Action: Mouse moved to (186, 84)
Screenshot: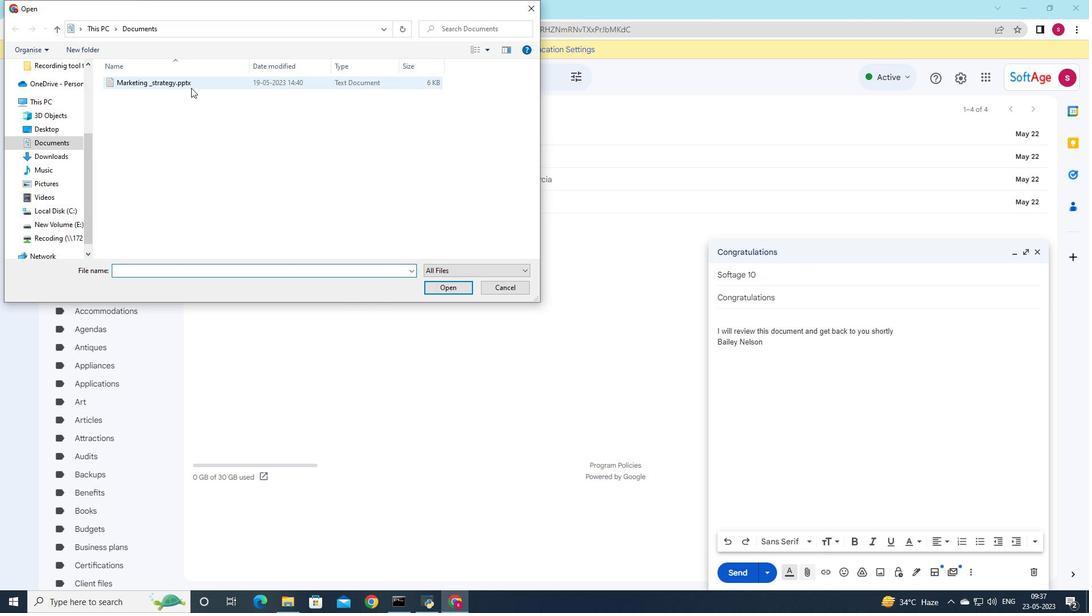 
Action: Mouse pressed left at (186, 84)
Screenshot: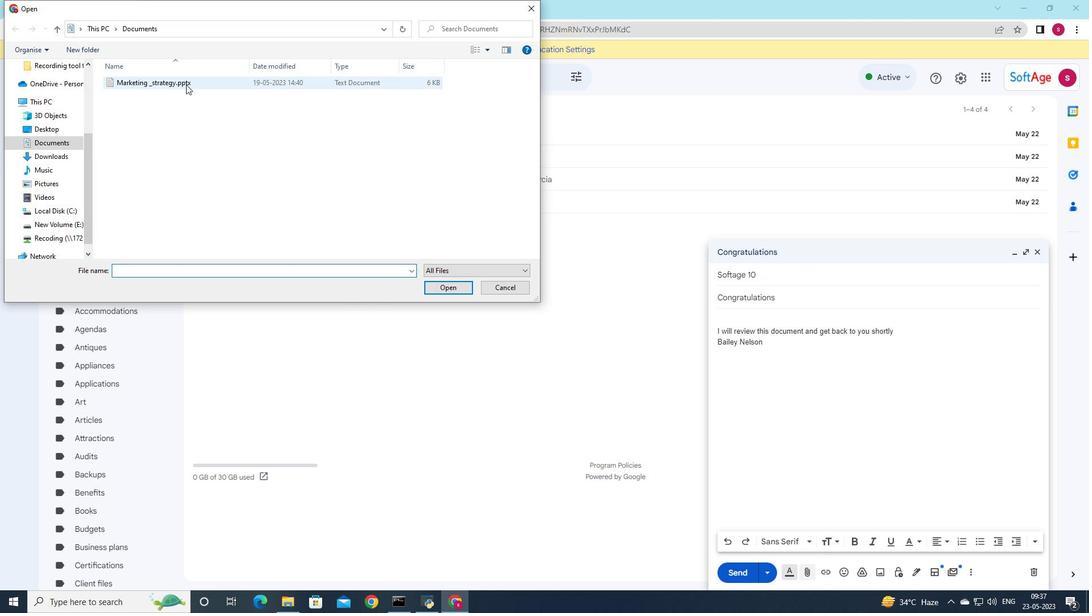 
Action: Mouse pressed left at (186, 84)
Screenshot: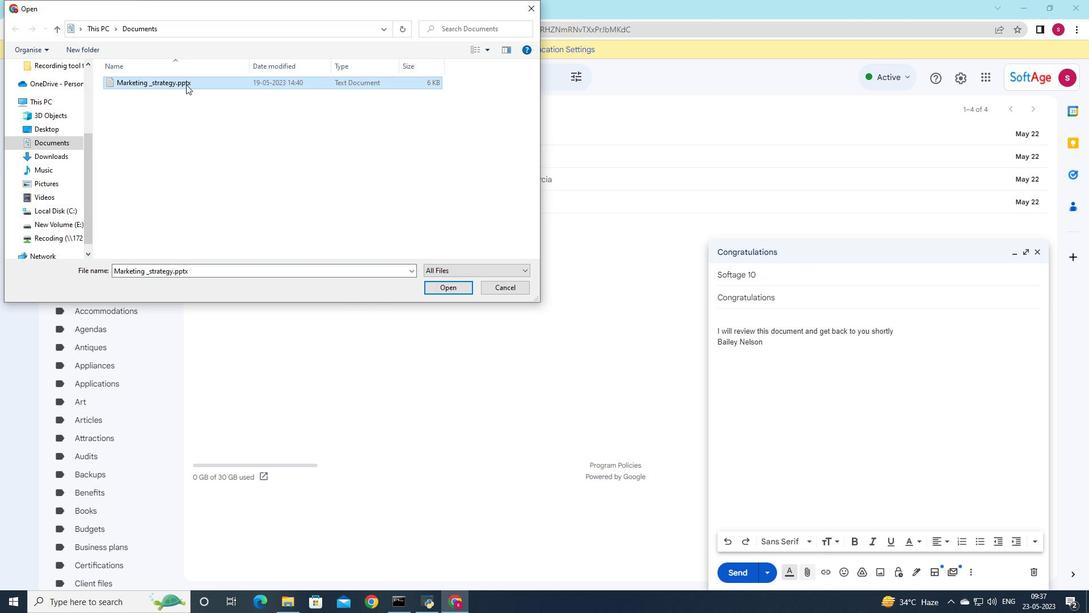 
Action: Mouse moved to (967, 518)
Screenshot: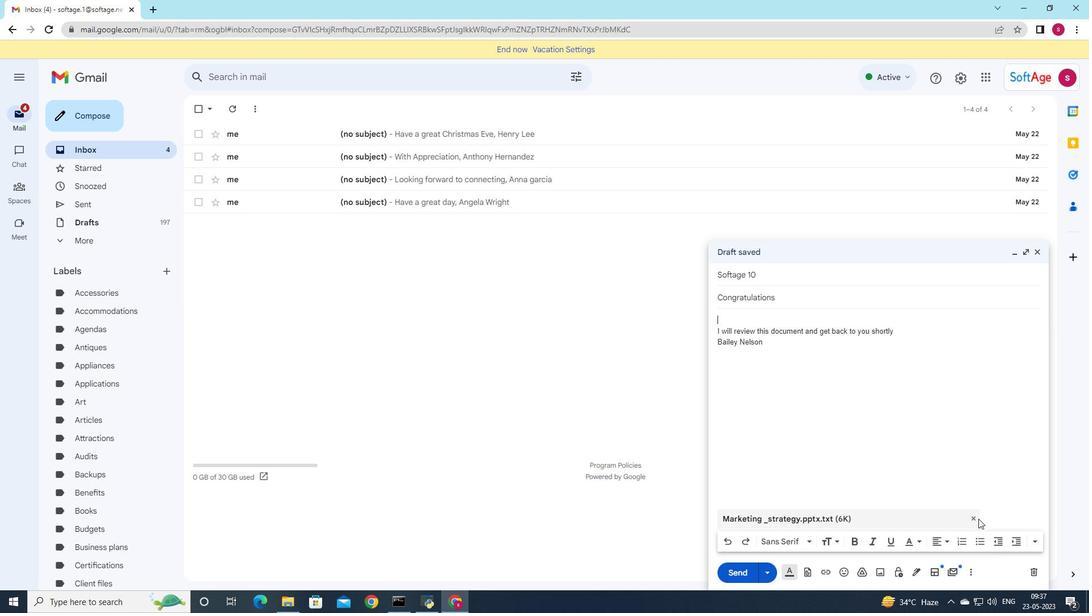 
Action: Mouse pressed left at (967, 518)
Screenshot: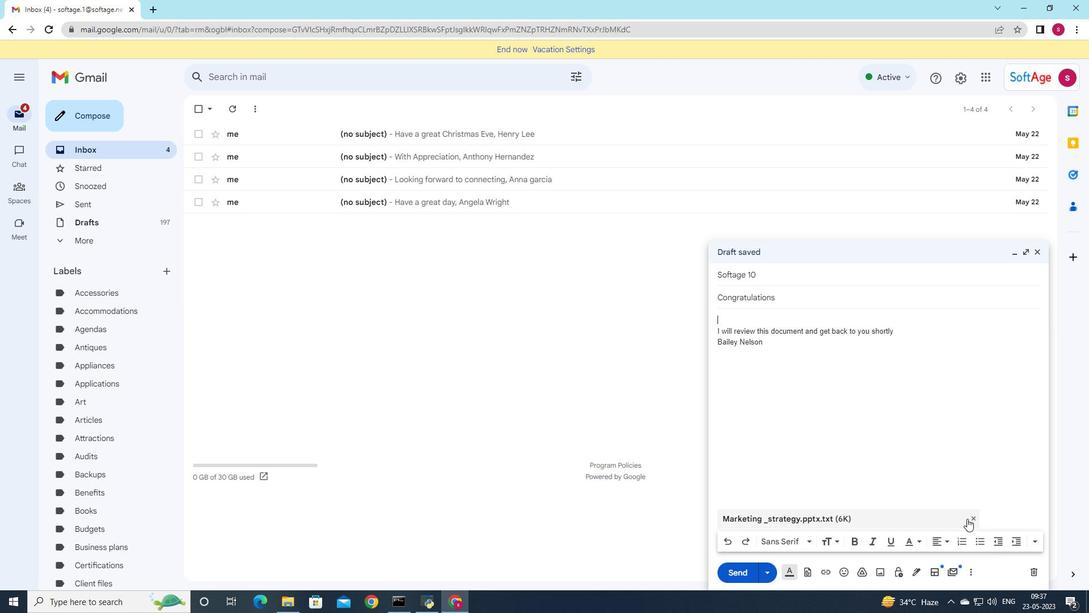 
Action: Mouse moved to (976, 519)
Screenshot: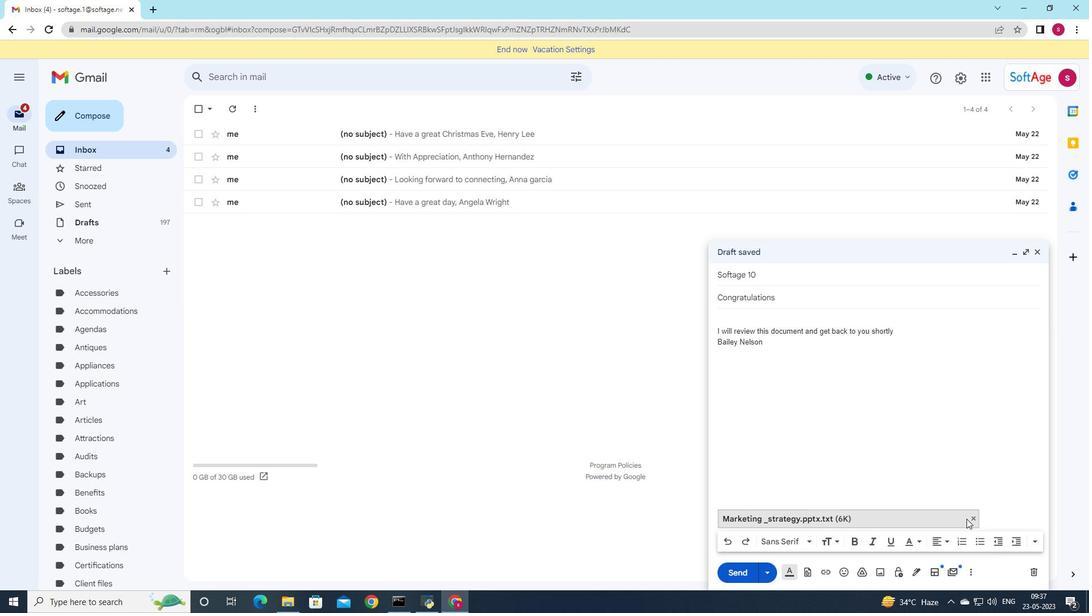
Action: Mouse pressed left at (976, 519)
Screenshot: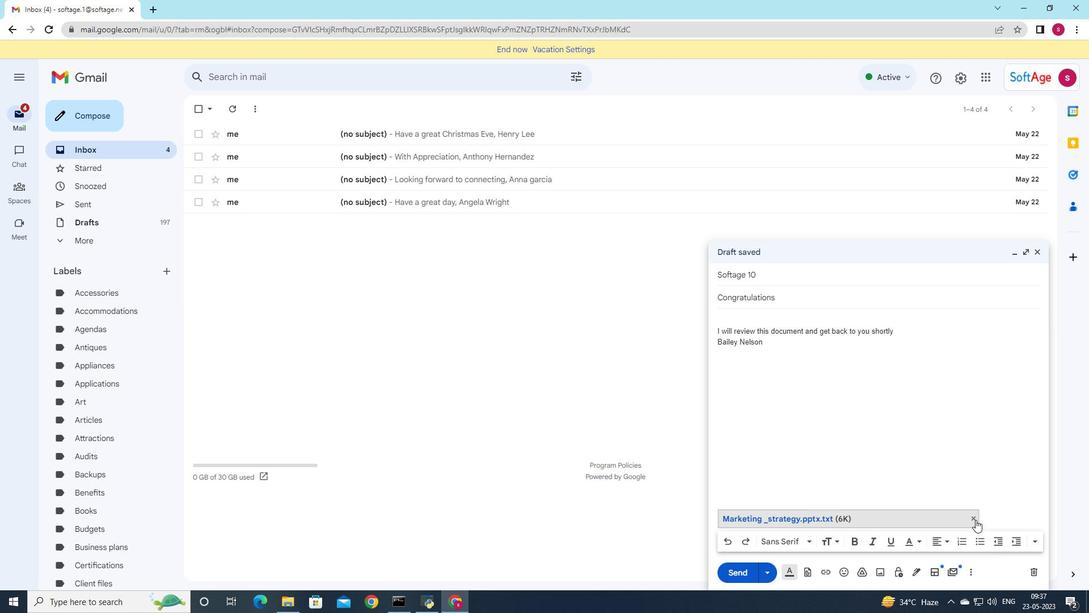 
Action: Mouse moved to (808, 576)
Screenshot: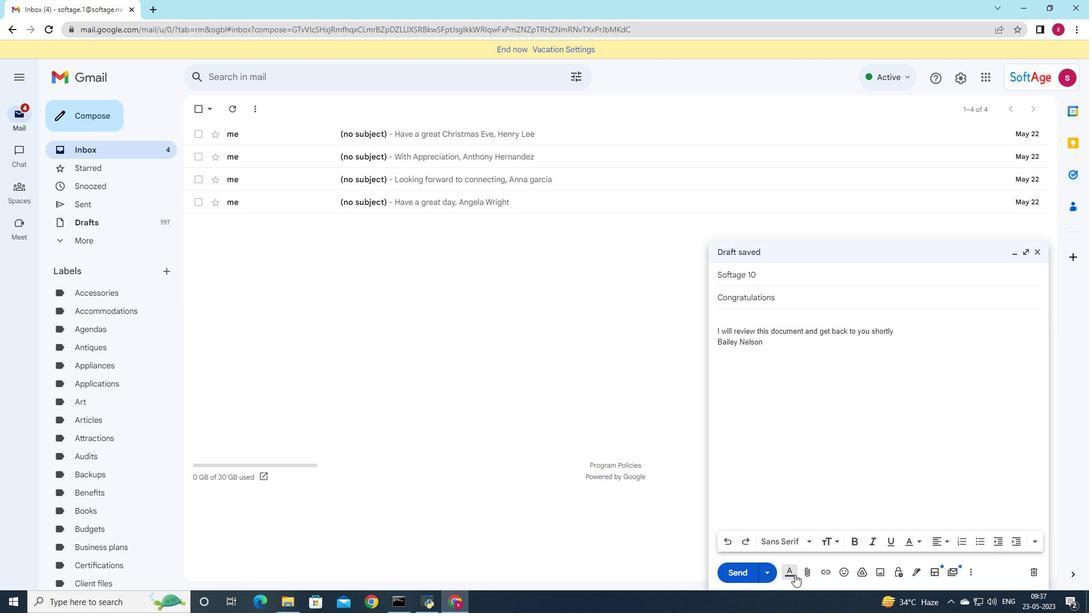 
Action: Mouse pressed left at (808, 576)
Screenshot: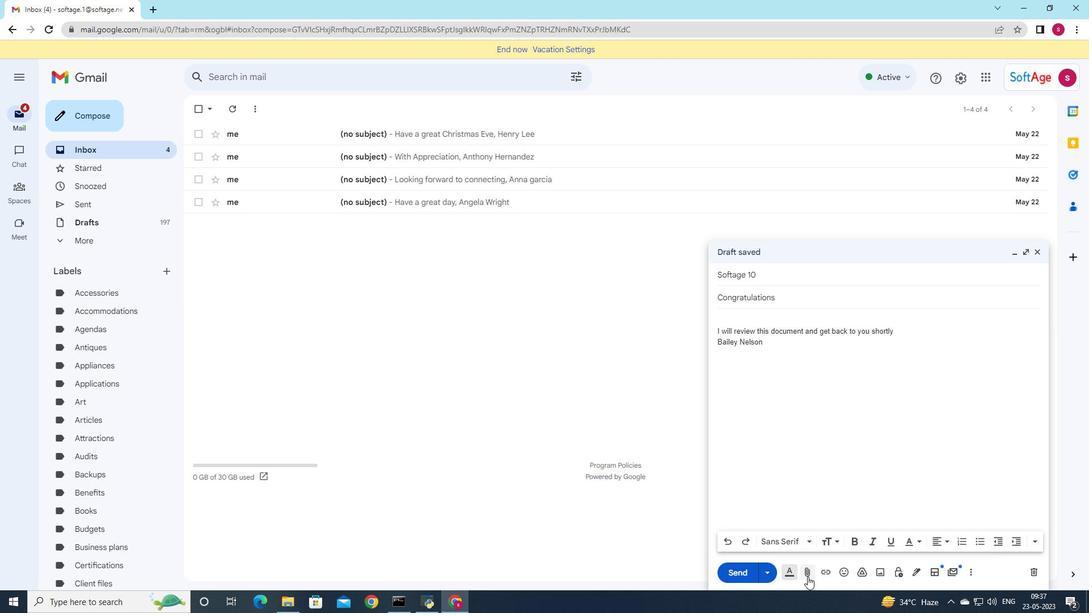 
Action: Mouse moved to (186, 82)
Screenshot: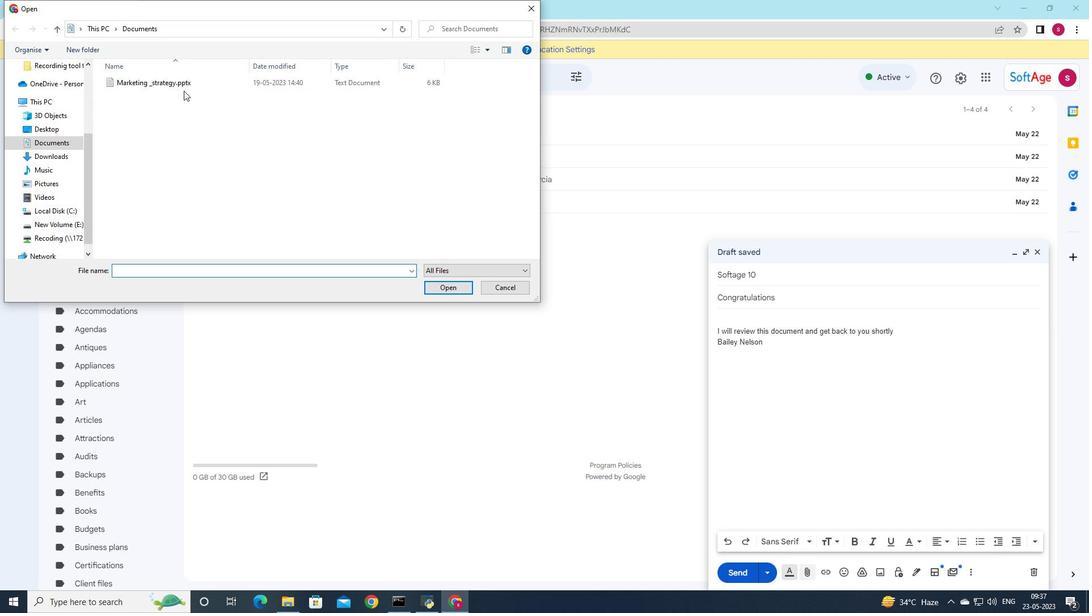 
Action: Mouse pressed left at (186, 82)
Screenshot: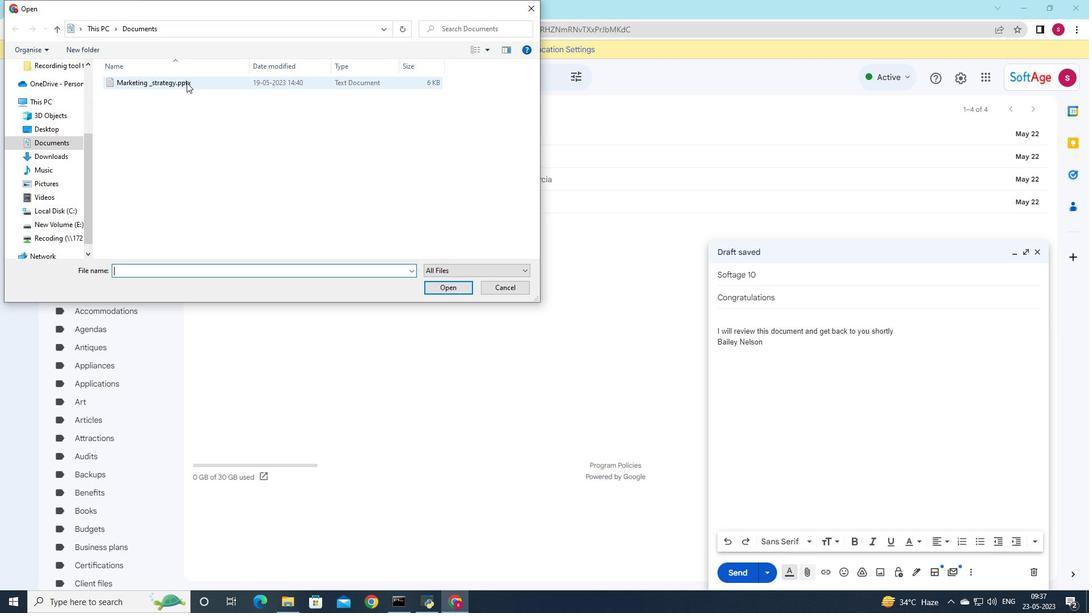 
Action: Mouse pressed left at (186, 82)
Screenshot: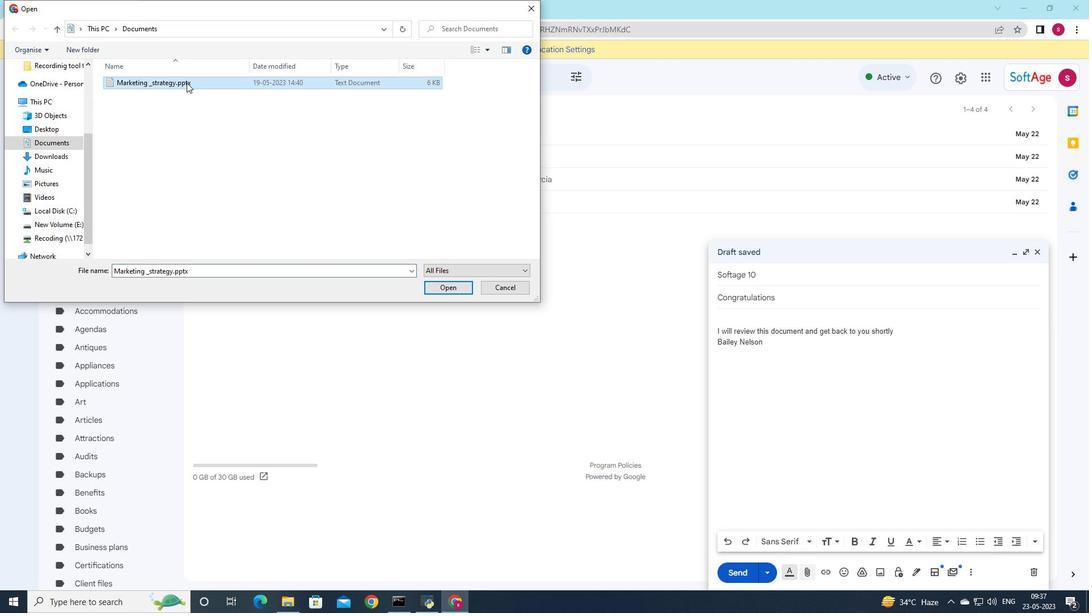 
Action: Mouse moved to (445, 132)
Screenshot: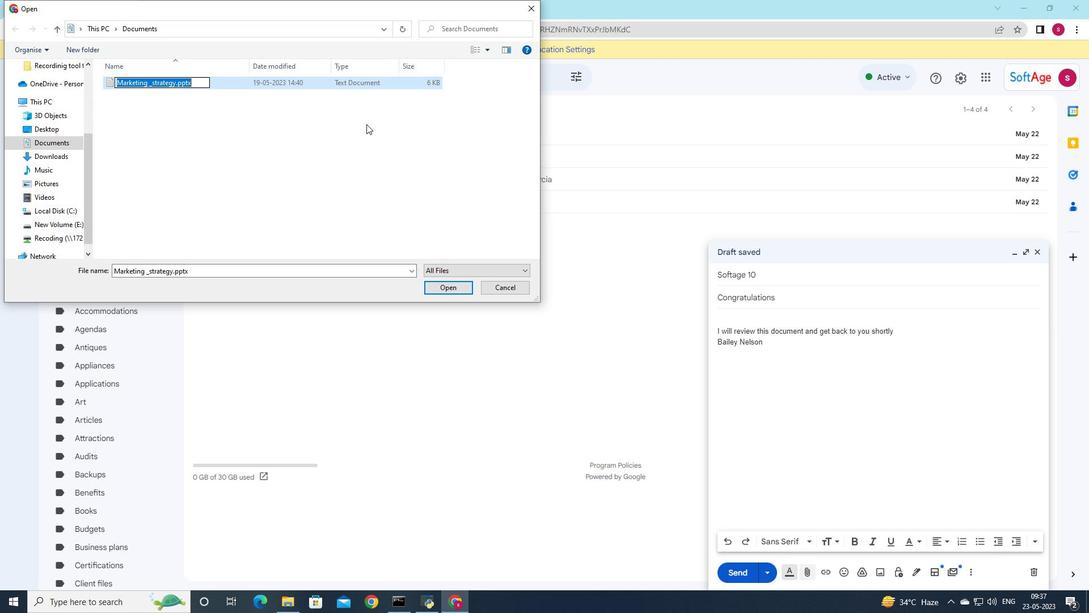 
Action: Key pressed <Key.shift><Key.shift><Key.shift><Key.shift><Key.shift>Financial<Key.shift><Key.shift><Key.shift>_report.xlsx
Screenshot: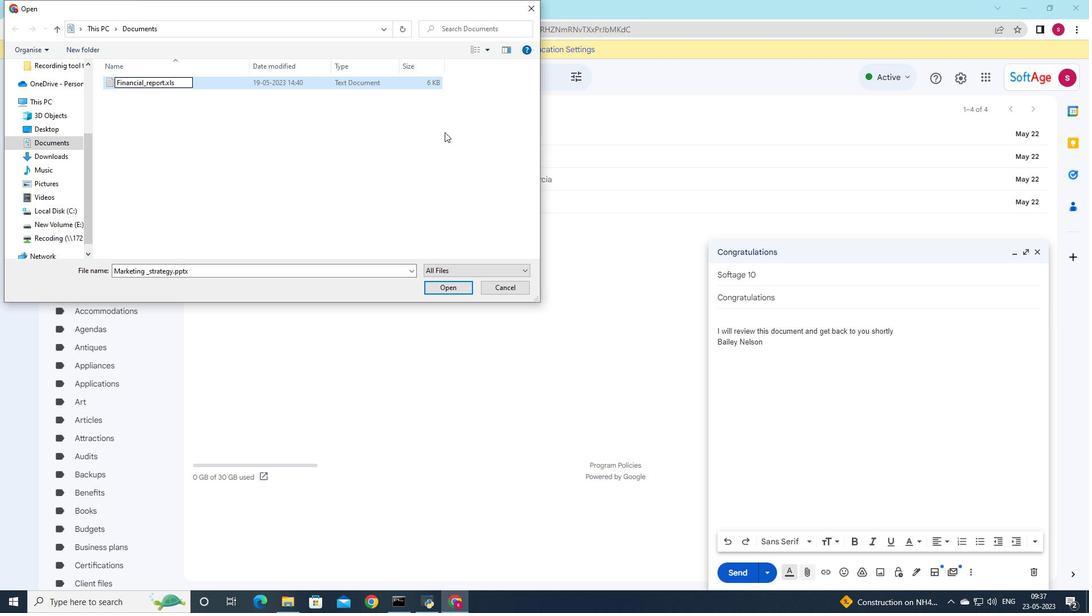 
Action: Mouse moved to (308, 84)
Screenshot: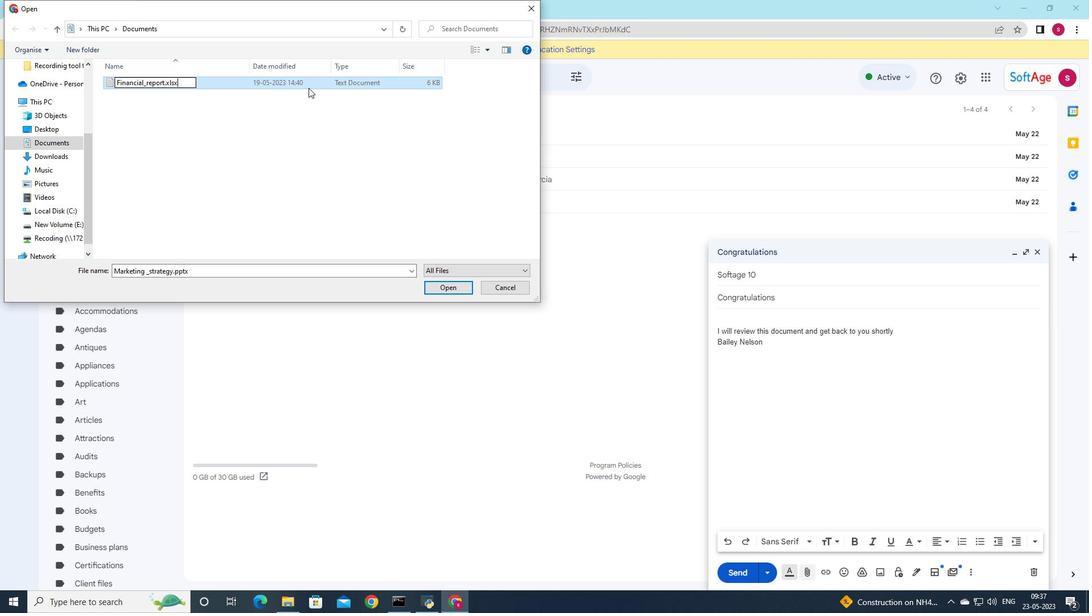 
Action: Mouse pressed left at (308, 84)
Screenshot: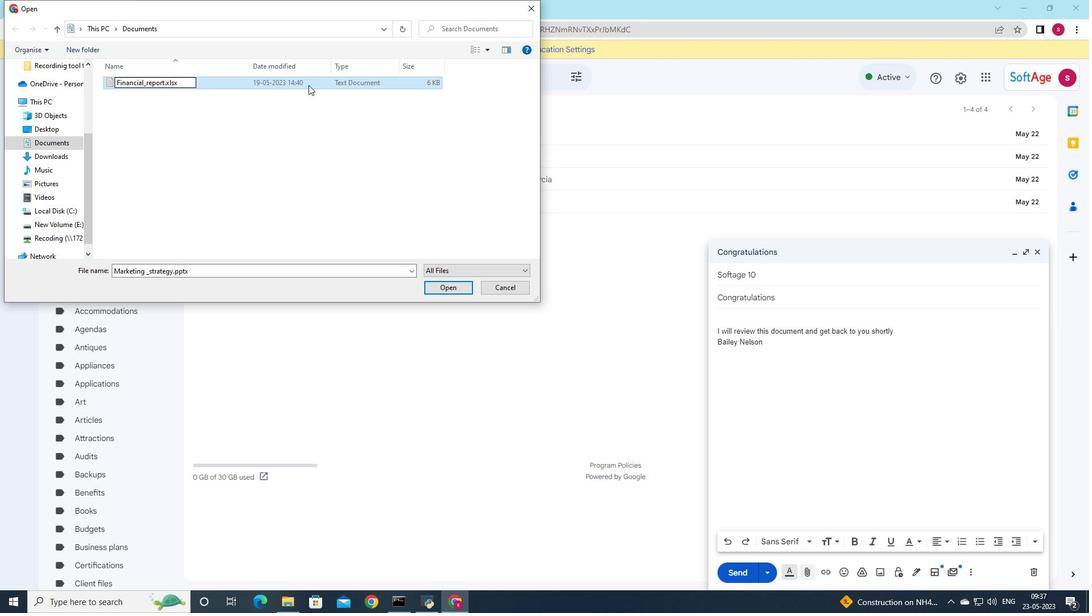 
Action: Mouse moved to (449, 288)
Screenshot: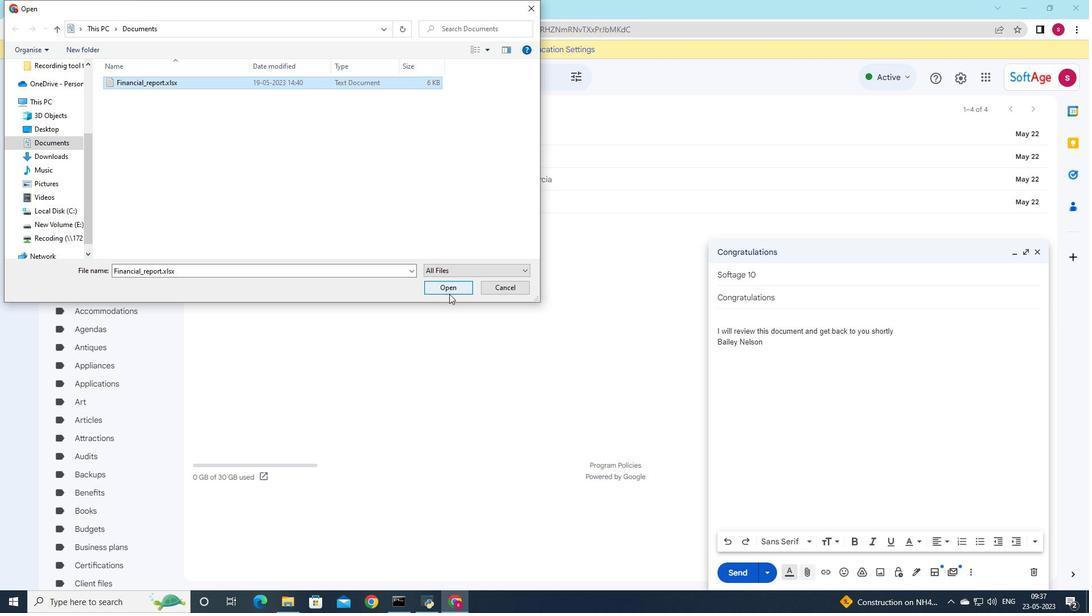 
Action: Mouse pressed left at (449, 288)
Screenshot: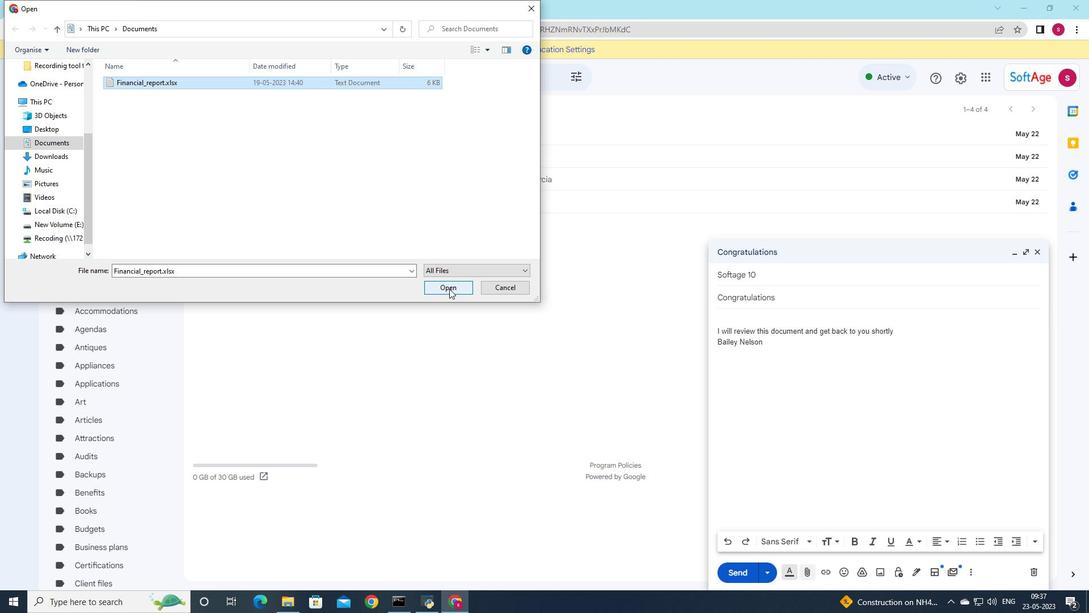 
Action: Mouse moved to (816, 391)
Screenshot: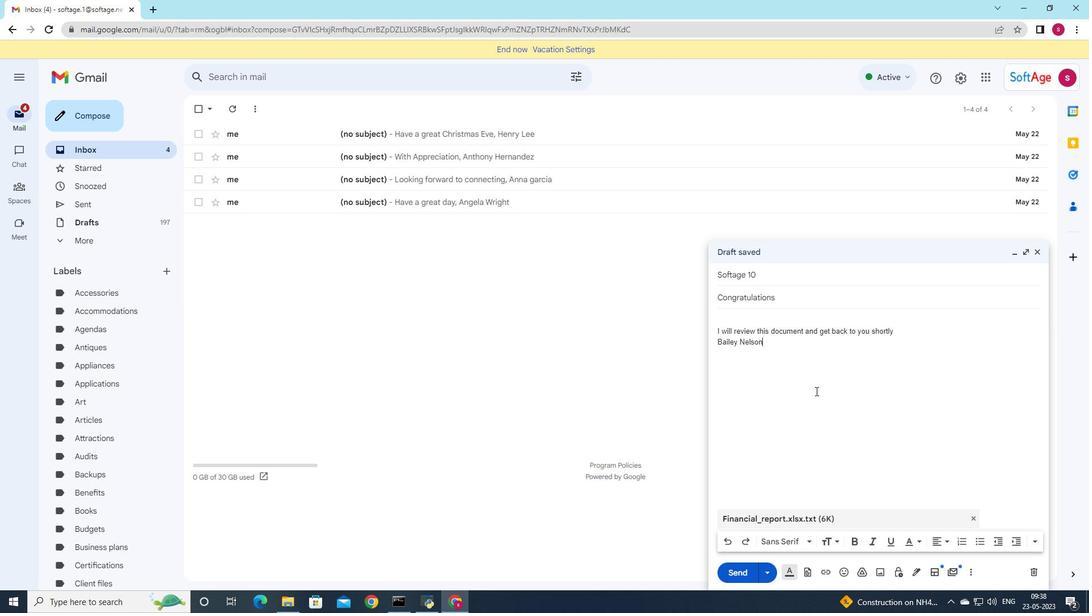 
Action: Mouse scrolled (816, 390) with delta (0, 0)
Screenshot: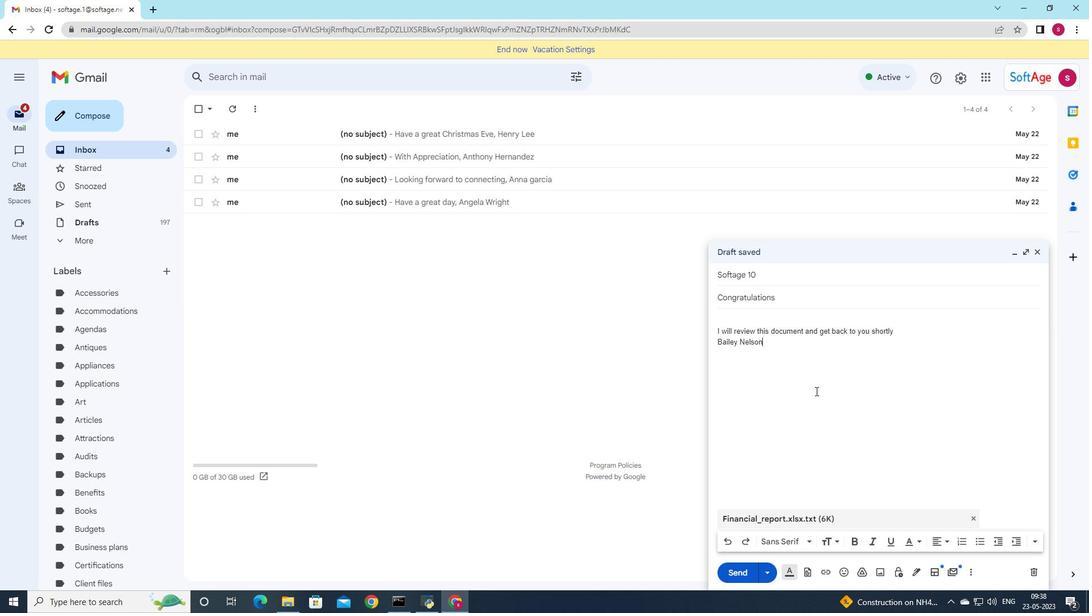 
Action: Mouse moved to (815, 395)
Screenshot: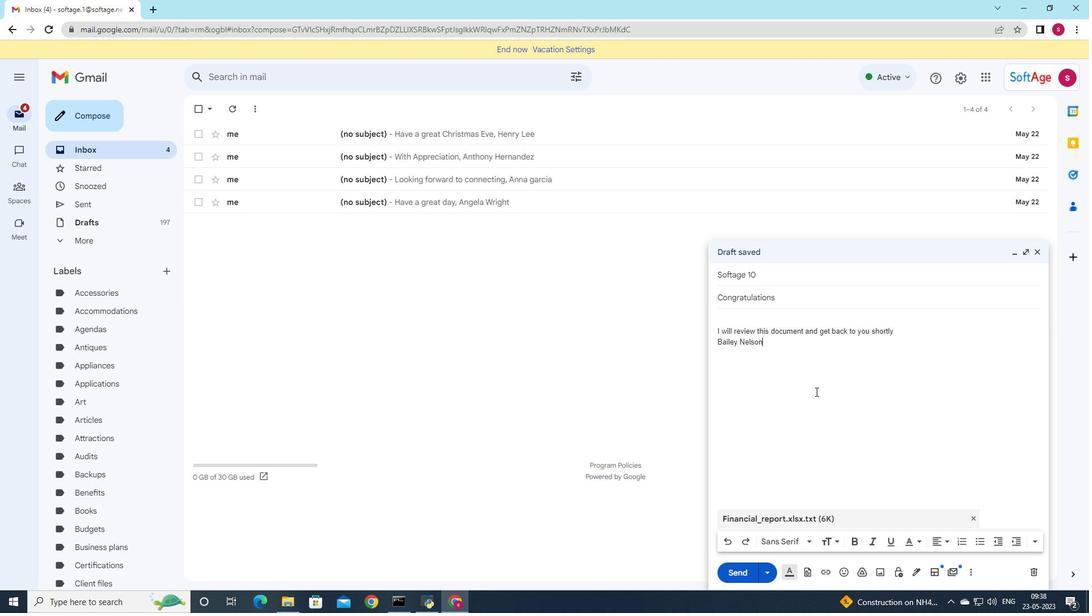 
Action: Mouse scrolled (815, 395) with delta (0, 0)
Screenshot: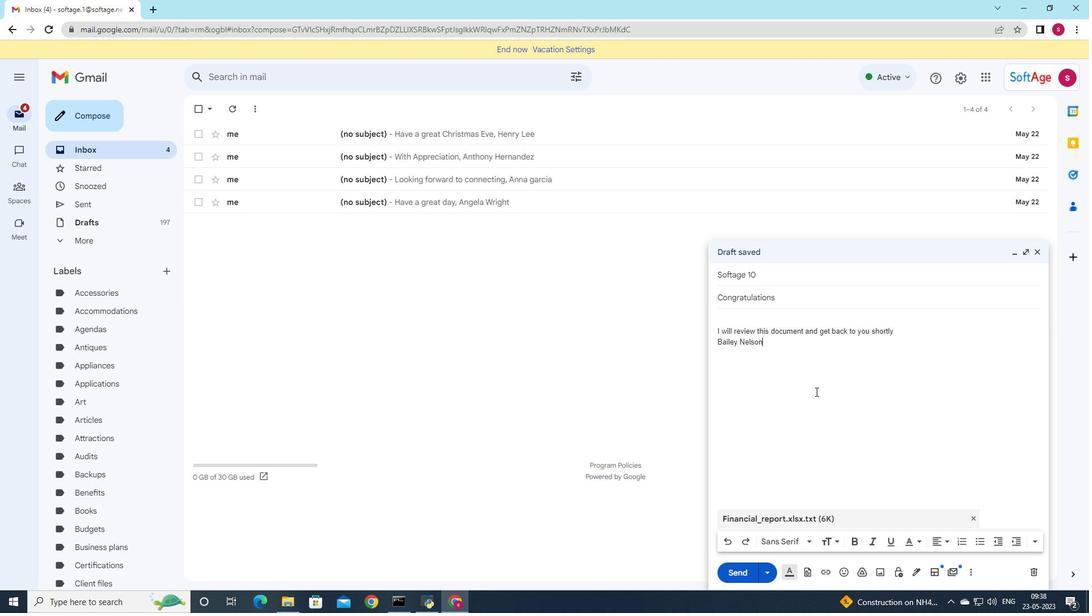 
Action: Mouse moved to (901, 330)
Screenshot: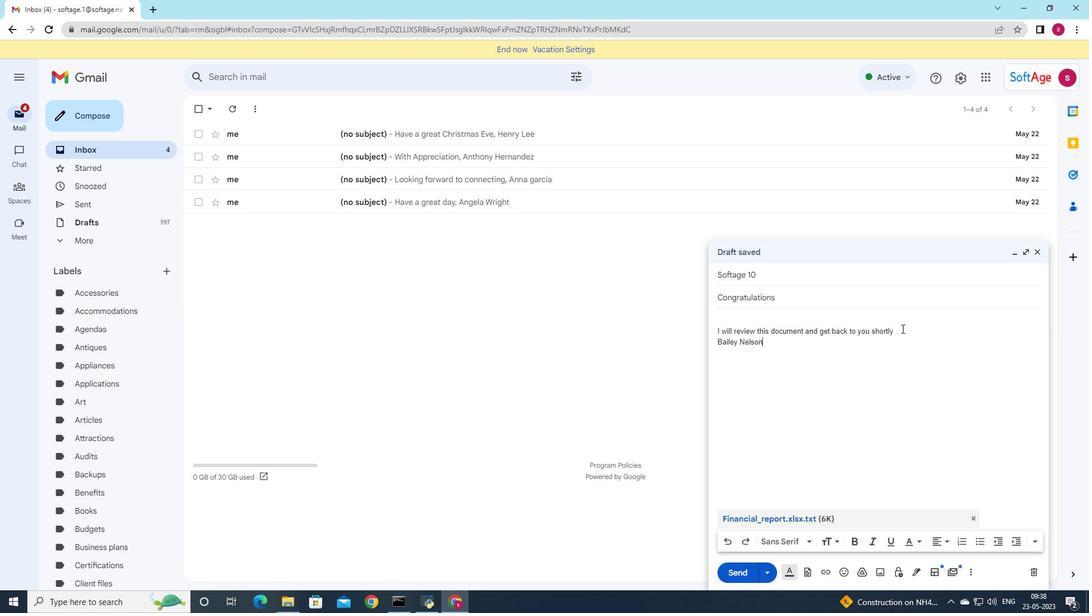 
Action: Mouse pressed left at (901, 330)
Screenshot: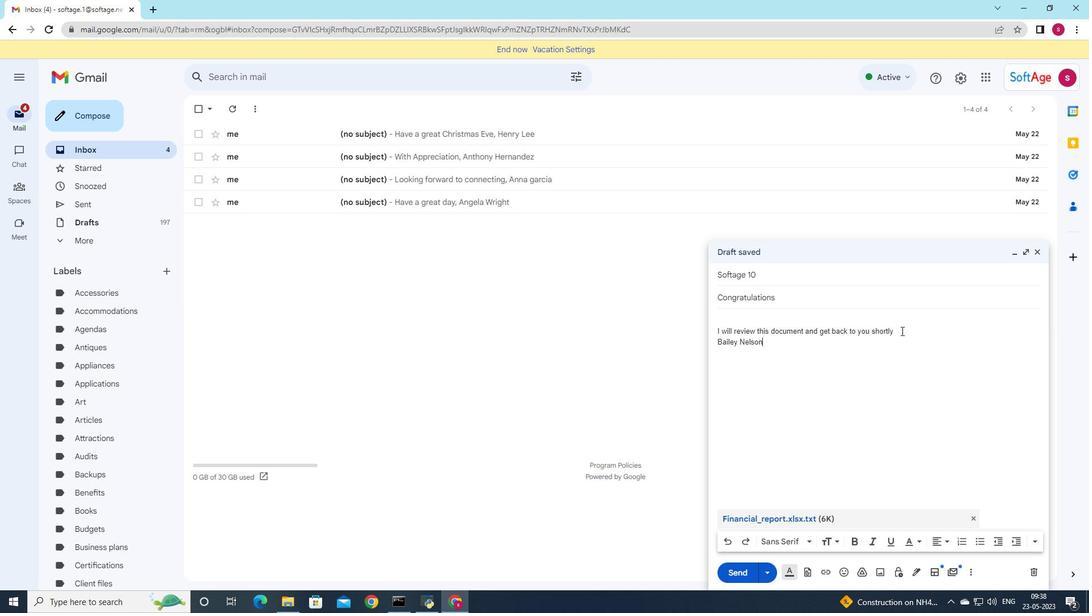 
Action: Mouse moved to (752, 323)
Screenshot: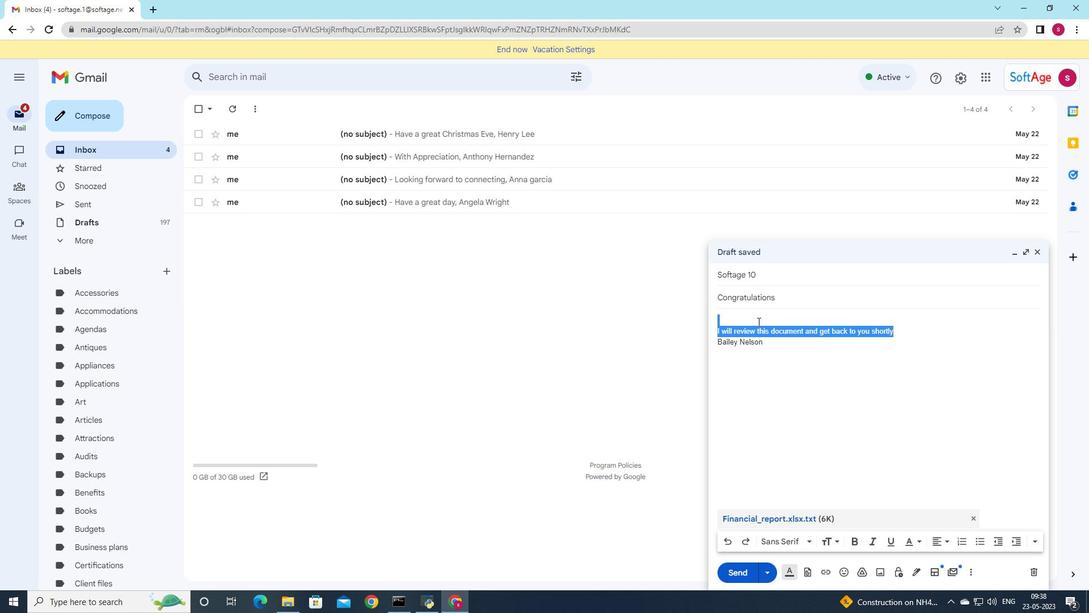 
Action: Key pressed <Key.delete>
Screenshot: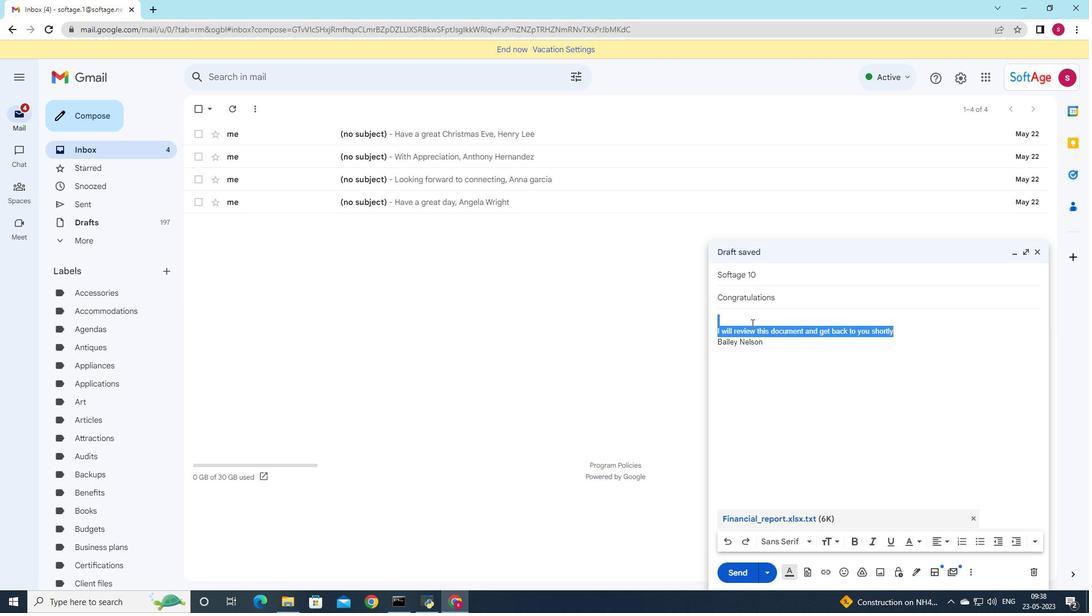 
Action: Mouse moved to (1011, 326)
Screenshot: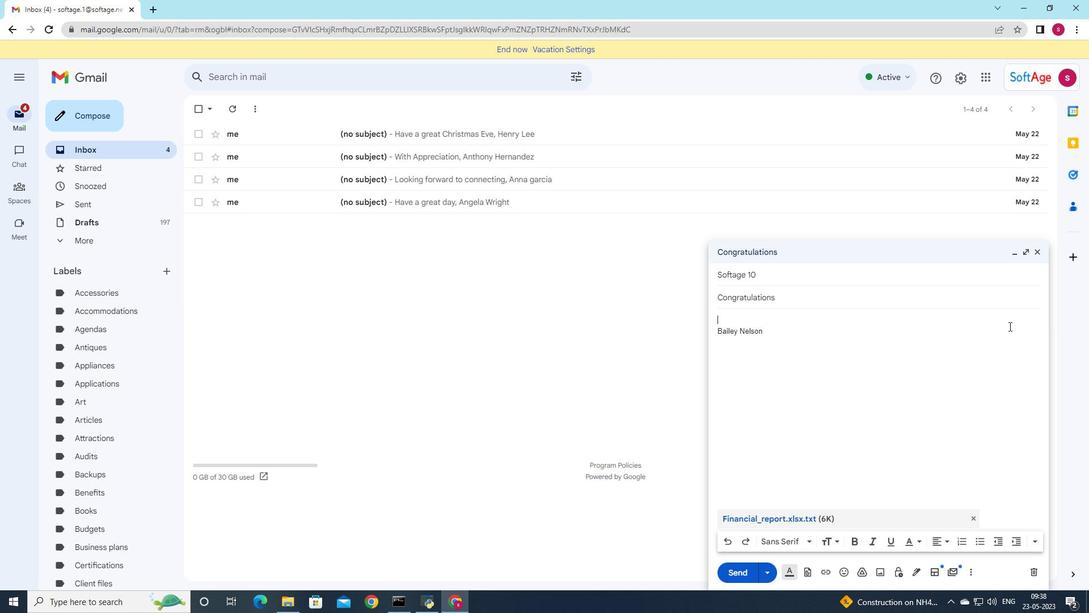 
Action: Key pressed <Key.shift>I<Key.space>am<Key.space>sorry<Key.space>for<Key.space>any<Key.space>onconvein<Key.backspace><Key.backspace>nience
Screenshot: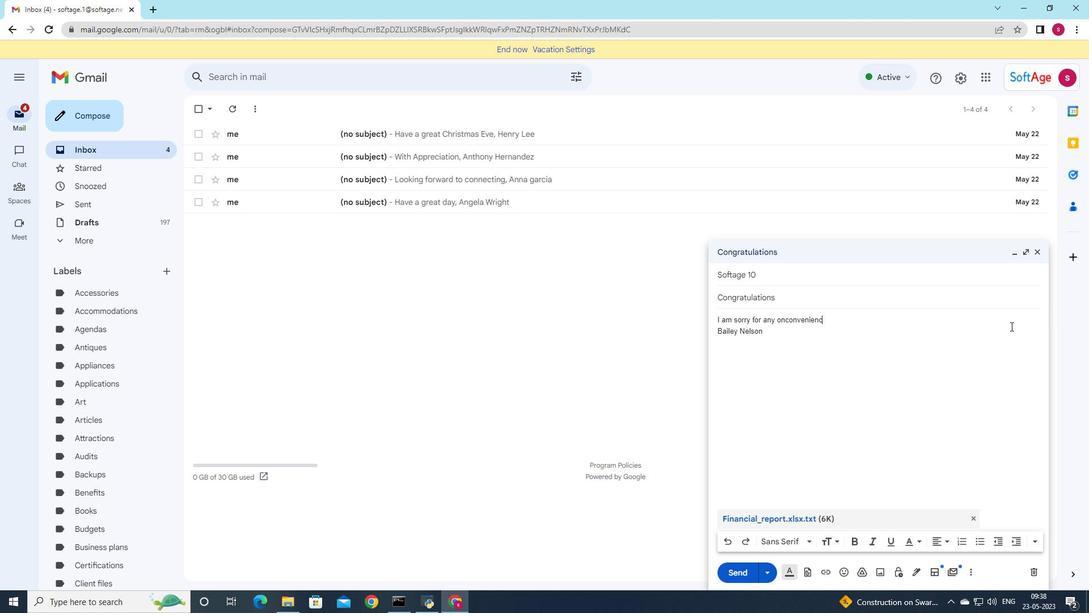 
Action: Mouse moved to (779, 322)
Screenshot: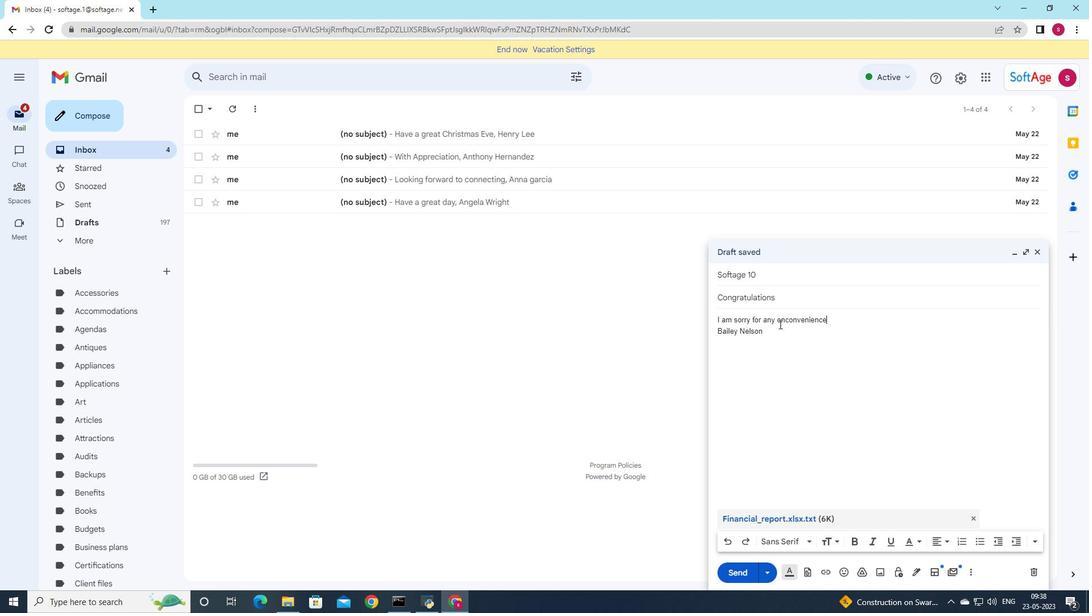 
Action: Mouse pressed left at (779, 322)
Screenshot: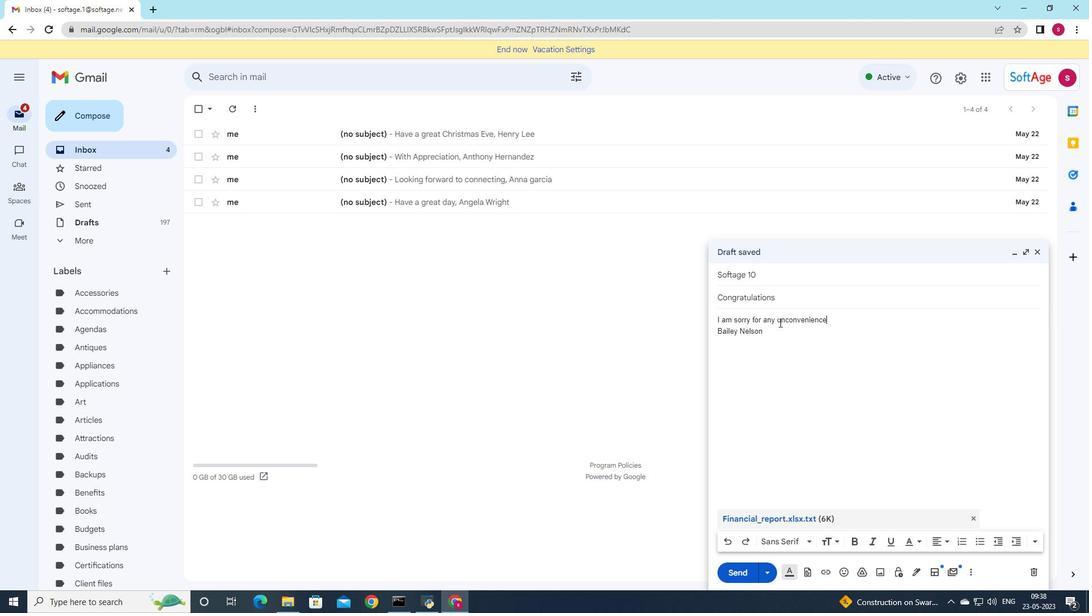
Action: Mouse moved to (809, 339)
Screenshot: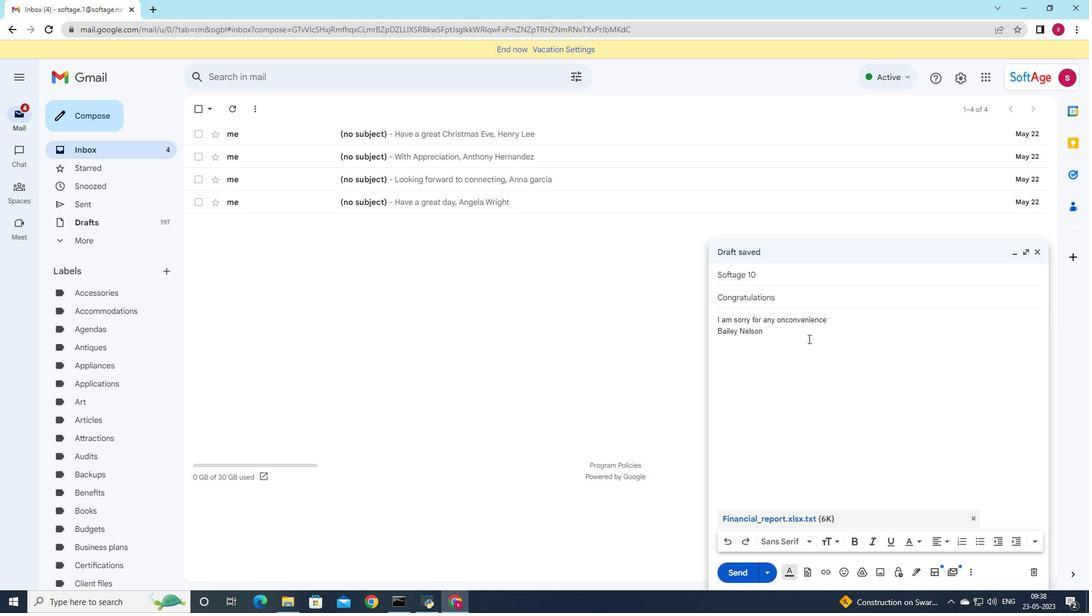 
Action: Key pressed <Key.backspace>i
Screenshot: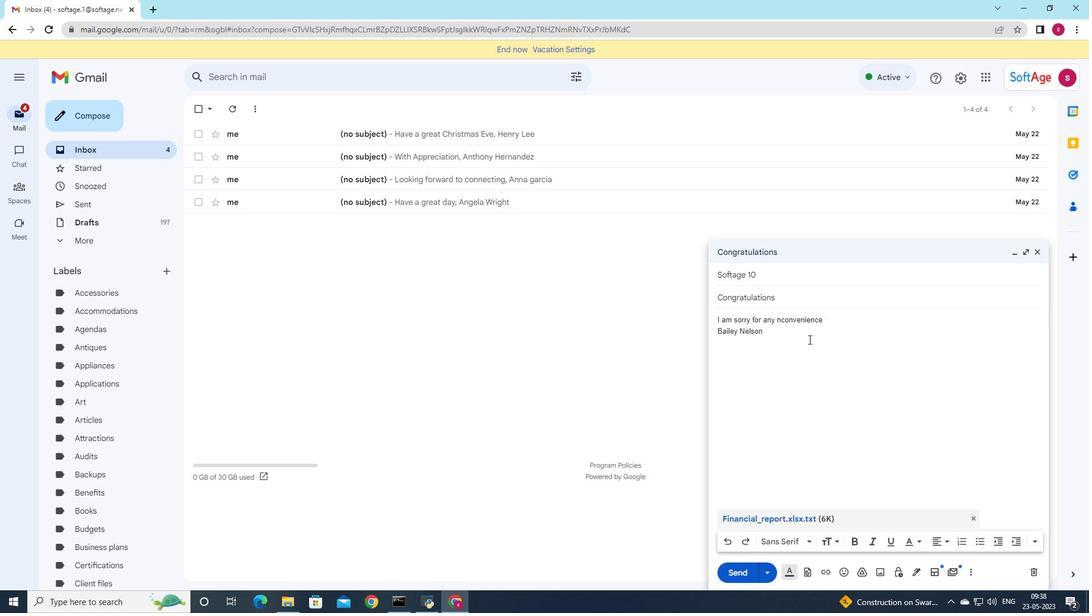 
Action: Mouse moved to (836, 323)
Screenshot: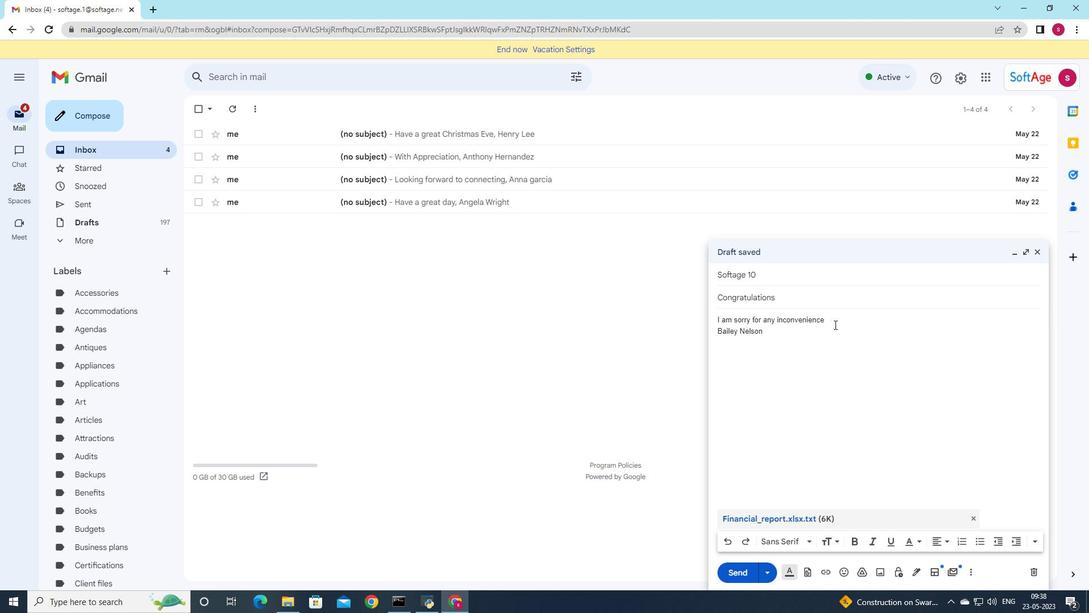 
Action: Mouse pressed left at (836, 323)
Screenshot: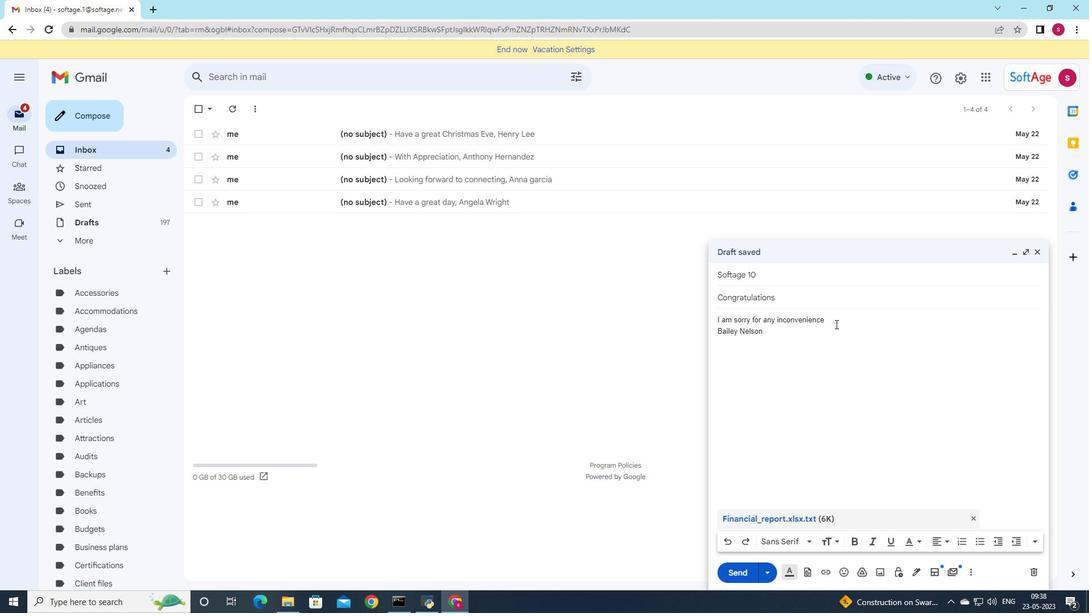 
Action: Key pressed <Key.space>this<Key.space>may<Key.space>have<Key.space>caused
Screenshot: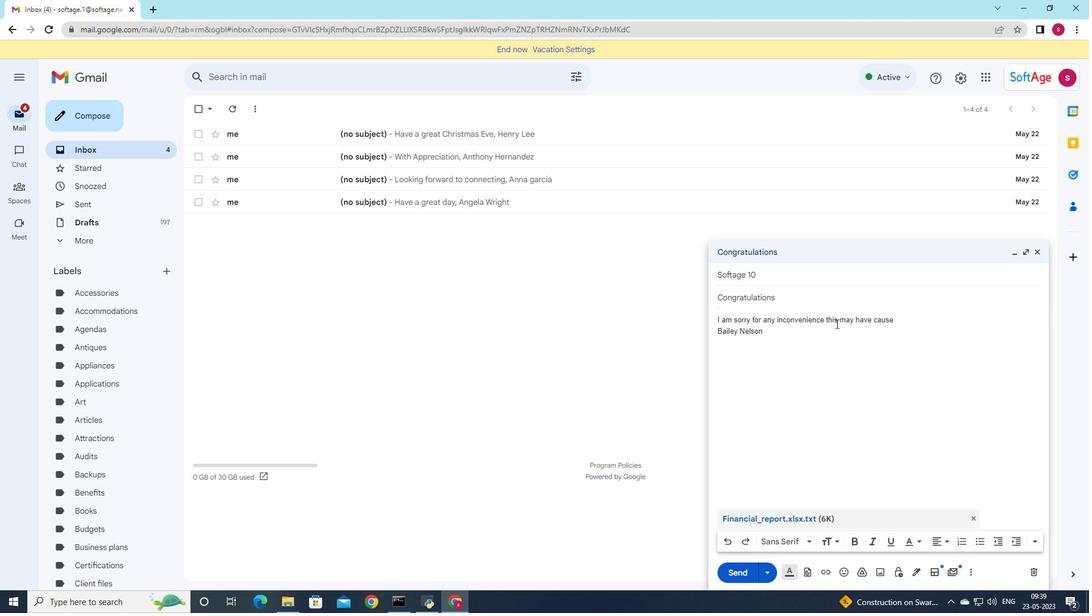 
Action: Mouse moved to (736, 574)
Screenshot: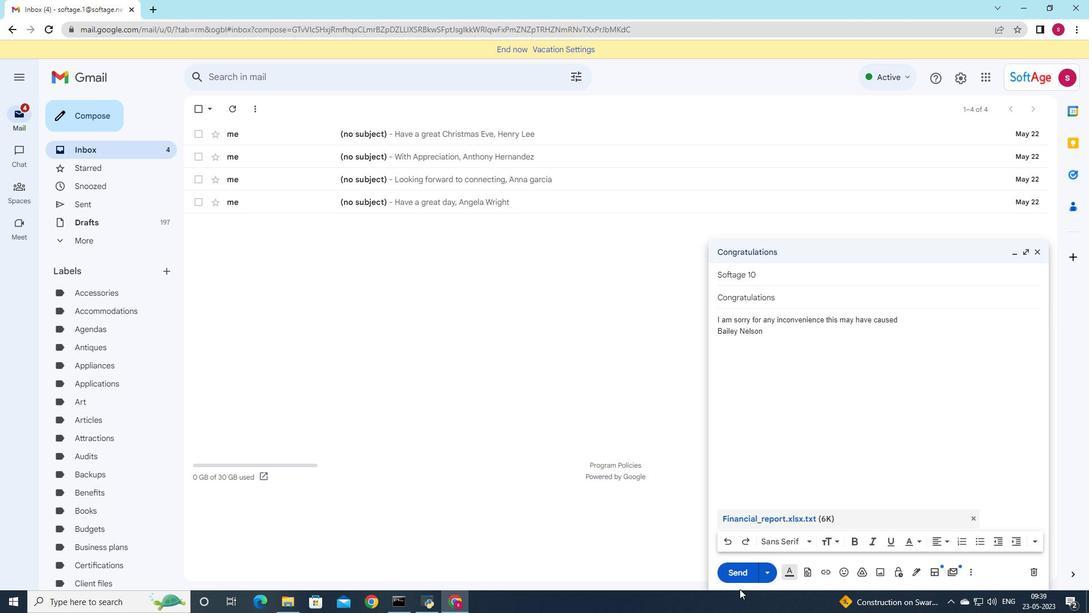
Action: Mouse pressed left at (736, 574)
Screenshot: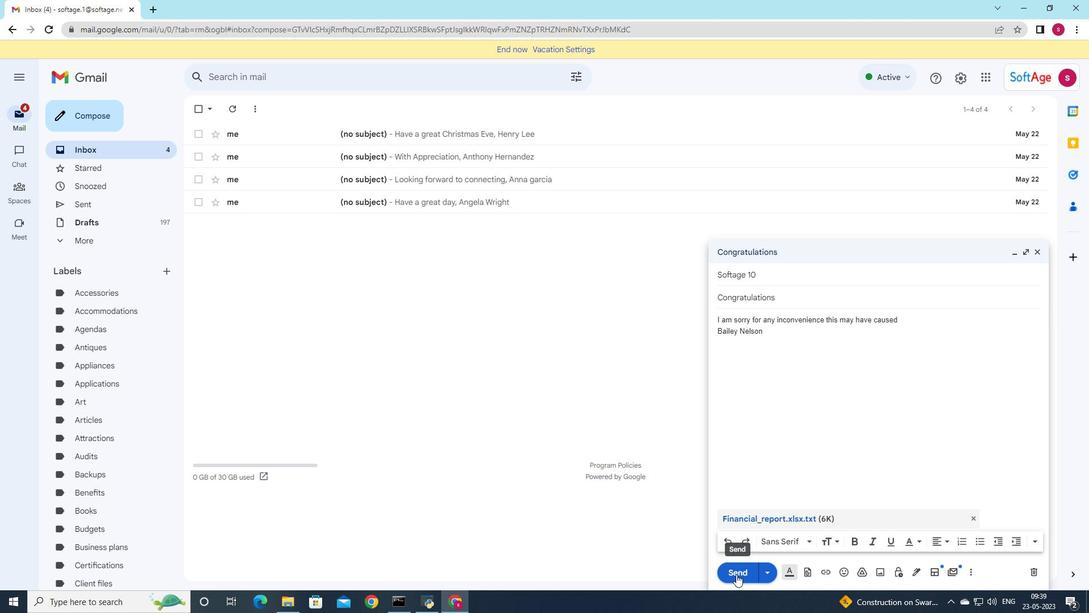
Action: Mouse moved to (116, 204)
Screenshot: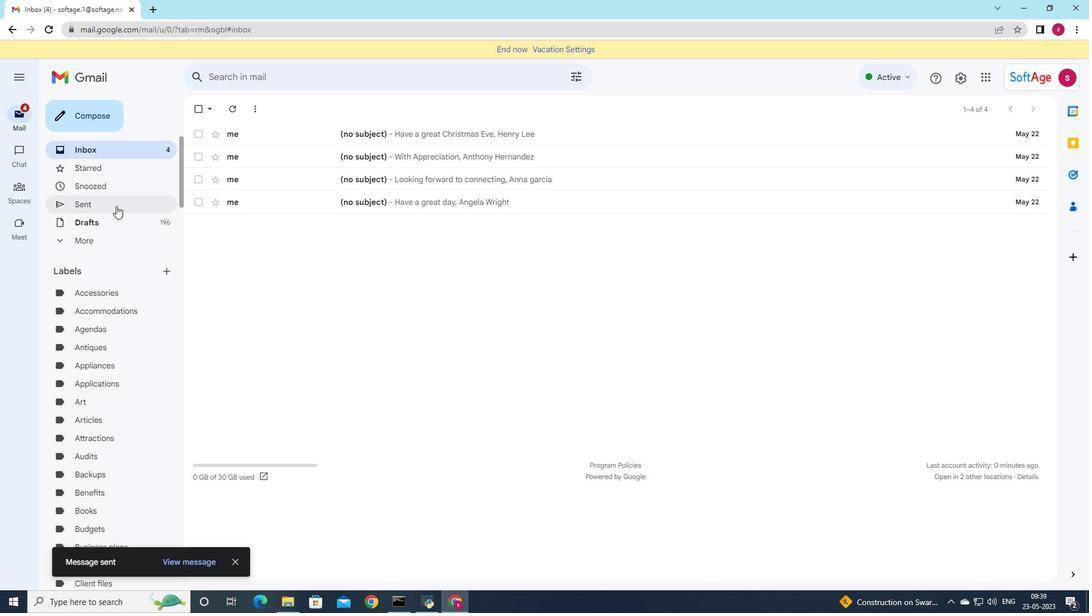 
Action: Mouse pressed left at (116, 204)
Screenshot: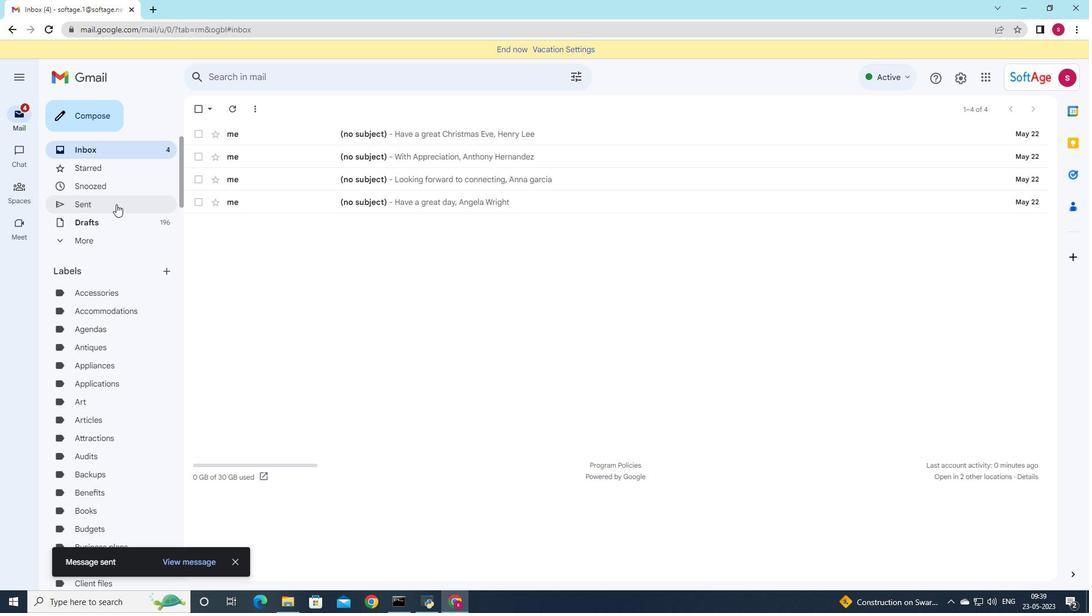 
Action: Mouse moved to (511, 181)
Screenshot: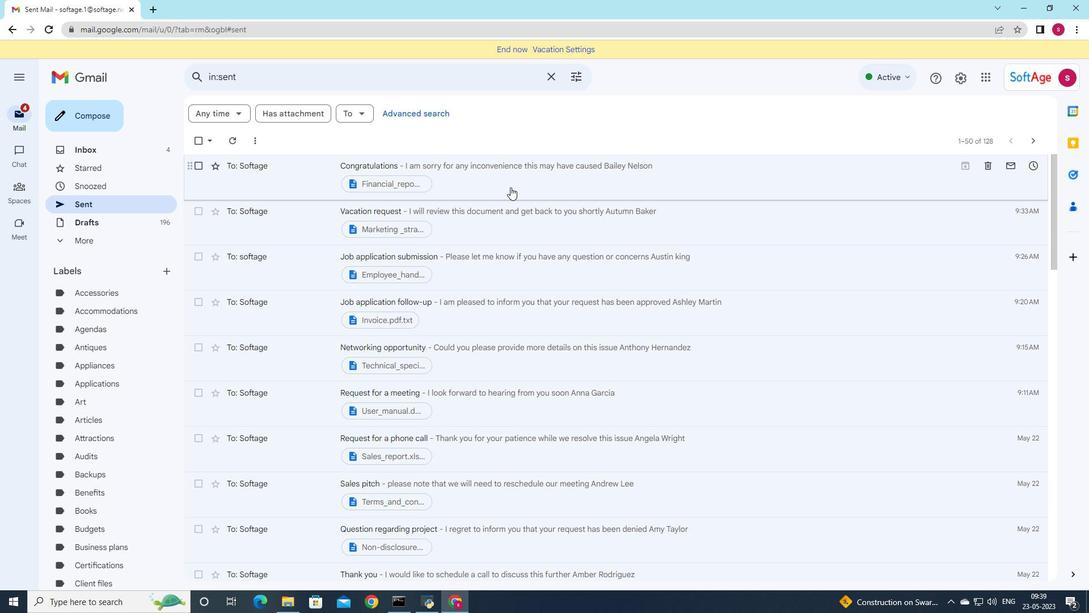 
Action: Mouse pressed left at (511, 181)
Screenshot: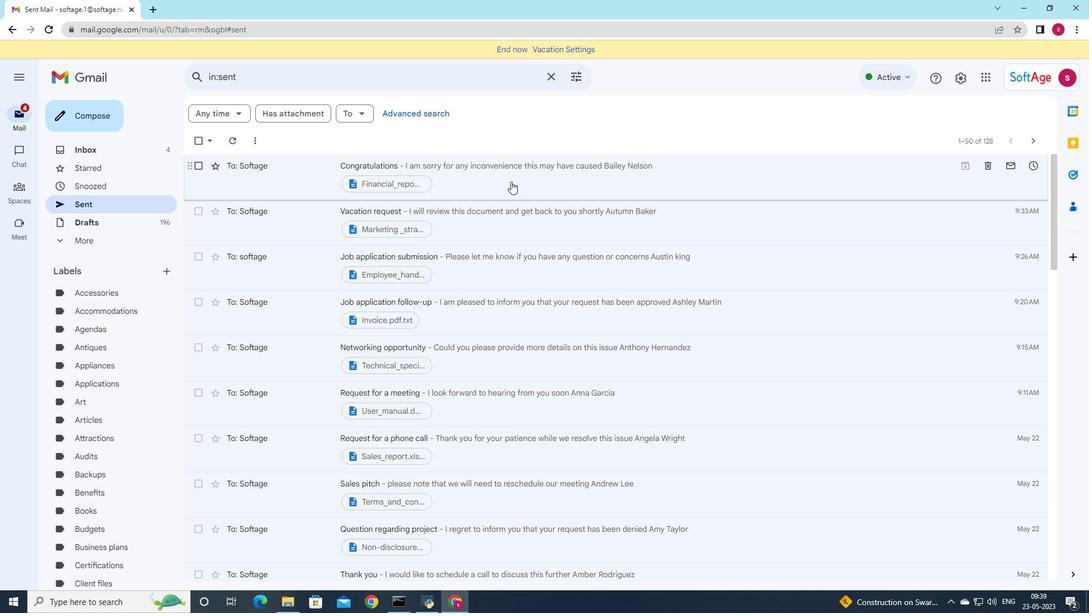 
Action: Mouse moved to (169, 268)
Screenshot: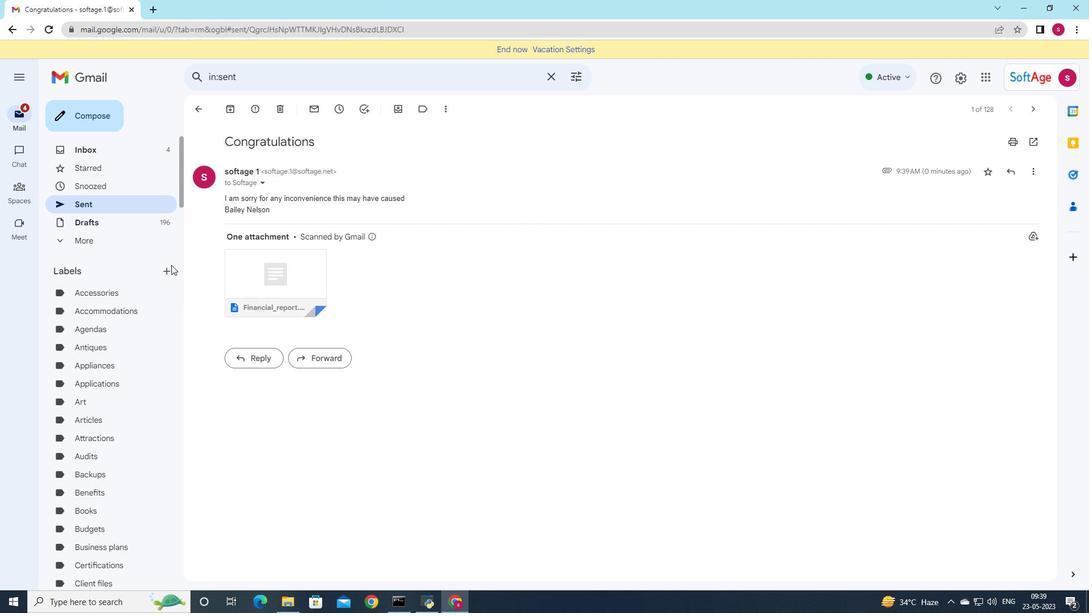 
Action: Mouse pressed left at (169, 268)
Screenshot: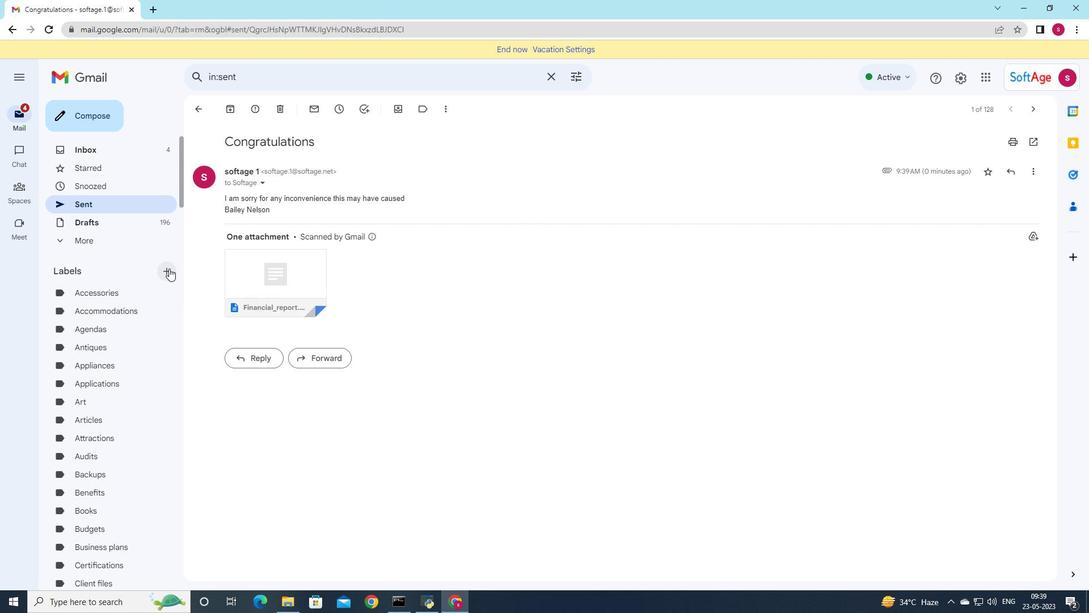 
Action: Mouse moved to (459, 299)
Screenshot: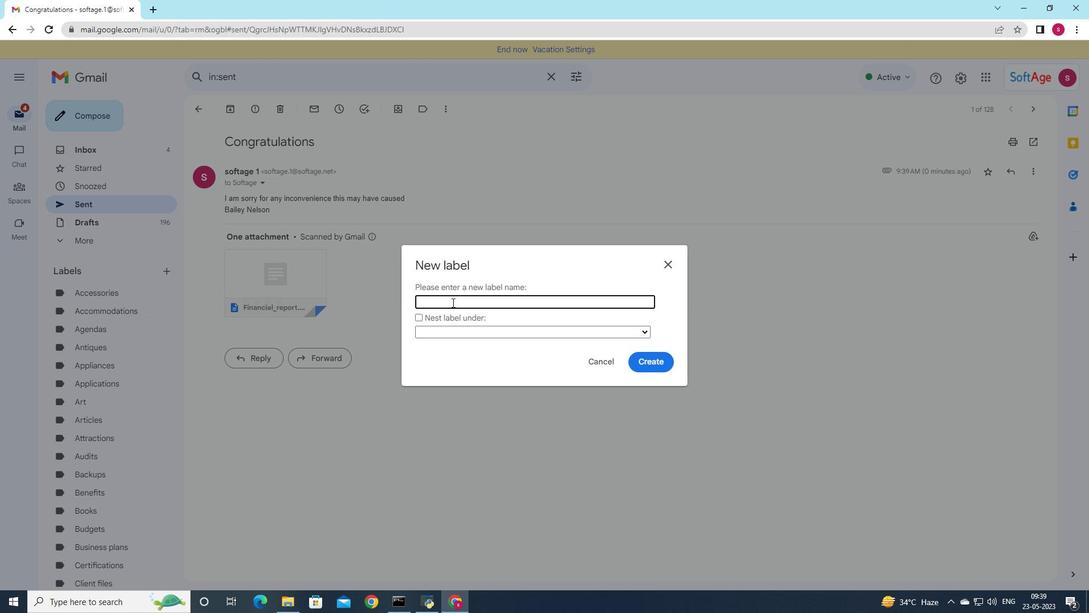 
Action: Key pressed <Key.shift>Cover<Key.space>letters
Screenshot: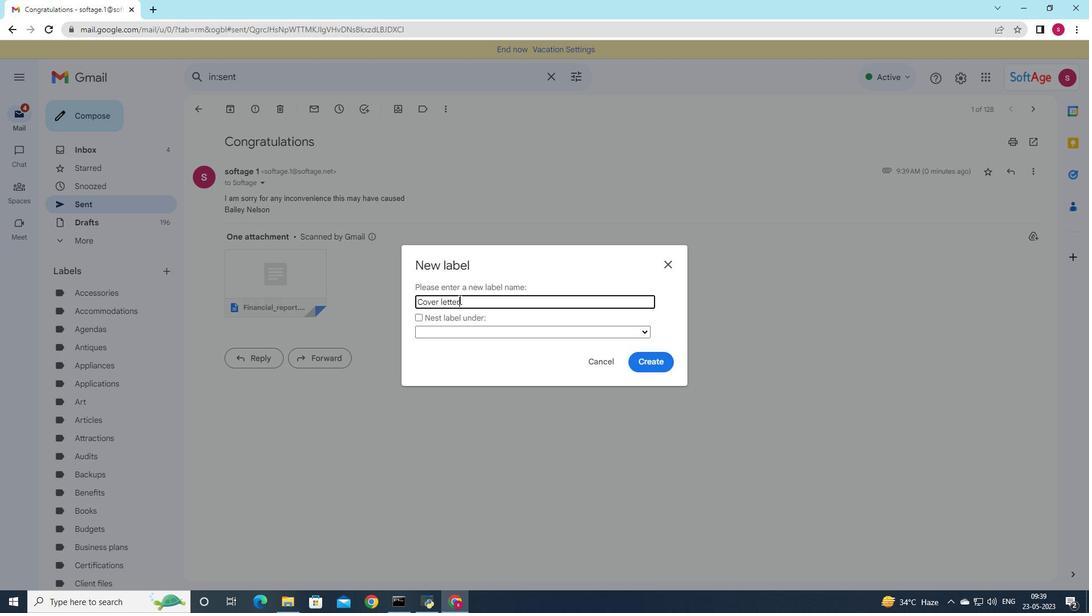 
Action: Mouse moved to (649, 358)
Screenshot: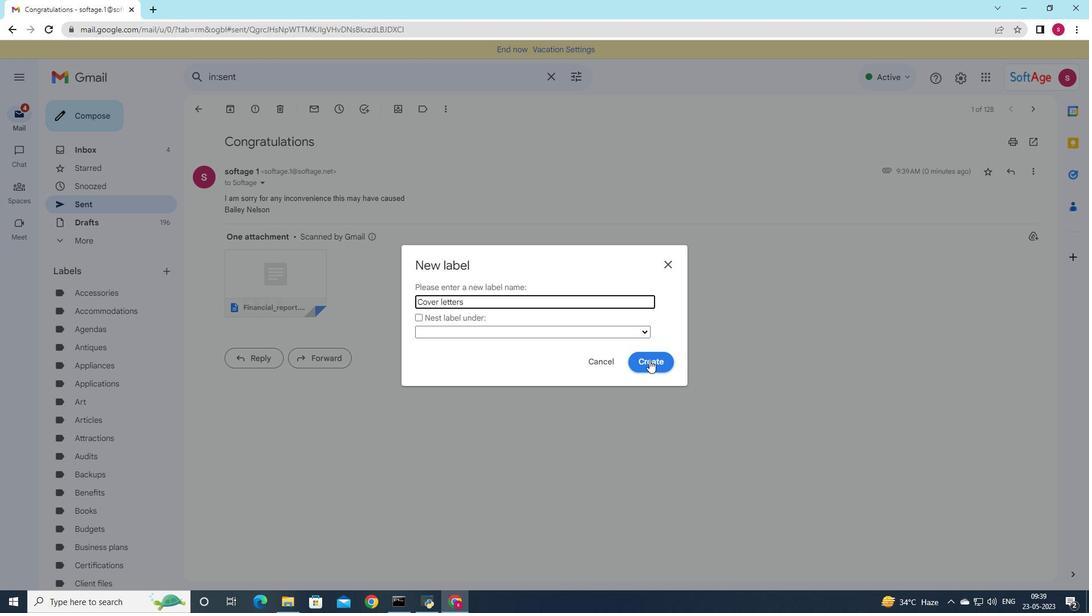 
Action: Mouse pressed left at (649, 358)
Screenshot: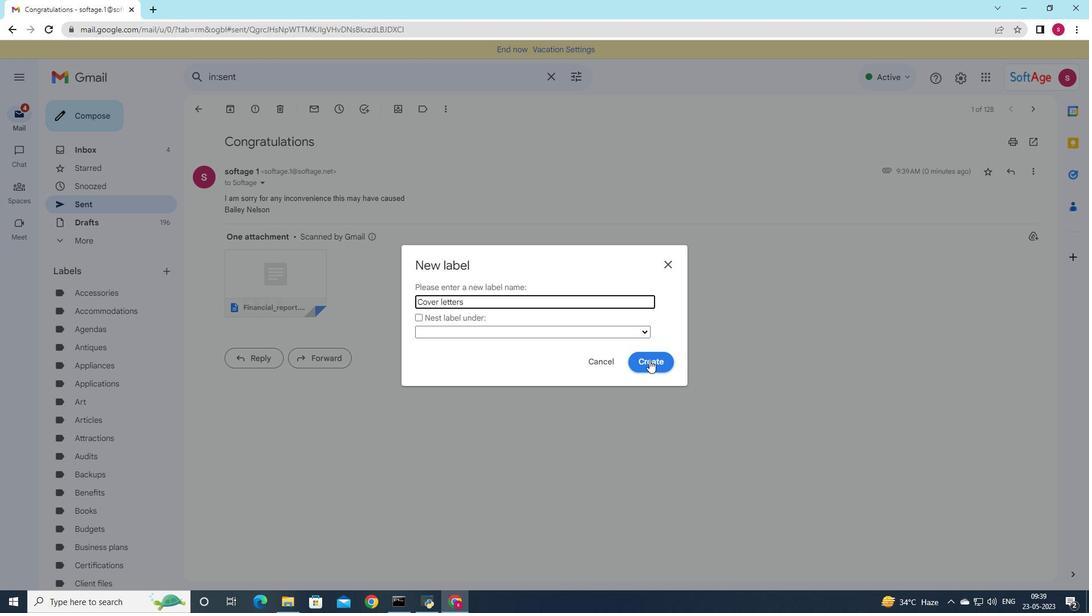 
Action: Mouse moved to (651, 371)
Screenshot: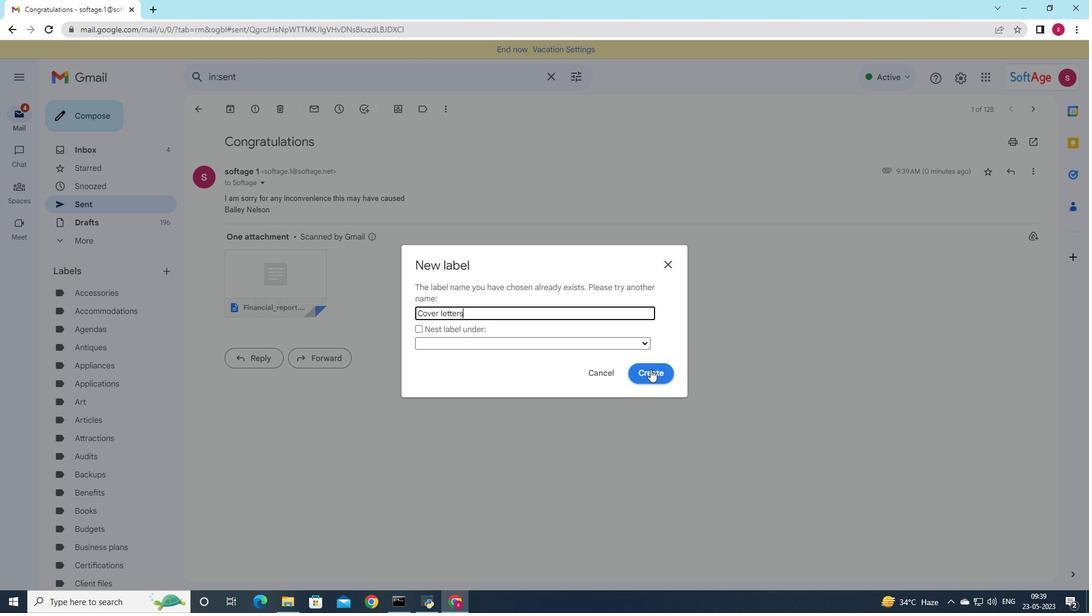 
Action: Mouse pressed left at (651, 371)
Screenshot: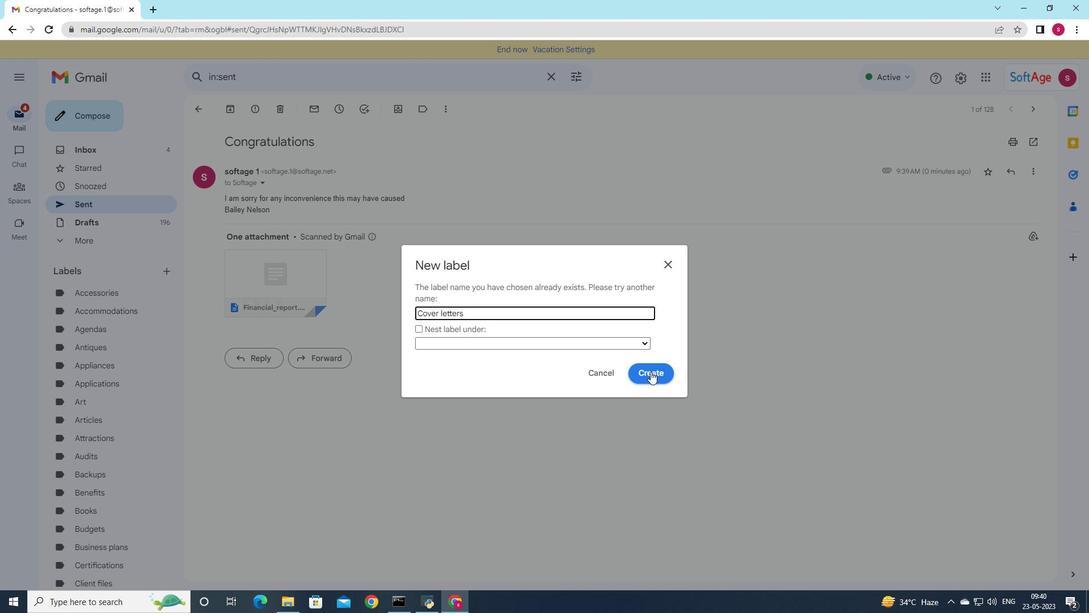
Action: Mouse moved to (91, 340)
Screenshot: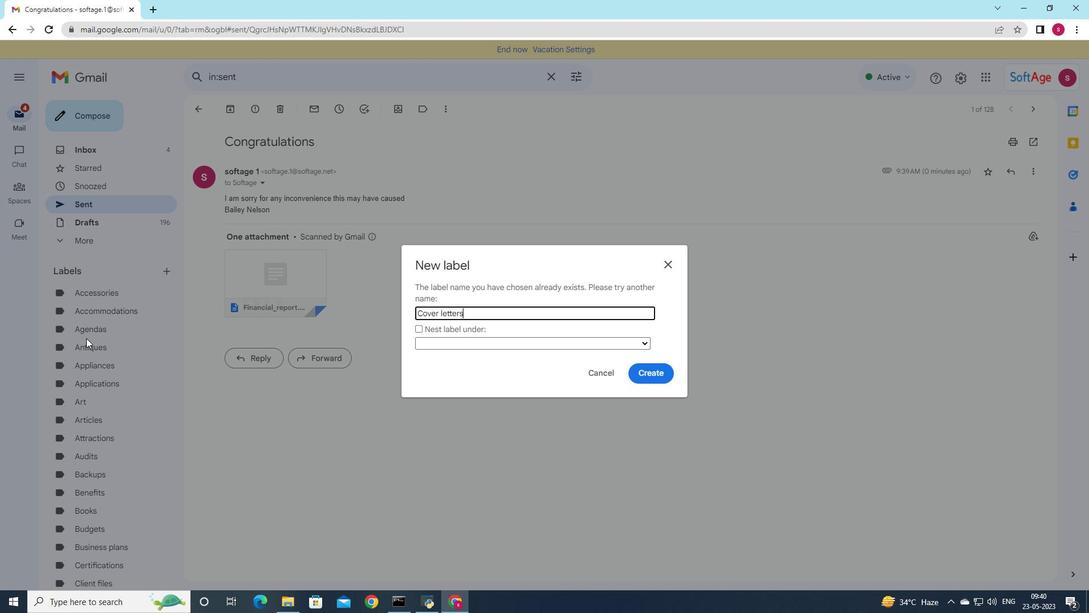 
Action: Mouse scrolled (91, 340) with delta (0, 0)
Screenshot: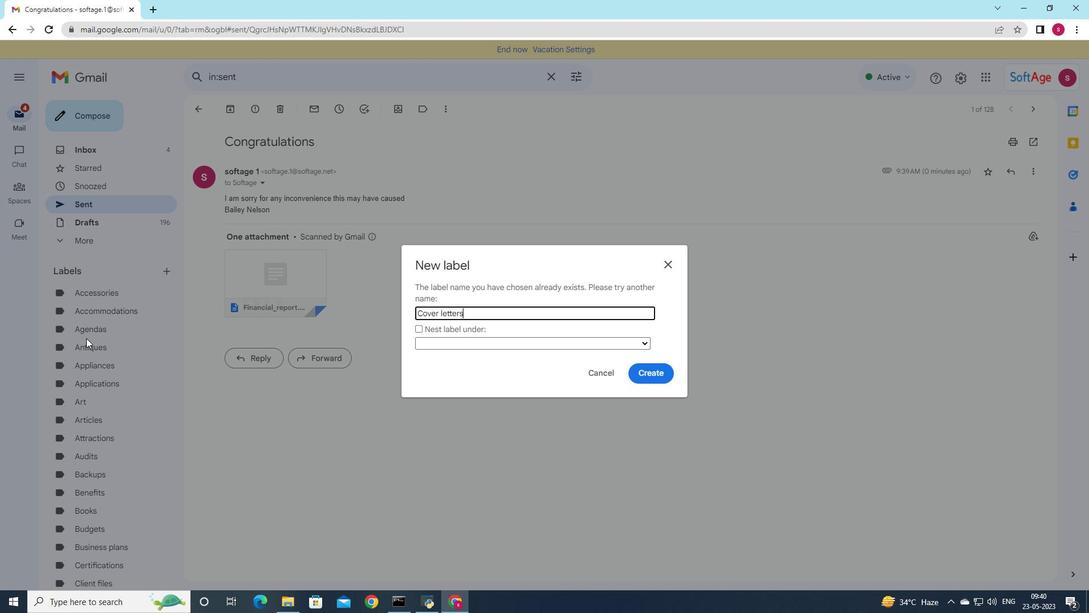 
Action: Mouse scrolled (91, 340) with delta (0, 0)
Screenshot: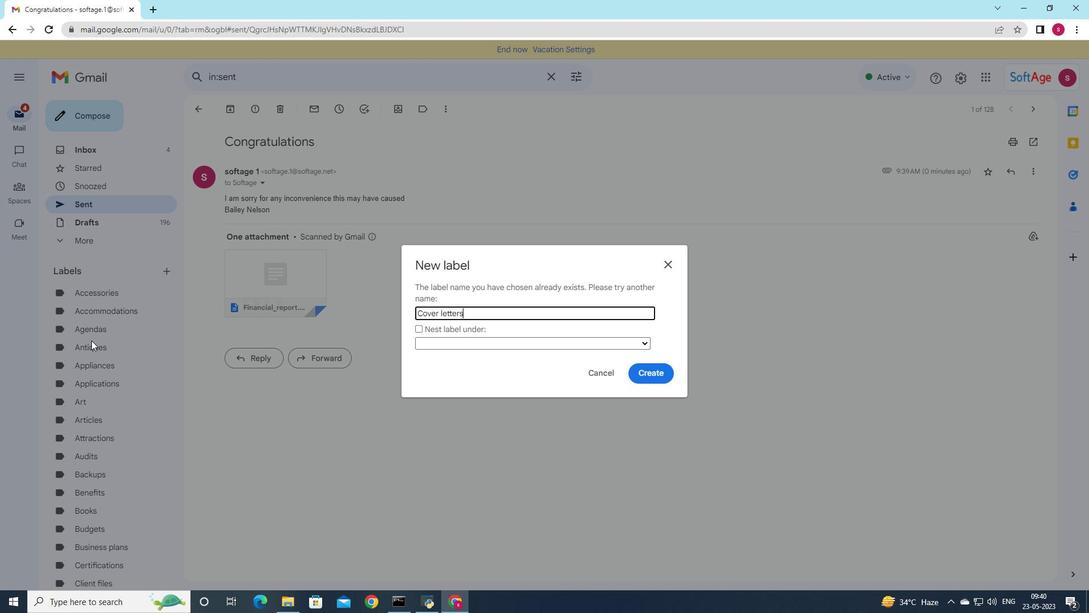 
Action: Mouse scrolled (91, 340) with delta (0, 0)
Screenshot: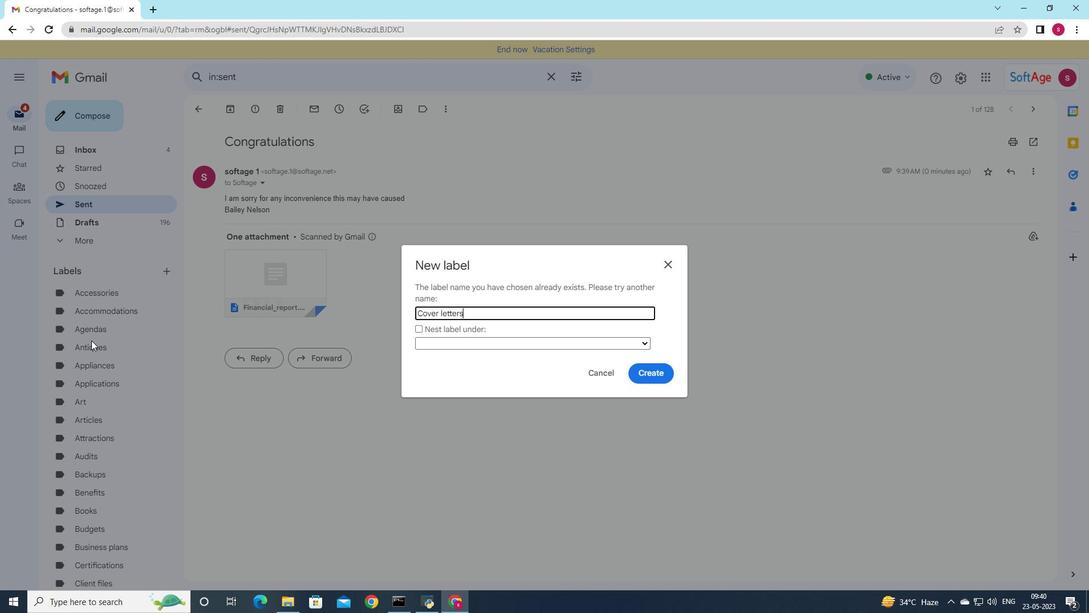 
Action: Mouse moved to (91, 340)
Screenshot: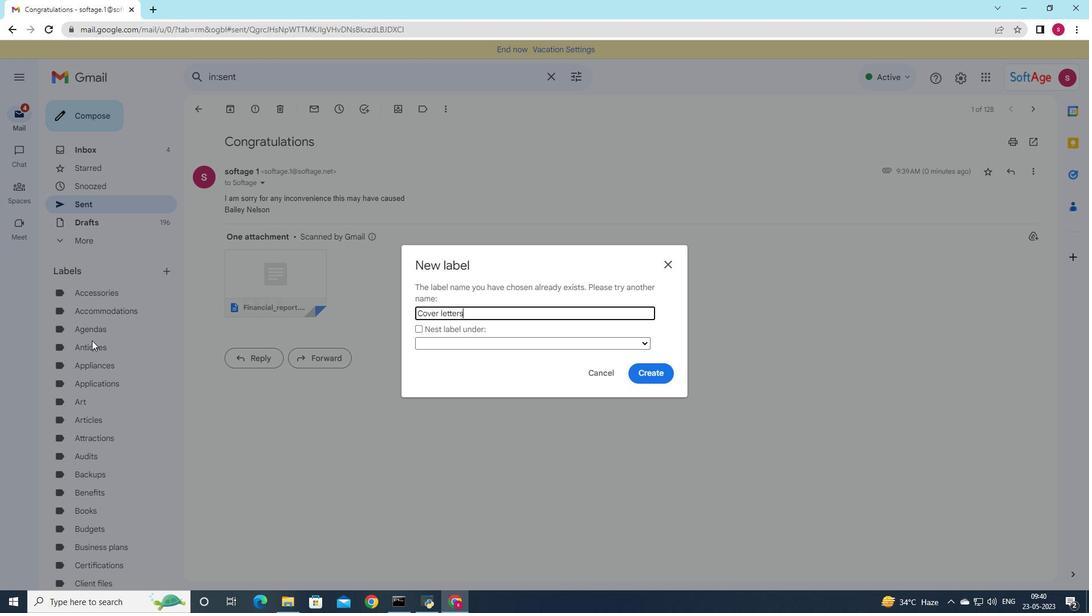 
Action: Mouse scrolled (91, 340) with delta (0, 0)
Screenshot: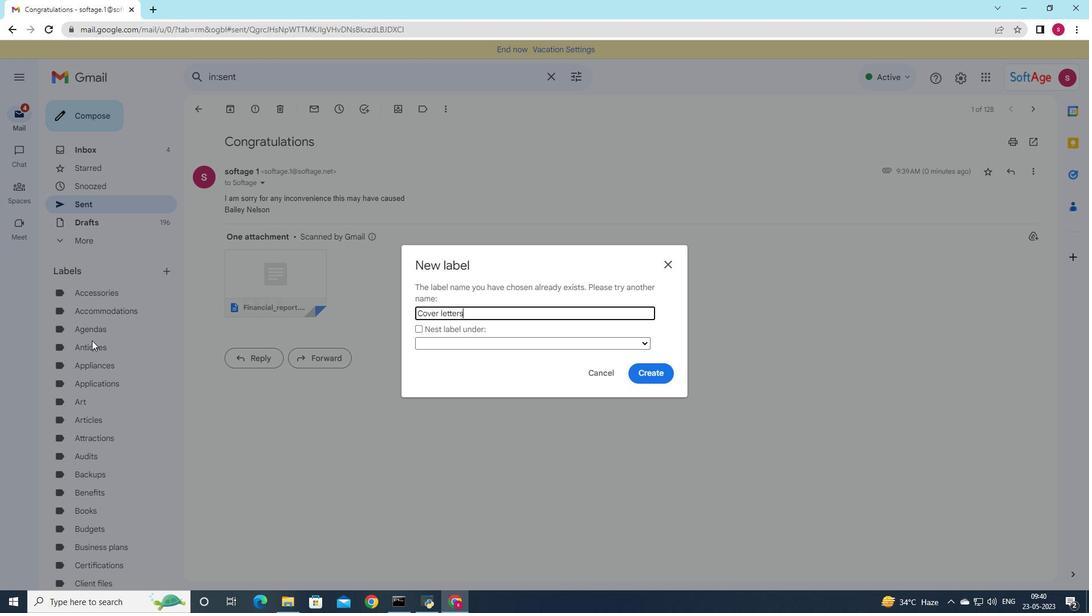
Action: Mouse moved to (666, 266)
Screenshot: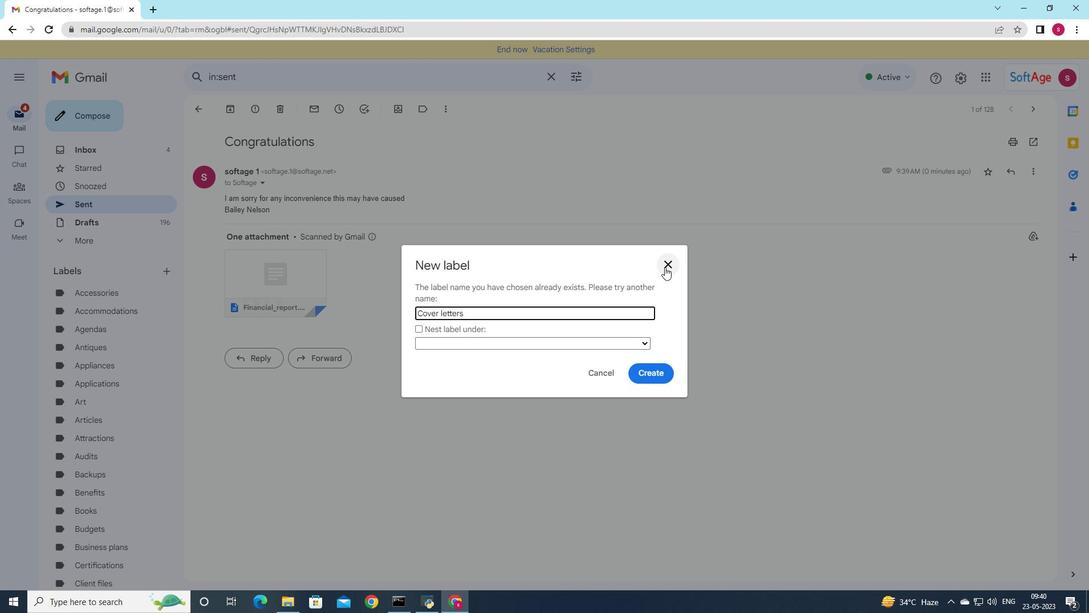 
Action: Mouse pressed left at (666, 266)
Screenshot: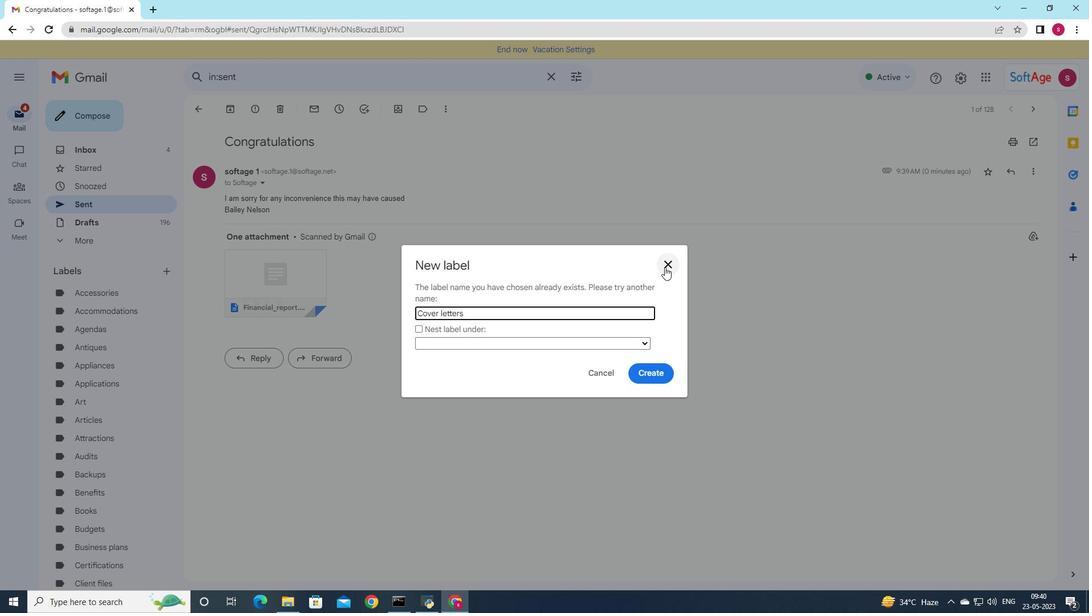 
Action: Mouse moved to (137, 370)
Screenshot: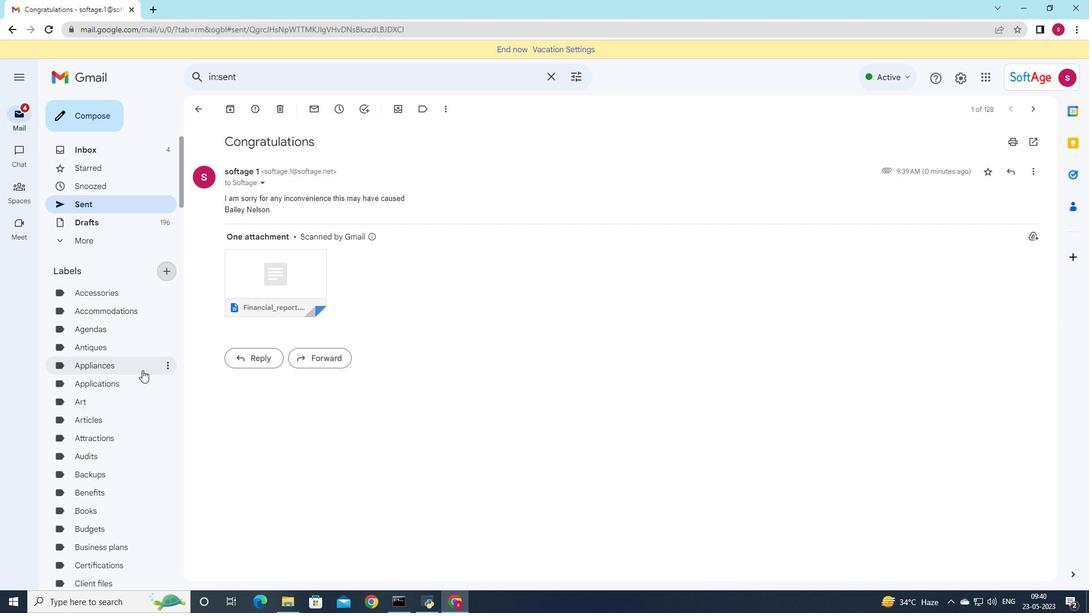 
Action: Mouse scrolled (137, 370) with delta (0, 0)
Screenshot: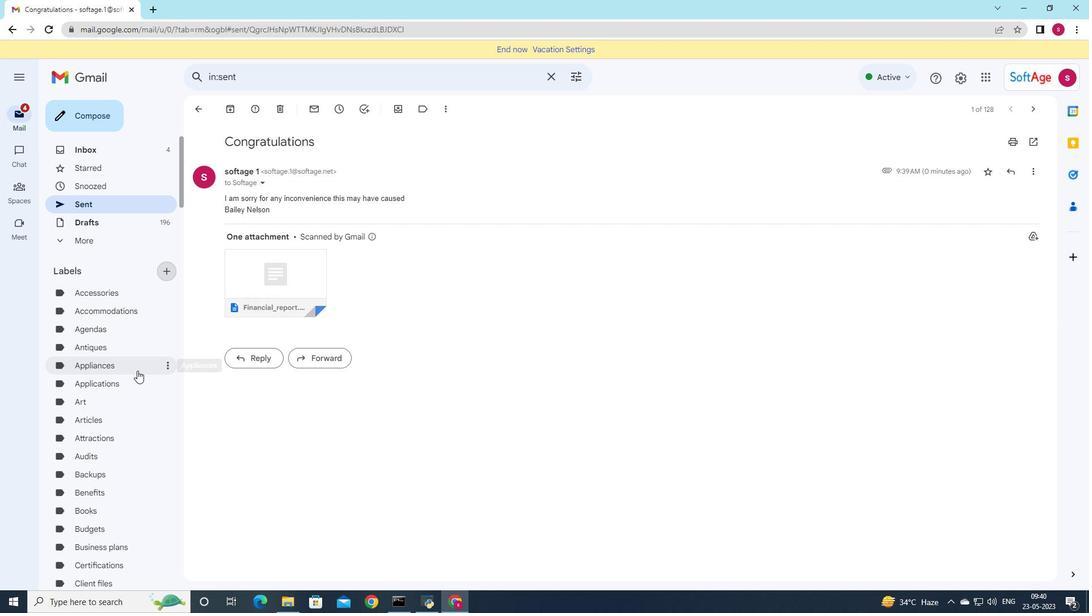 
Action: Mouse scrolled (137, 370) with delta (0, 0)
Screenshot: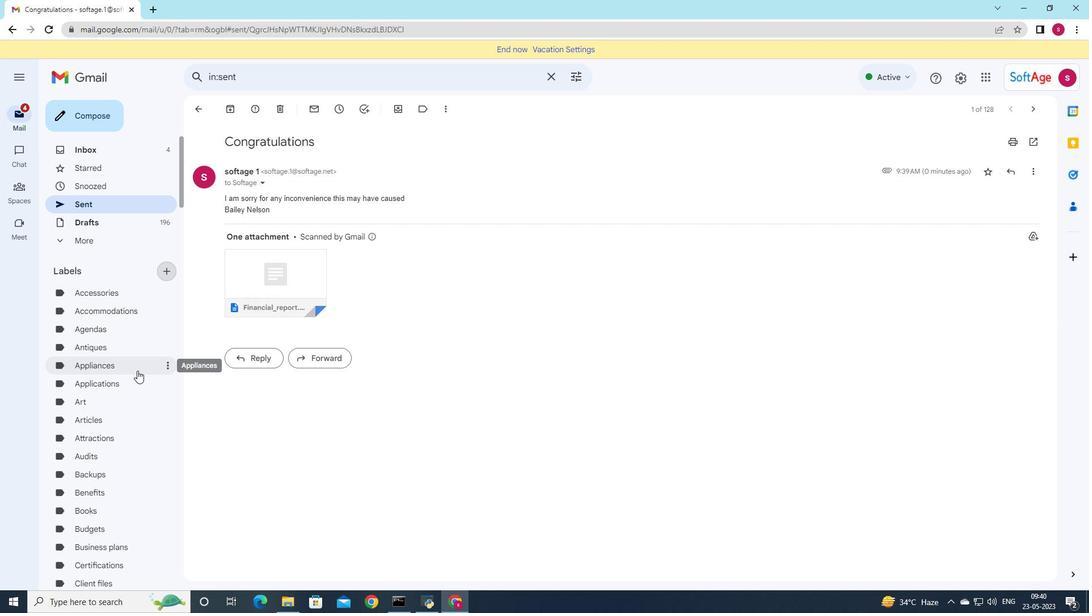 
Action: Mouse scrolled (137, 370) with delta (0, 0)
Screenshot: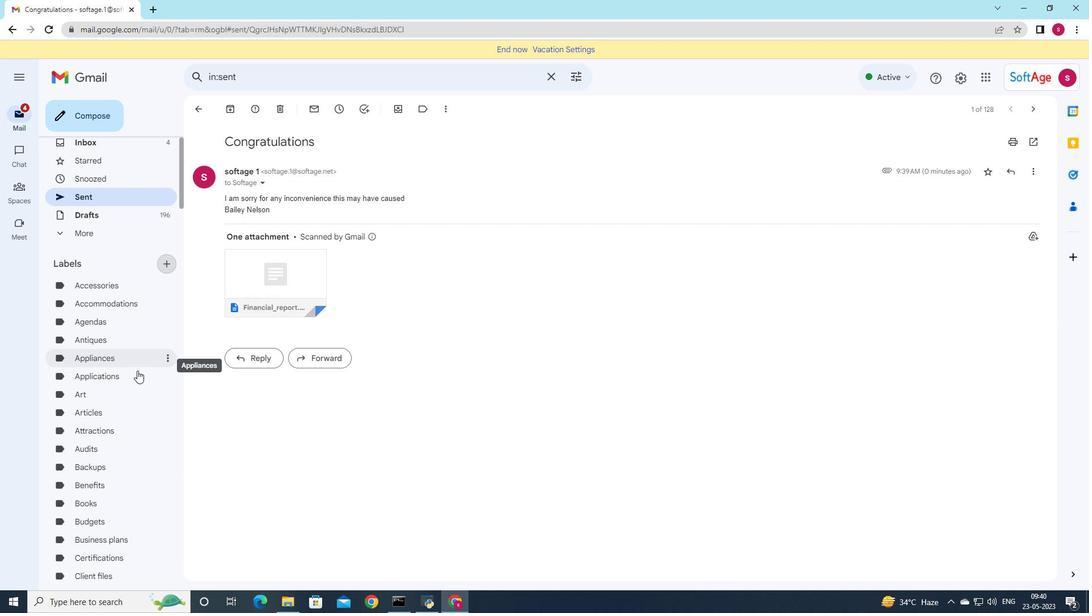 
Action: Mouse scrolled (137, 370) with delta (0, 0)
Screenshot: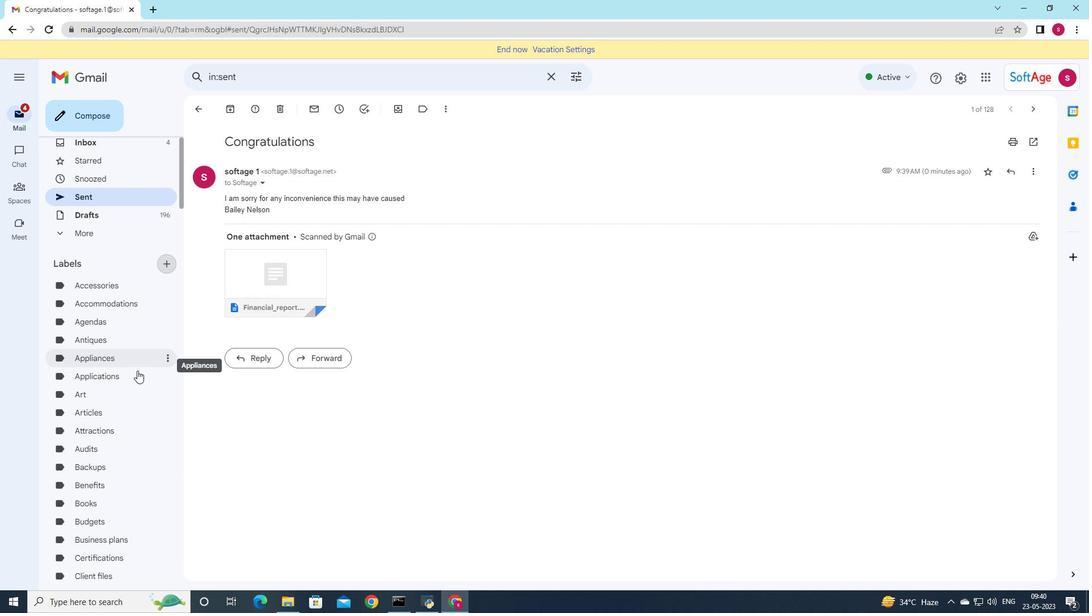 
Action: Mouse scrolled (137, 370) with delta (0, 0)
Screenshot: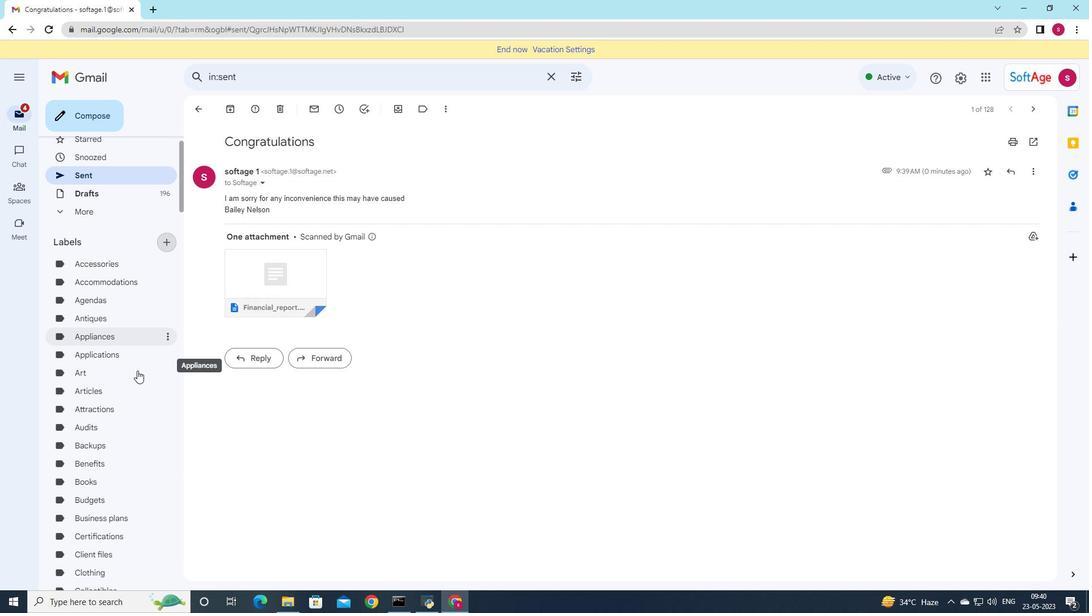 
Action: Mouse moved to (115, 318)
Screenshot: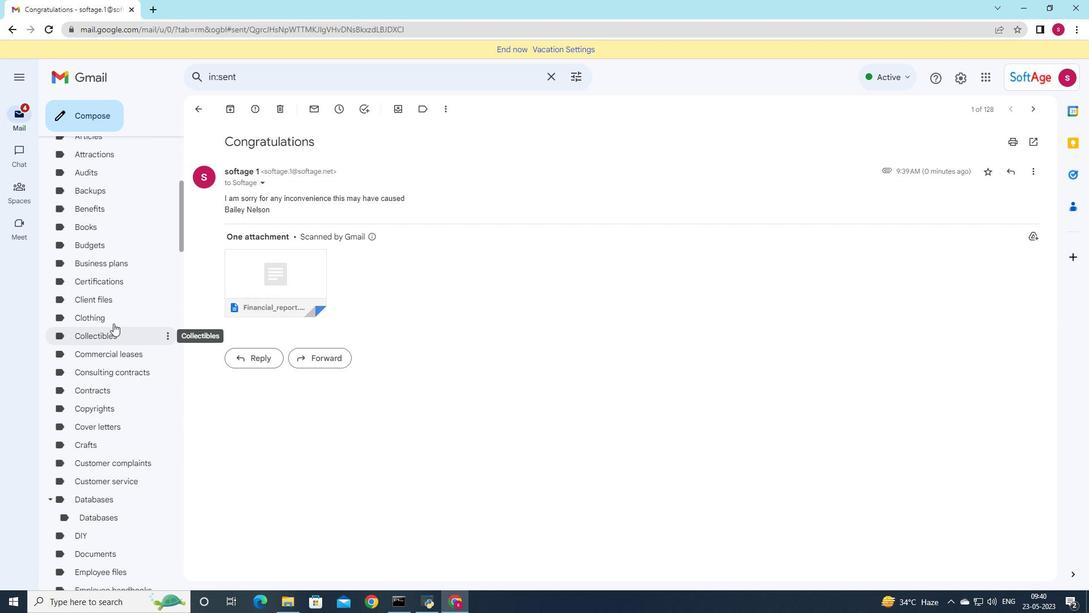
Action: Mouse scrolled (115, 319) with delta (0, 0)
Screenshot: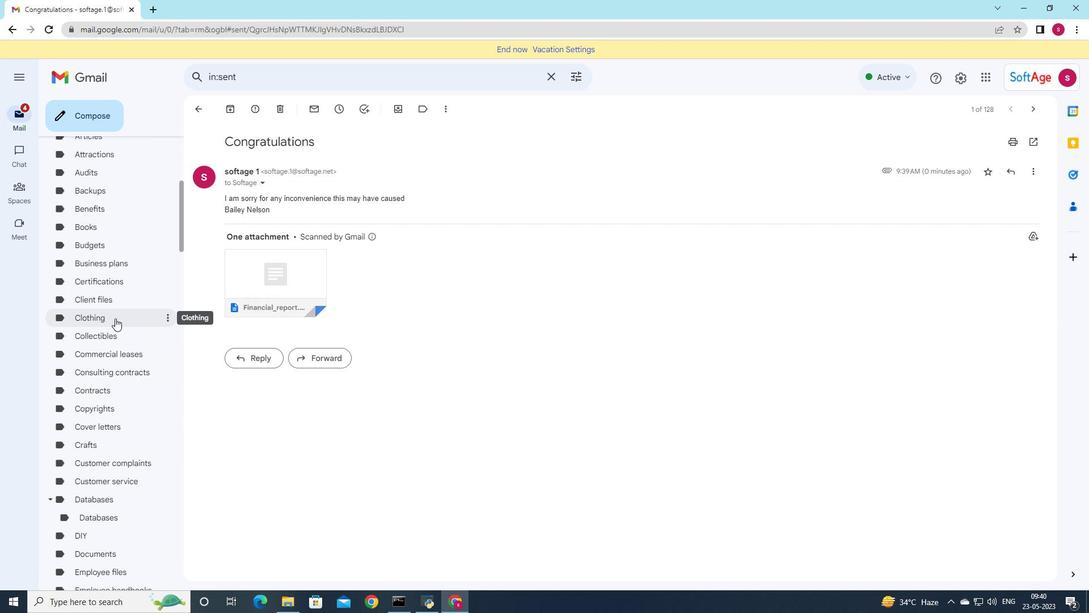 
Action: Mouse scrolled (115, 319) with delta (0, 0)
Screenshot: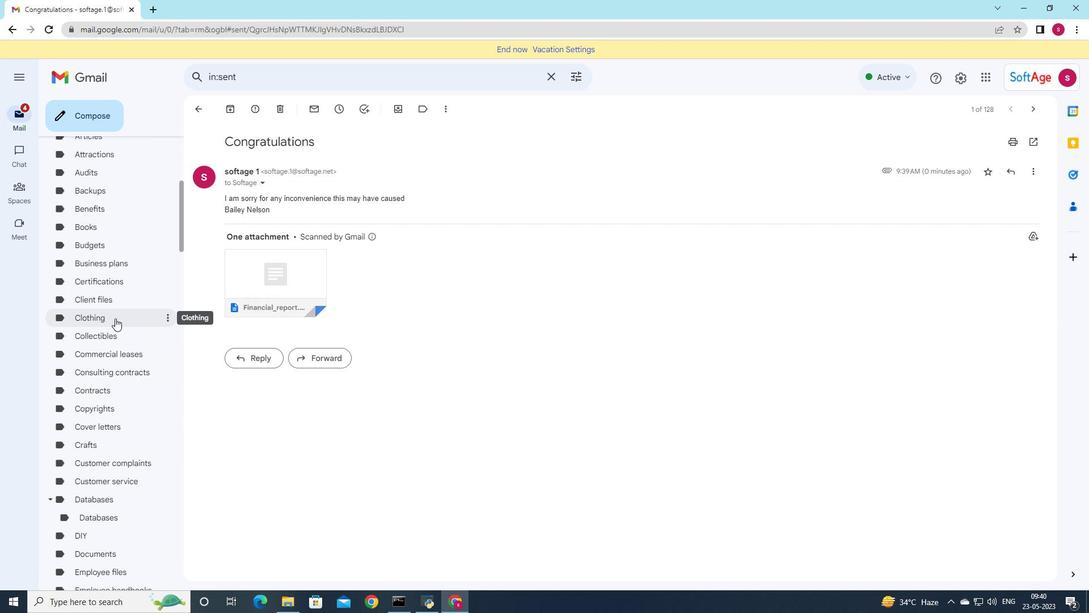 
Action: Mouse scrolled (115, 319) with delta (0, 0)
Screenshot: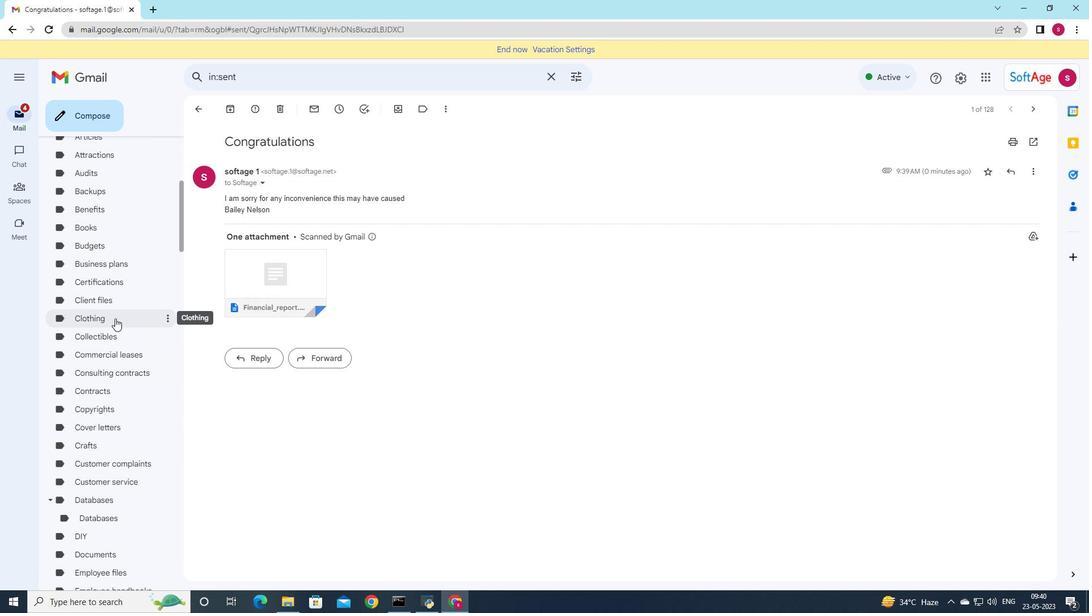 
Action: Mouse scrolled (115, 319) with delta (0, 0)
Screenshot: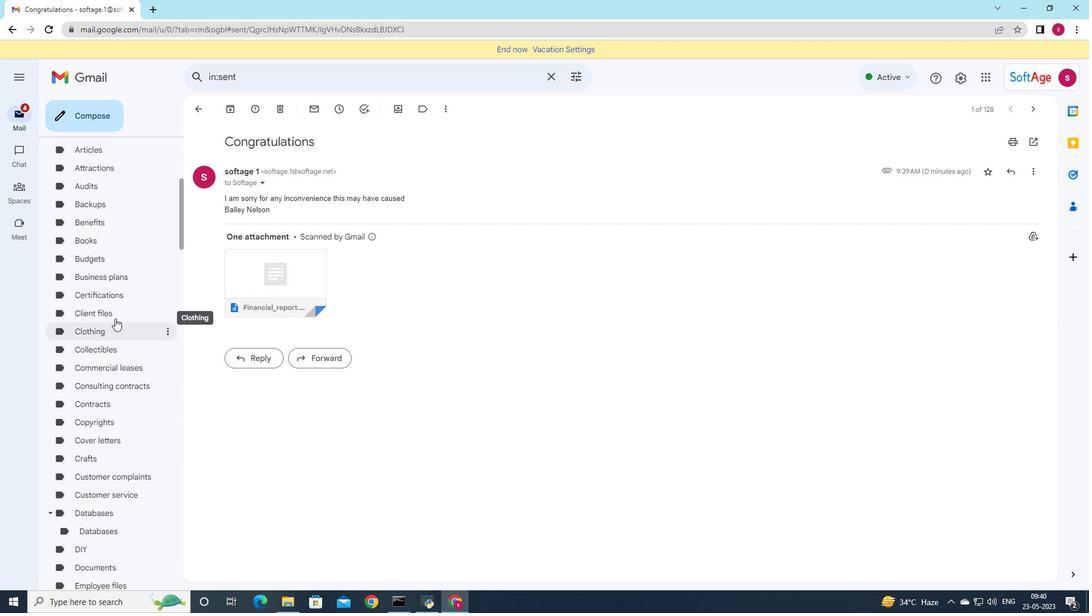
Action: Mouse scrolled (115, 319) with delta (0, 0)
Screenshot: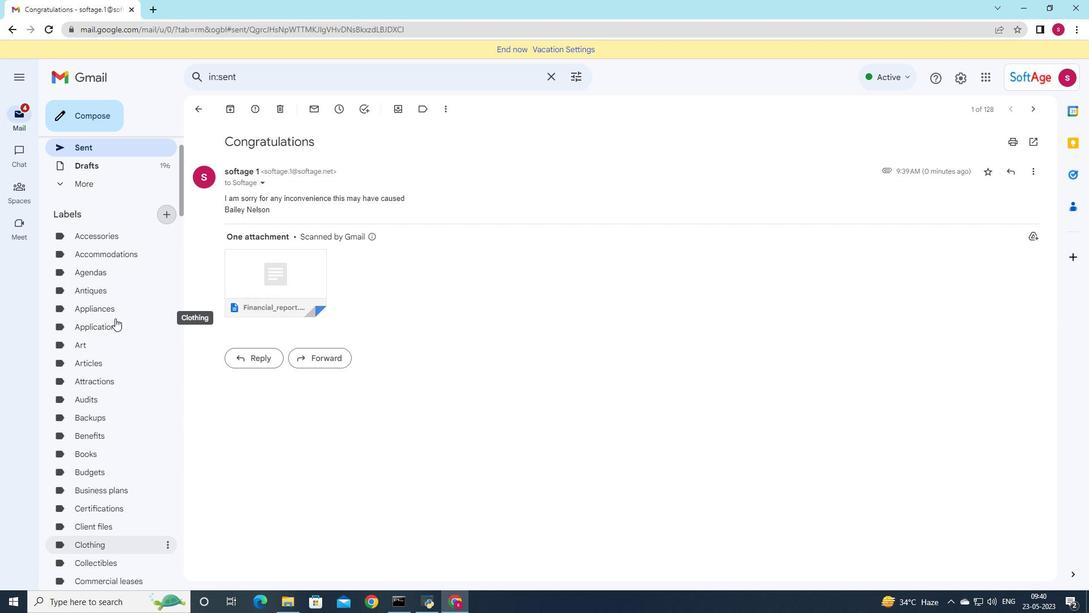 
Action: Mouse scrolled (115, 319) with delta (0, 0)
Screenshot: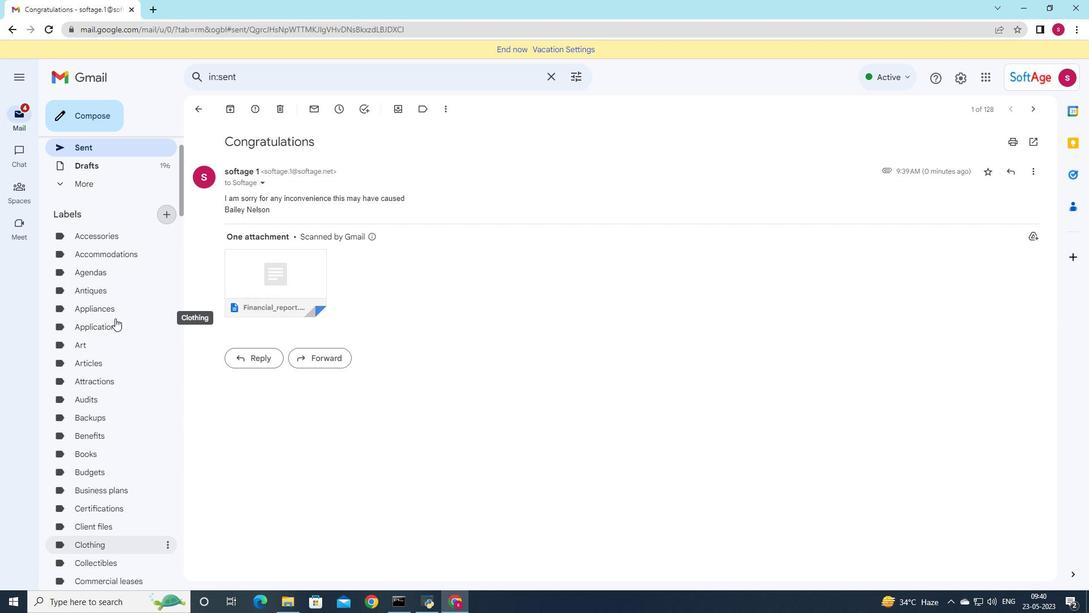 
Action: Mouse scrolled (115, 319) with delta (0, 0)
Screenshot: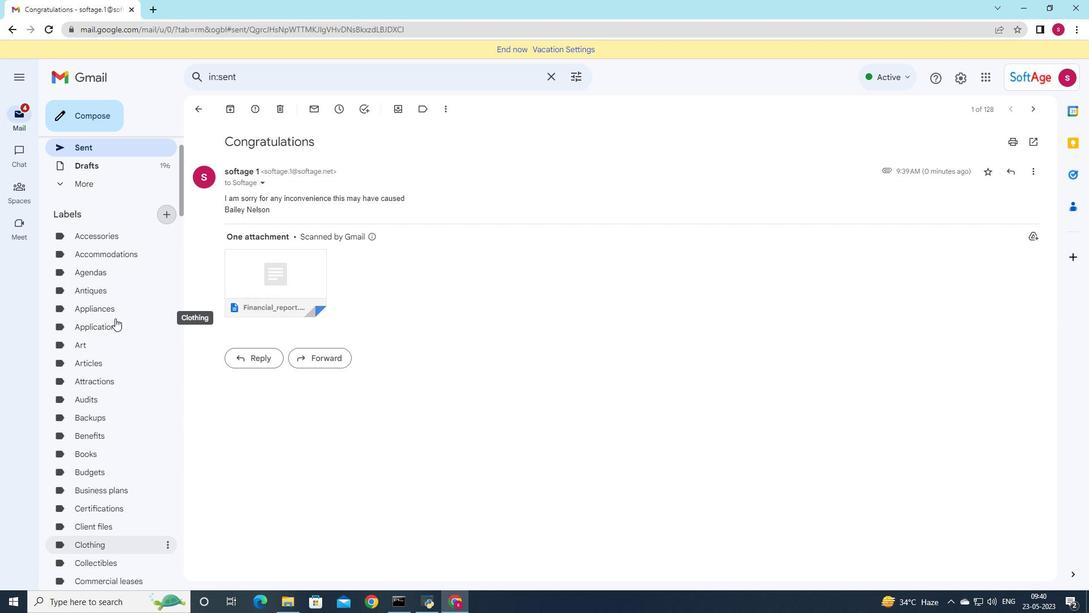 
Action: Mouse moved to (172, 274)
Screenshot: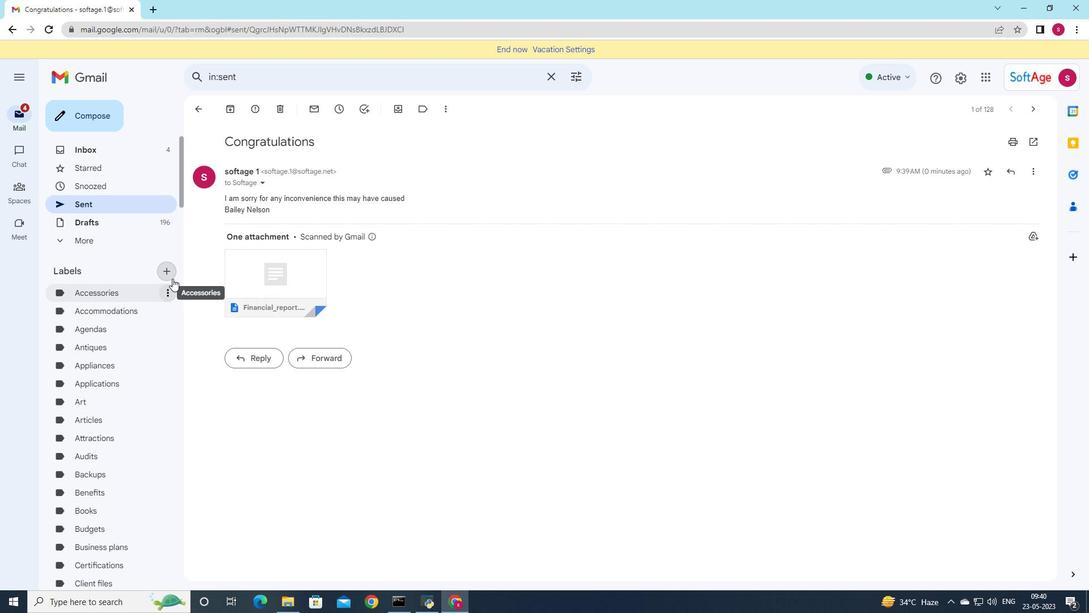 
Action: Mouse pressed left at (172, 274)
Screenshot: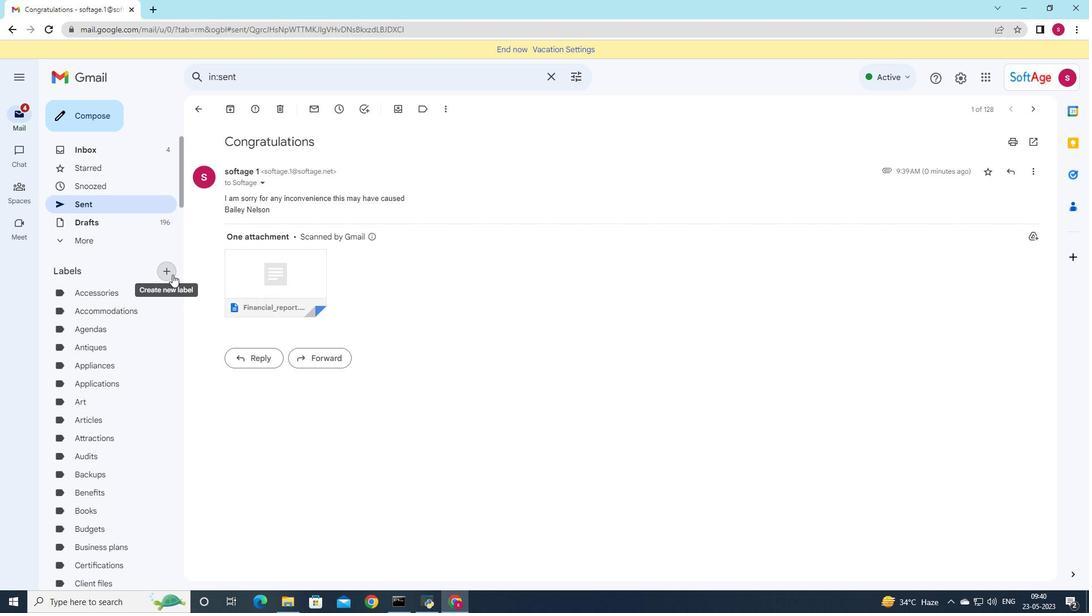 
Action: Mouse moved to (459, 282)
Screenshot: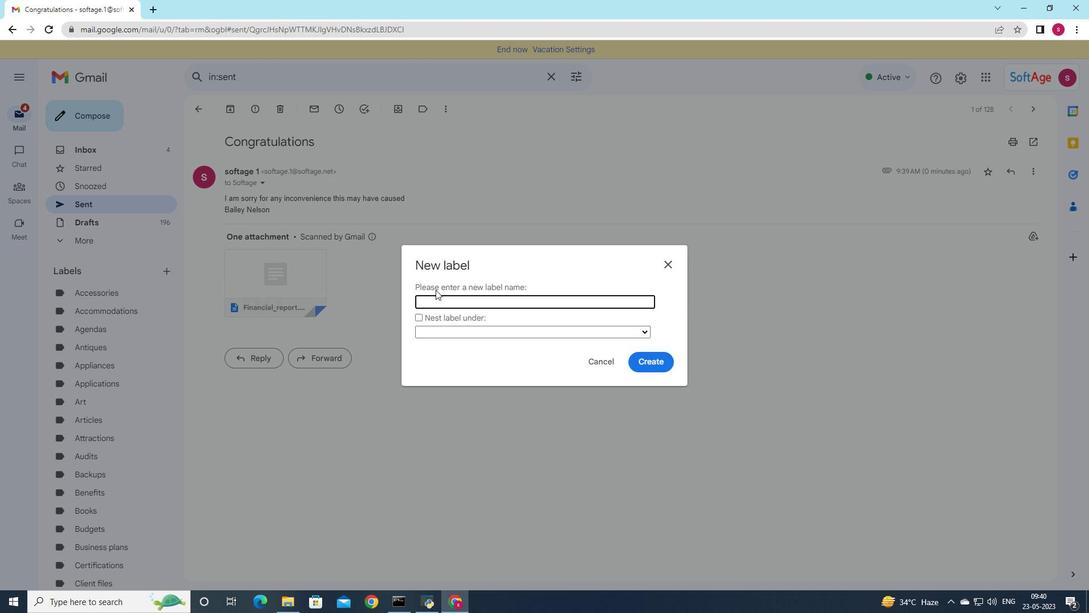 
Action: Key pressed <Key.shift>Cover<Key.space>letters
Screenshot: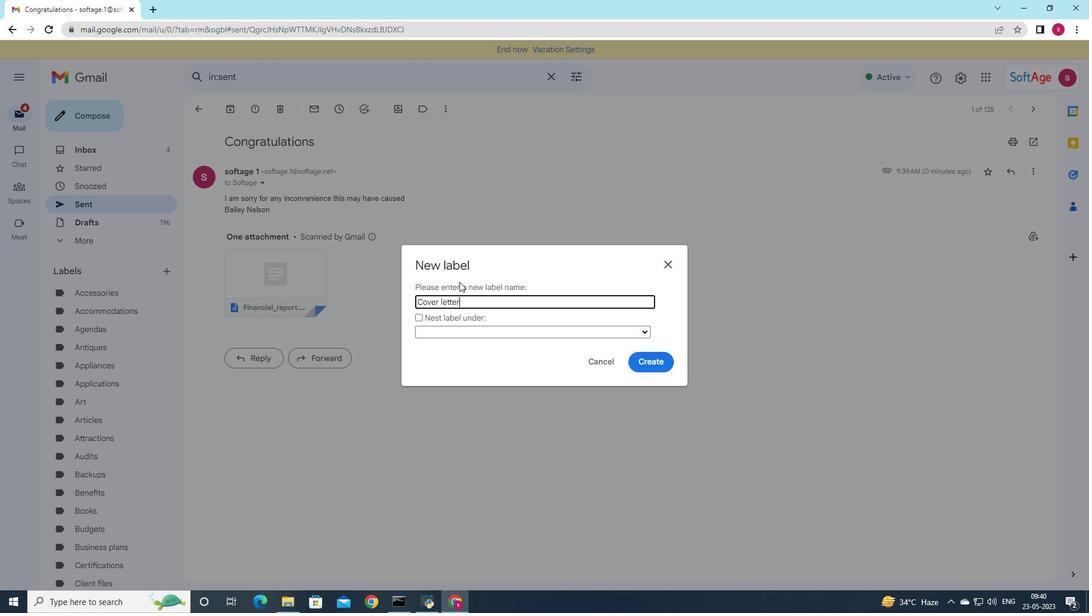
Action: Mouse moved to (668, 363)
Screenshot: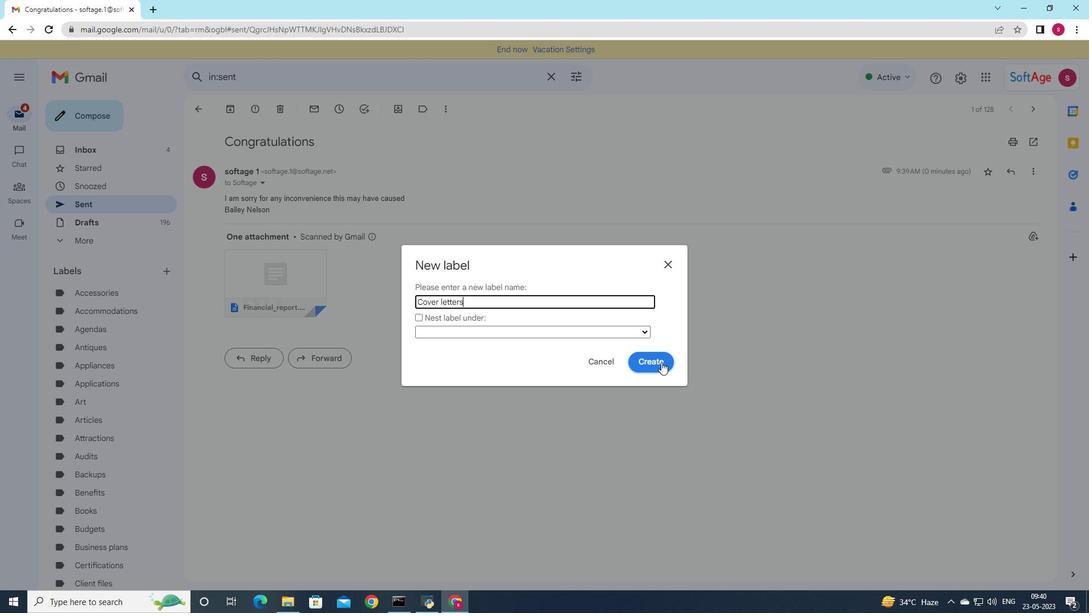 
Action: Mouse pressed left at (668, 363)
Screenshot: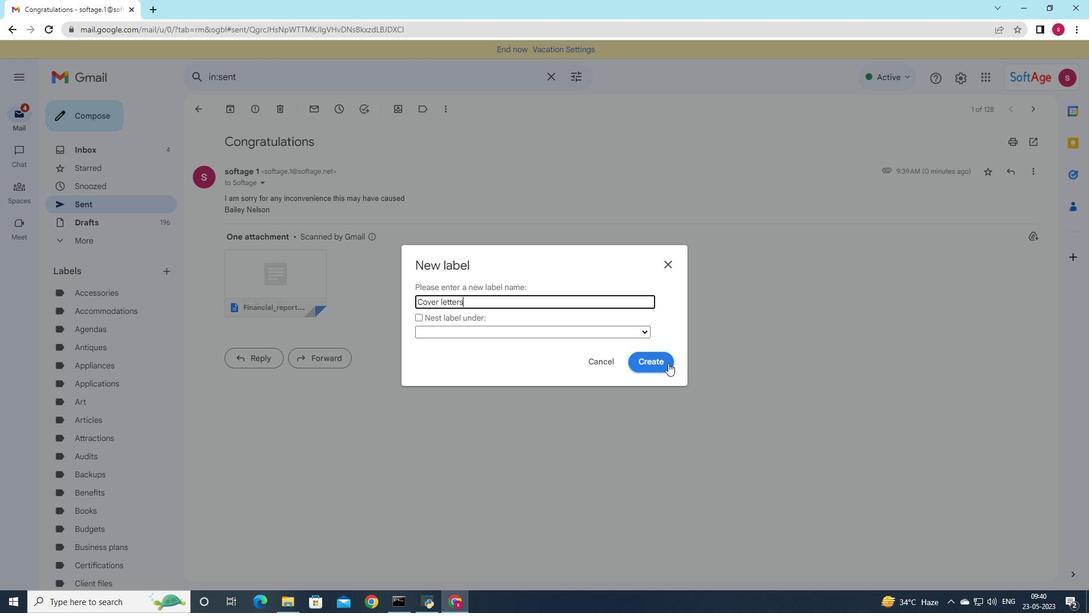 
Action: Mouse moved to (577, 353)
Screenshot: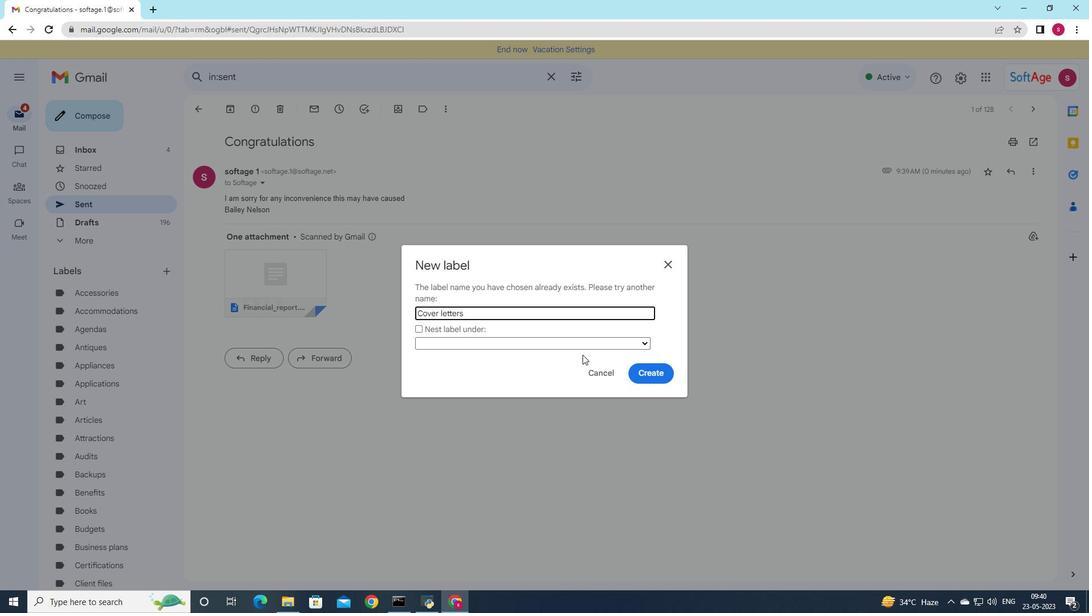 
